 Task: Look for space in Santa Lucía, Argentina from 1st June, 2023 to 9th June, 2023 for 5 adults in price range Rs.6000 to Rs.12000. Place can be entire place with 3 bedrooms having 3 beds and 3 bathrooms. Property type can be house. Amenities needed are: heating, . Booking option can be shelf check-in. Required host language is English.
Action: Mouse moved to (518, 113)
Screenshot: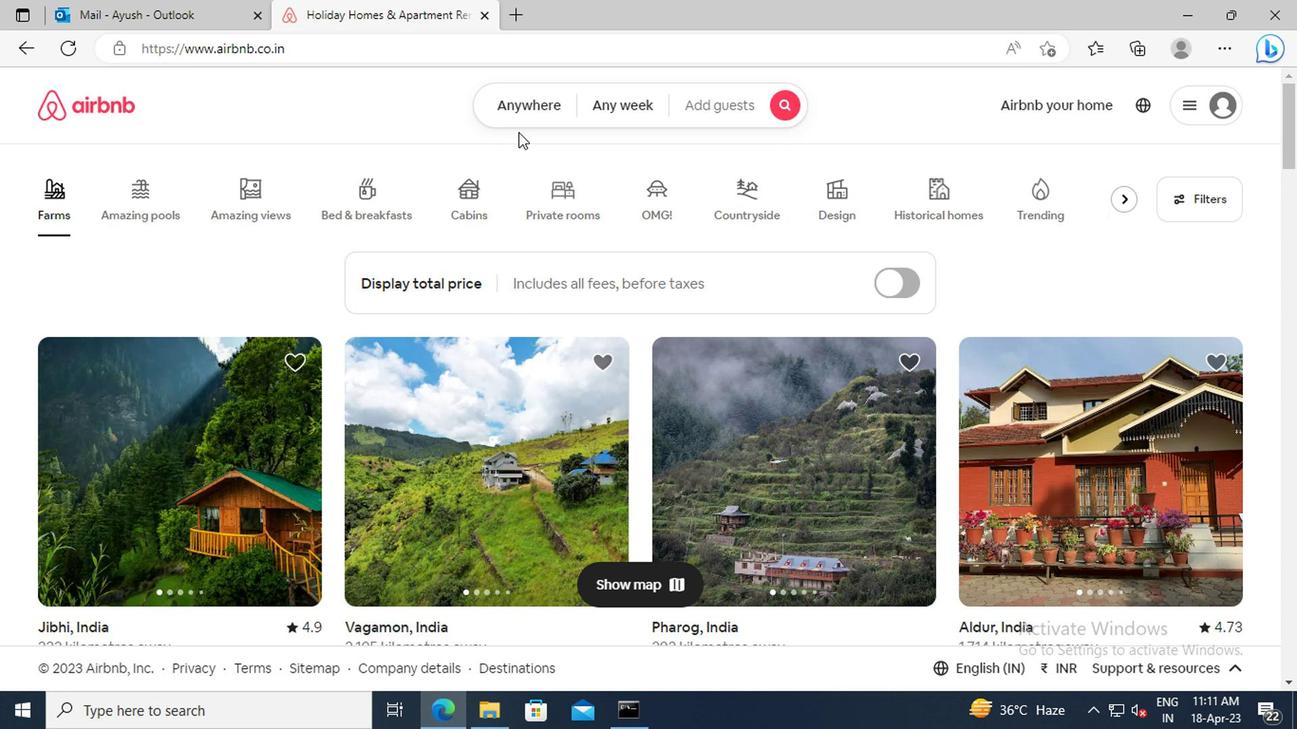 
Action: Mouse pressed left at (518, 113)
Screenshot: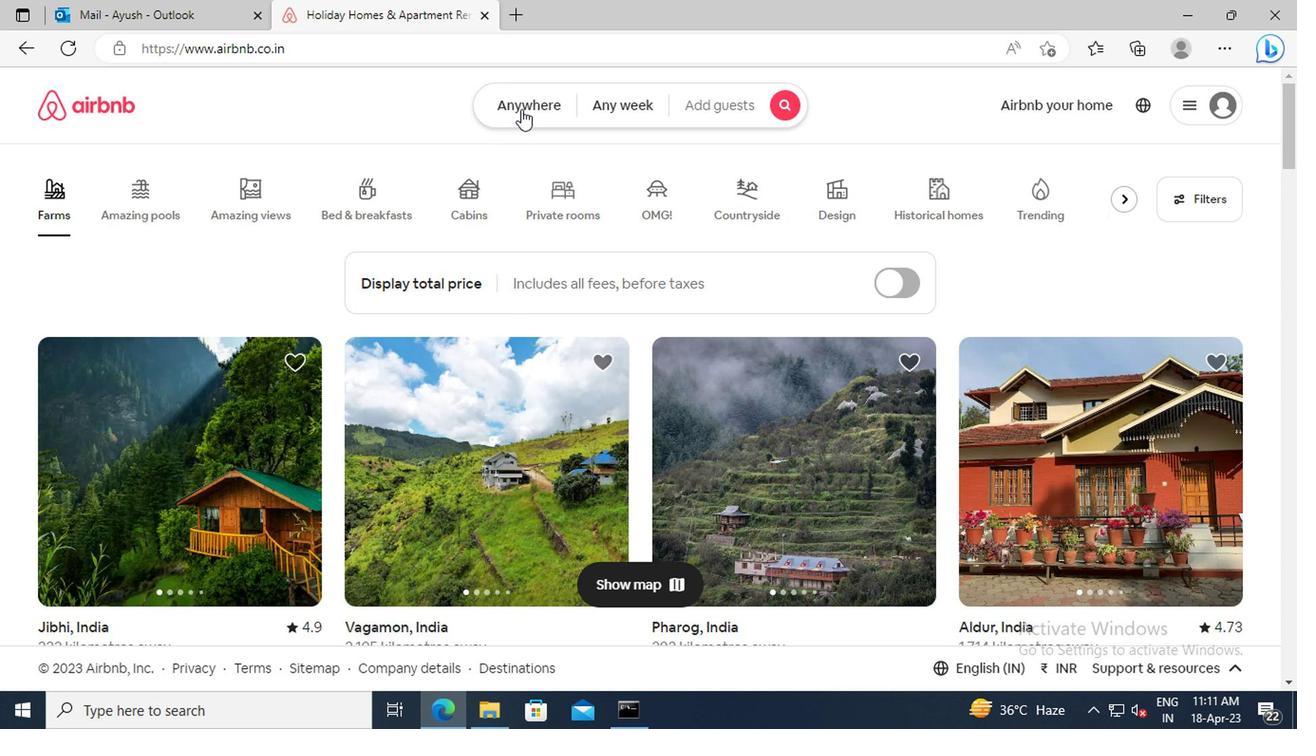 
Action: Mouse moved to (326, 186)
Screenshot: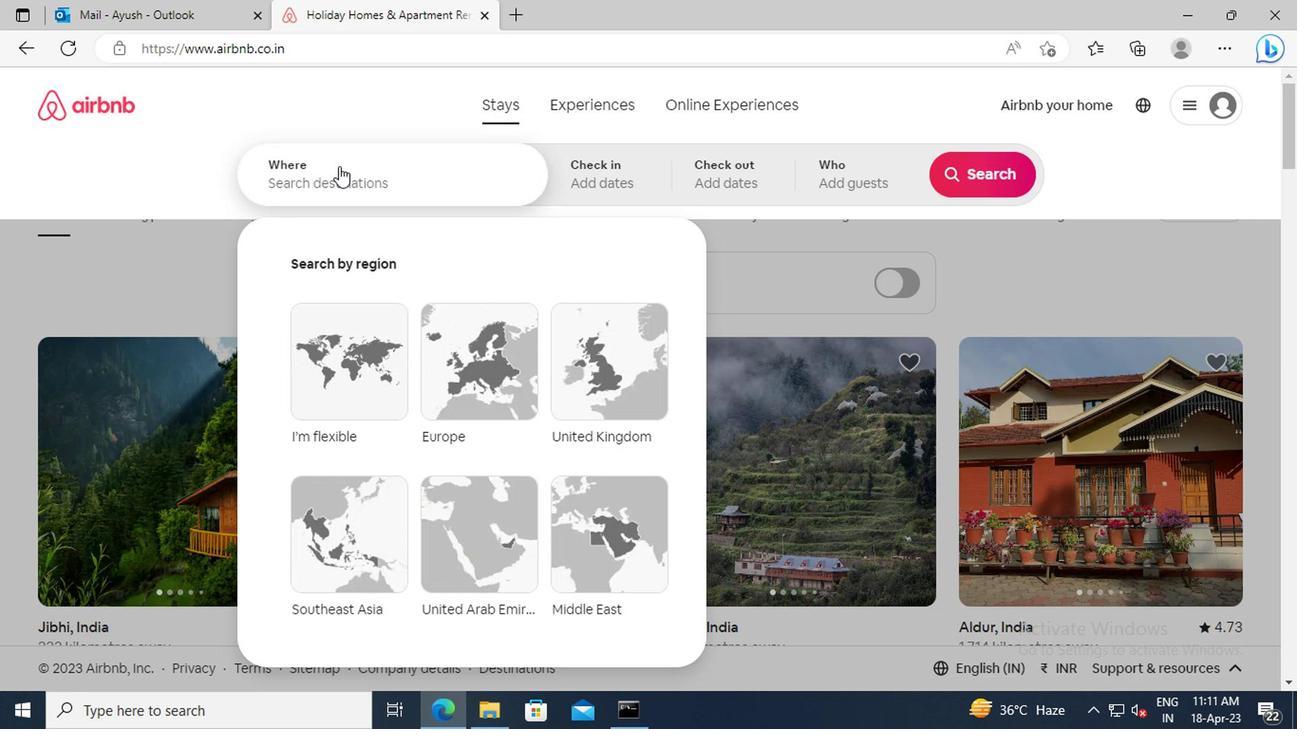 
Action: Mouse pressed left at (326, 186)
Screenshot: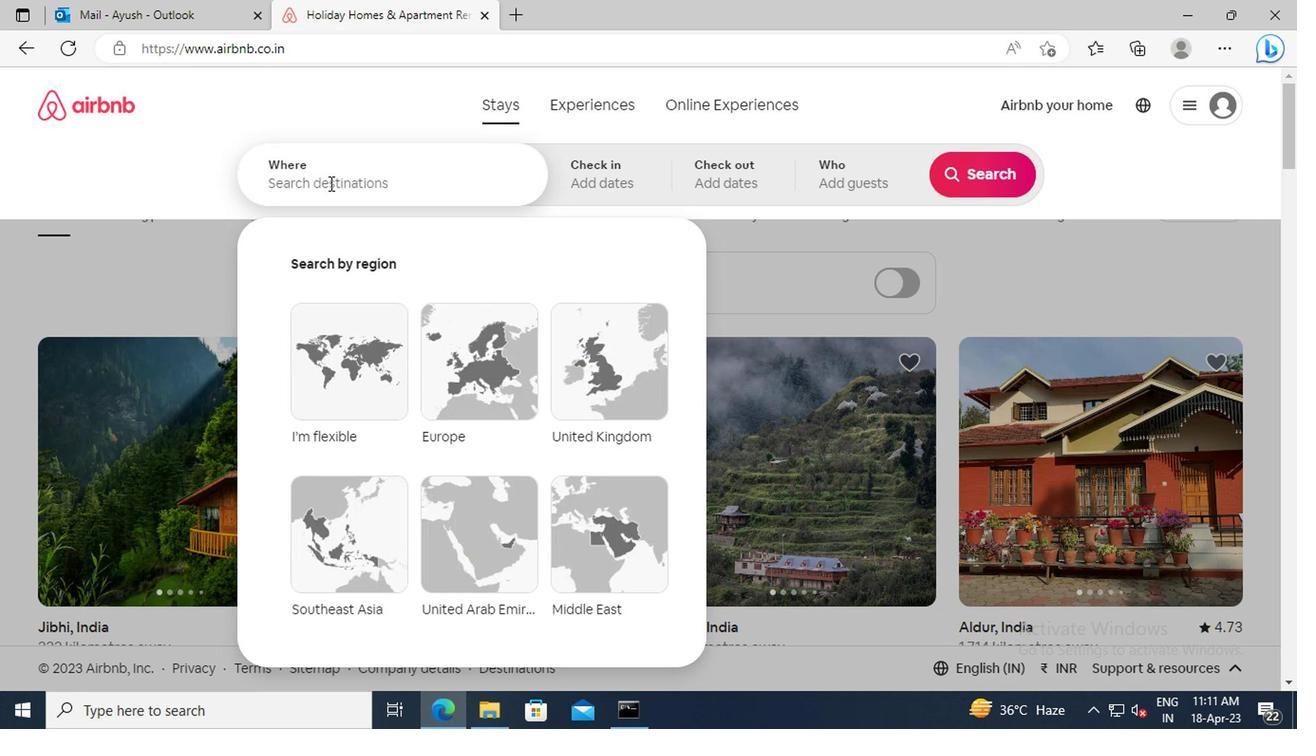 
Action: Key pressed <Key.shift>SANTA<Key.space><Key.shift>LUCIA,<Key.space><Key.shift>ARGENTINA<Key.enter>
Screenshot: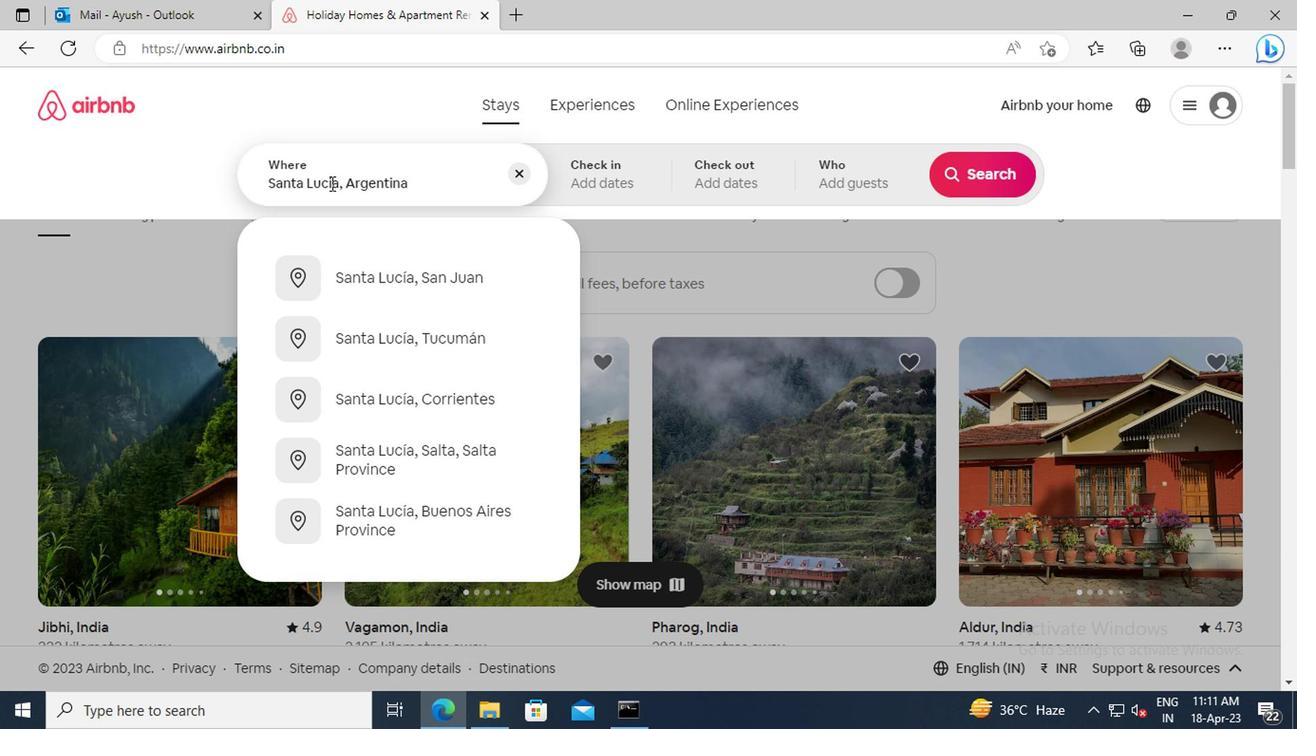 
Action: Mouse moved to (965, 326)
Screenshot: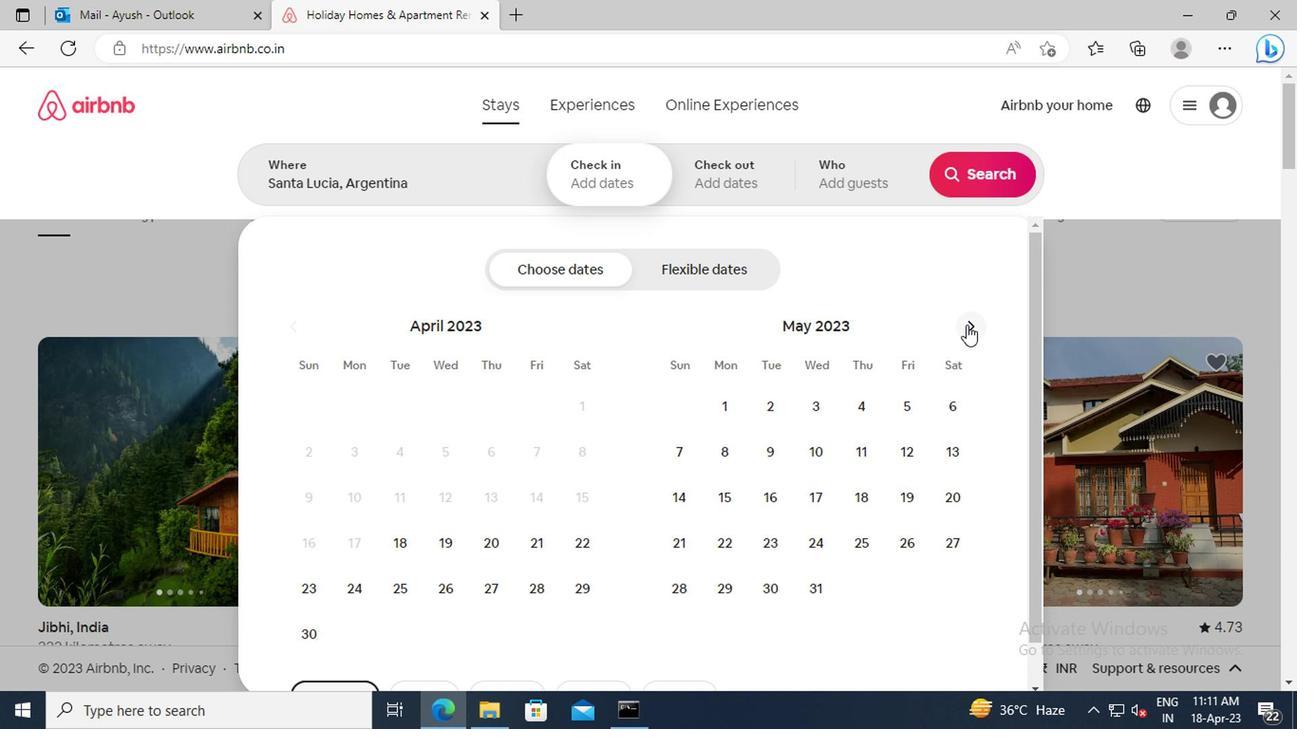 
Action: Mouse pressed left at (965, 326)
Screenshot: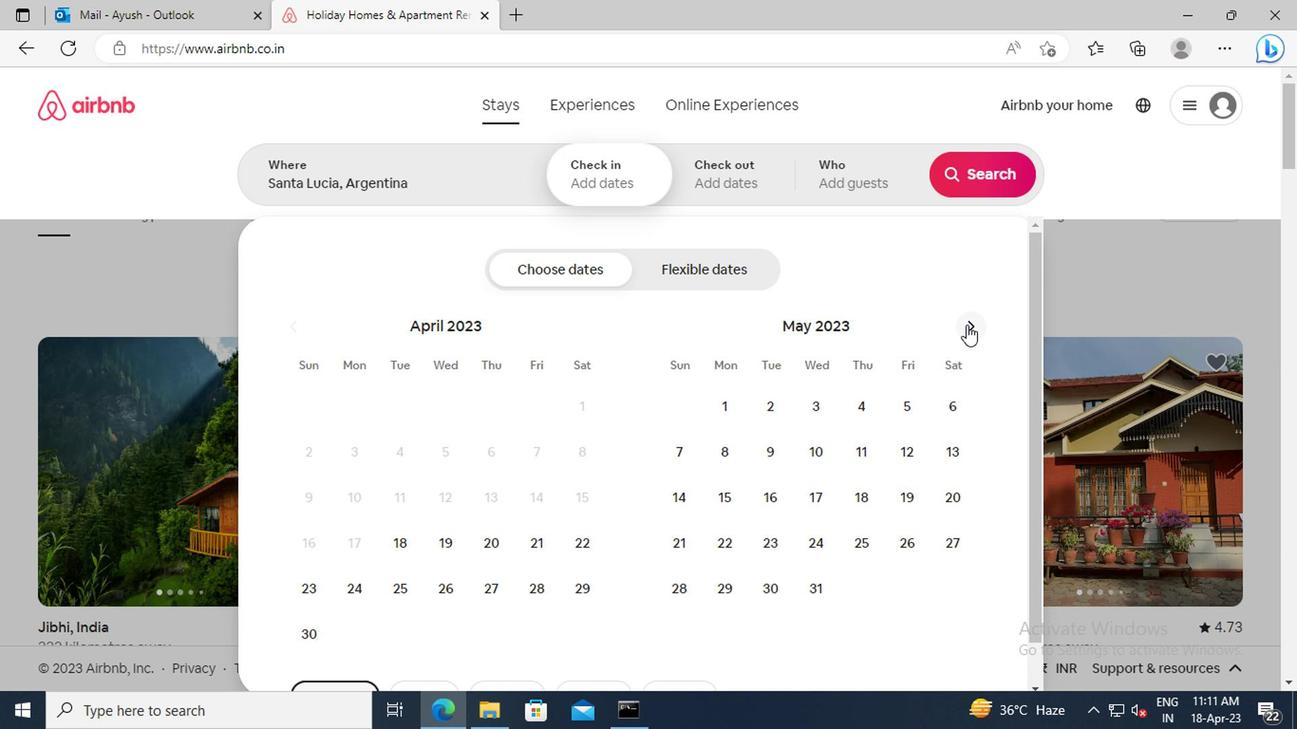 
Action: Mouse moved to (867, 404)
Screenshot: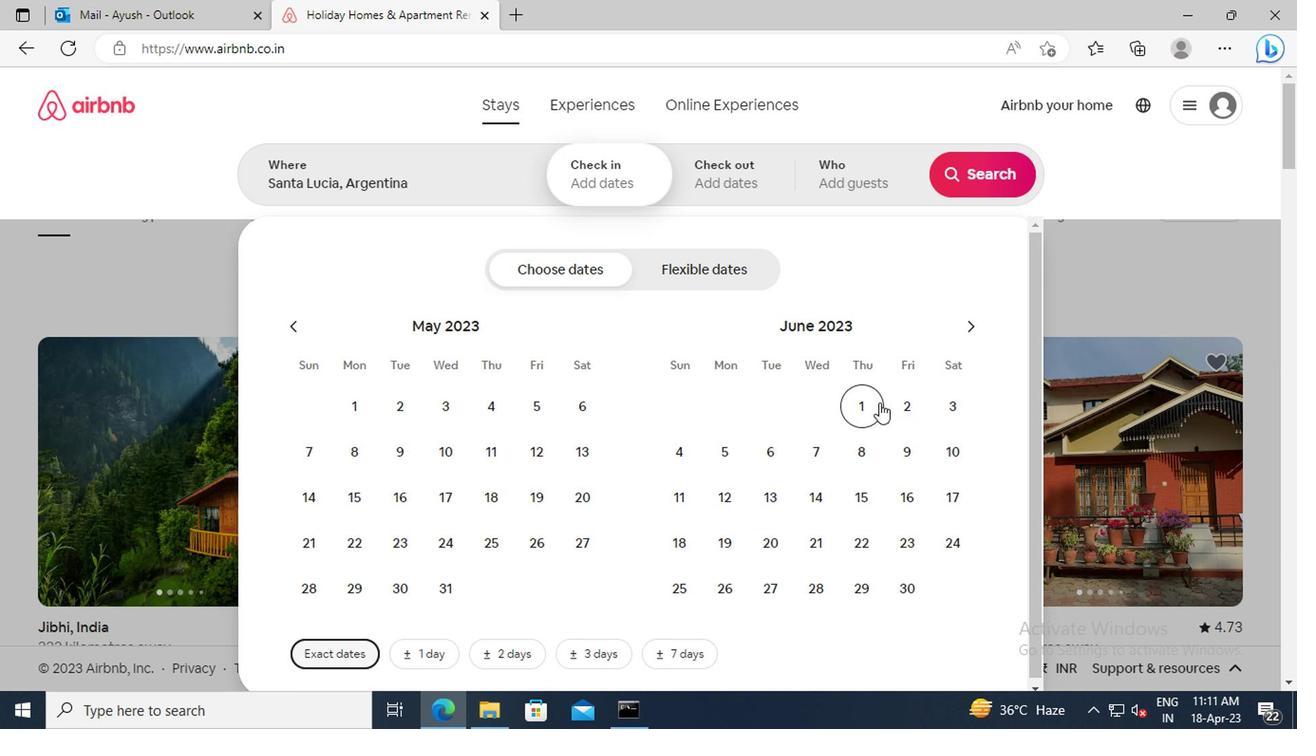
Action: Mouse pressed left at (867, 404)
Screenshot: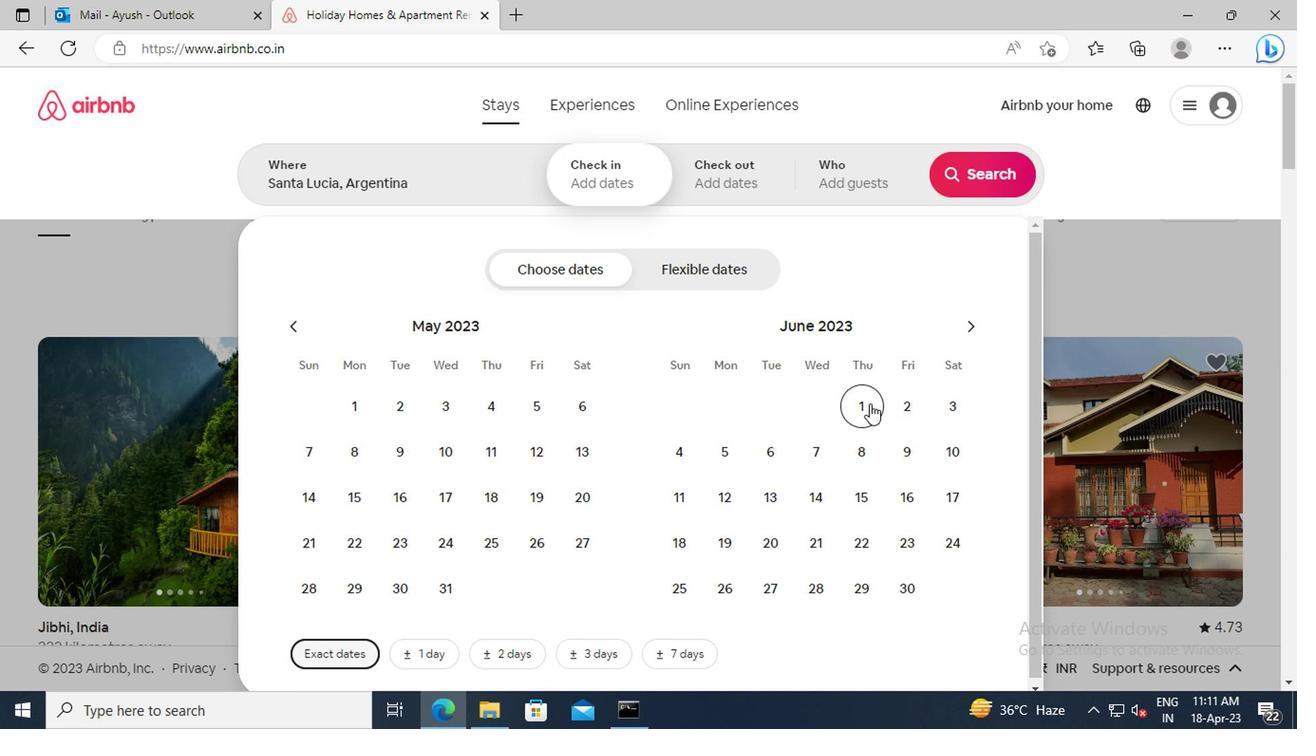 
Action: Mouse moved to (898, 457)
Screenshot: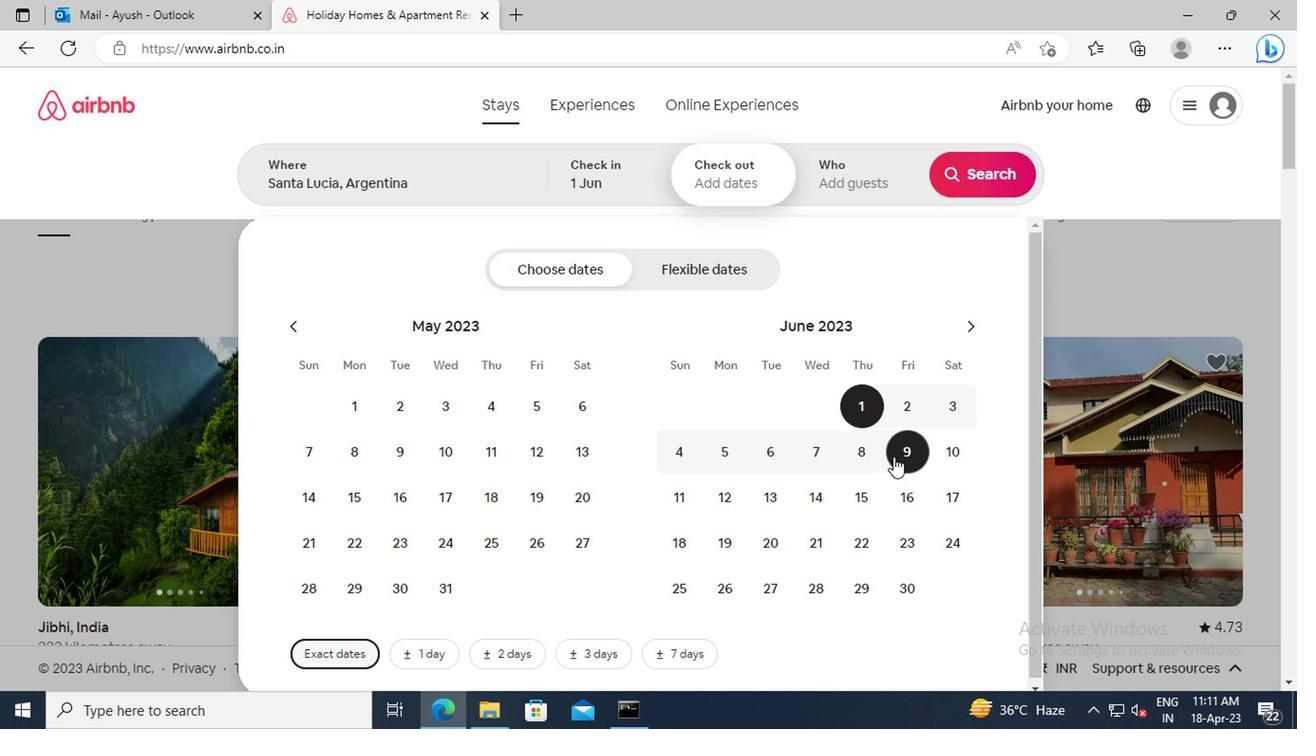 
Action: Mouse pressed left at (898, 457)
Screenshot: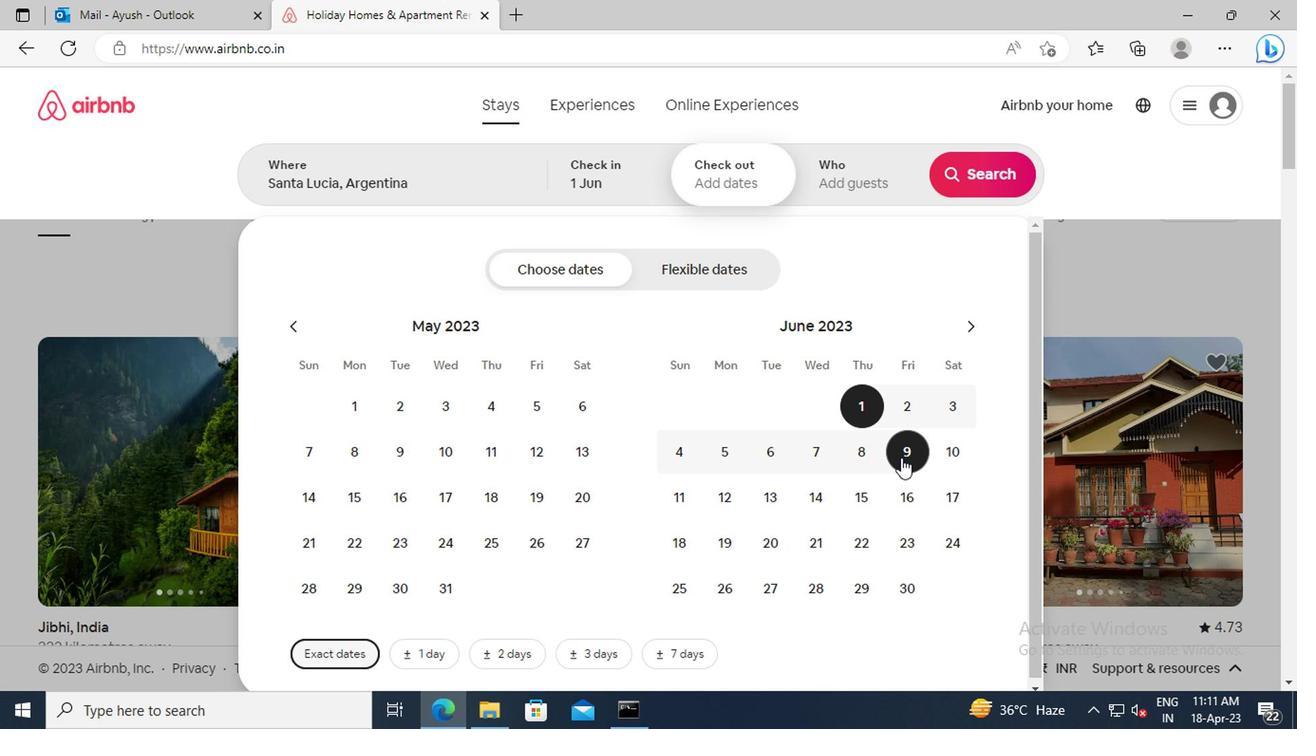 
Action: Mouse moved to (856, 195)
Screenshot: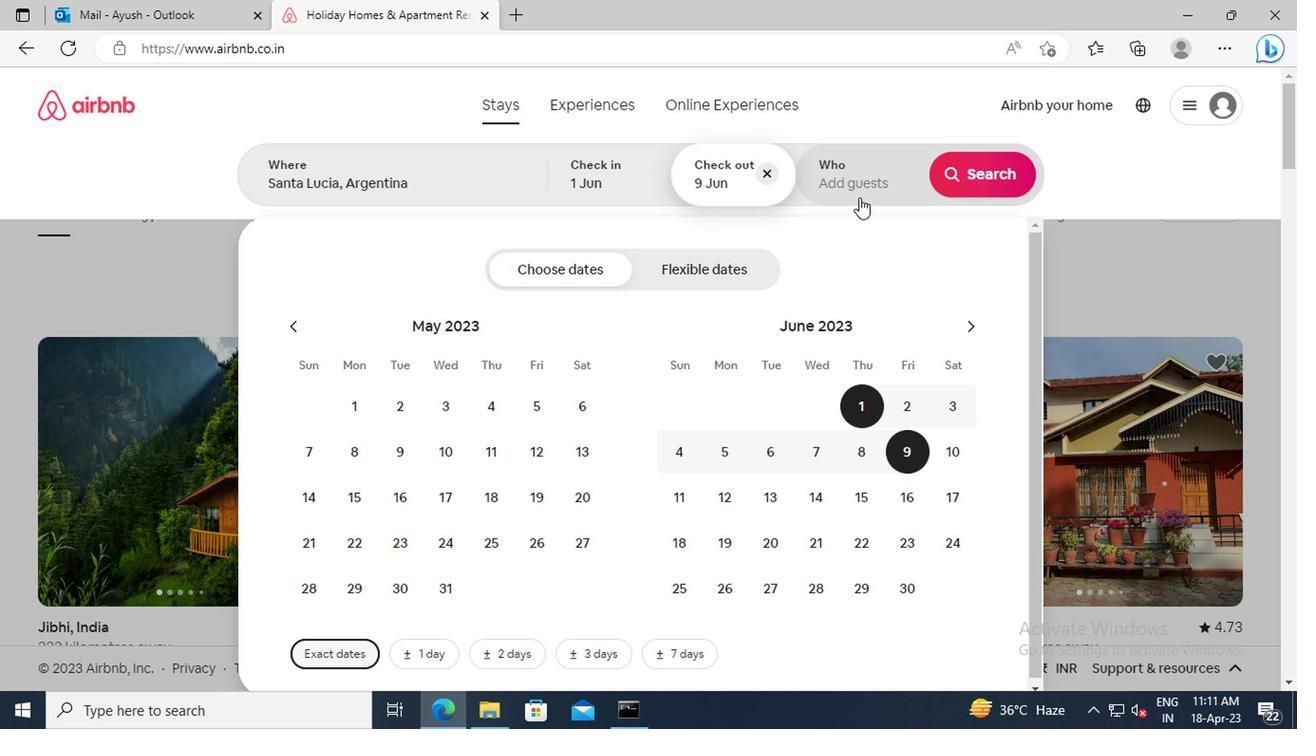 
Action: Mouse pressed left at (856, 195)
Screenshot: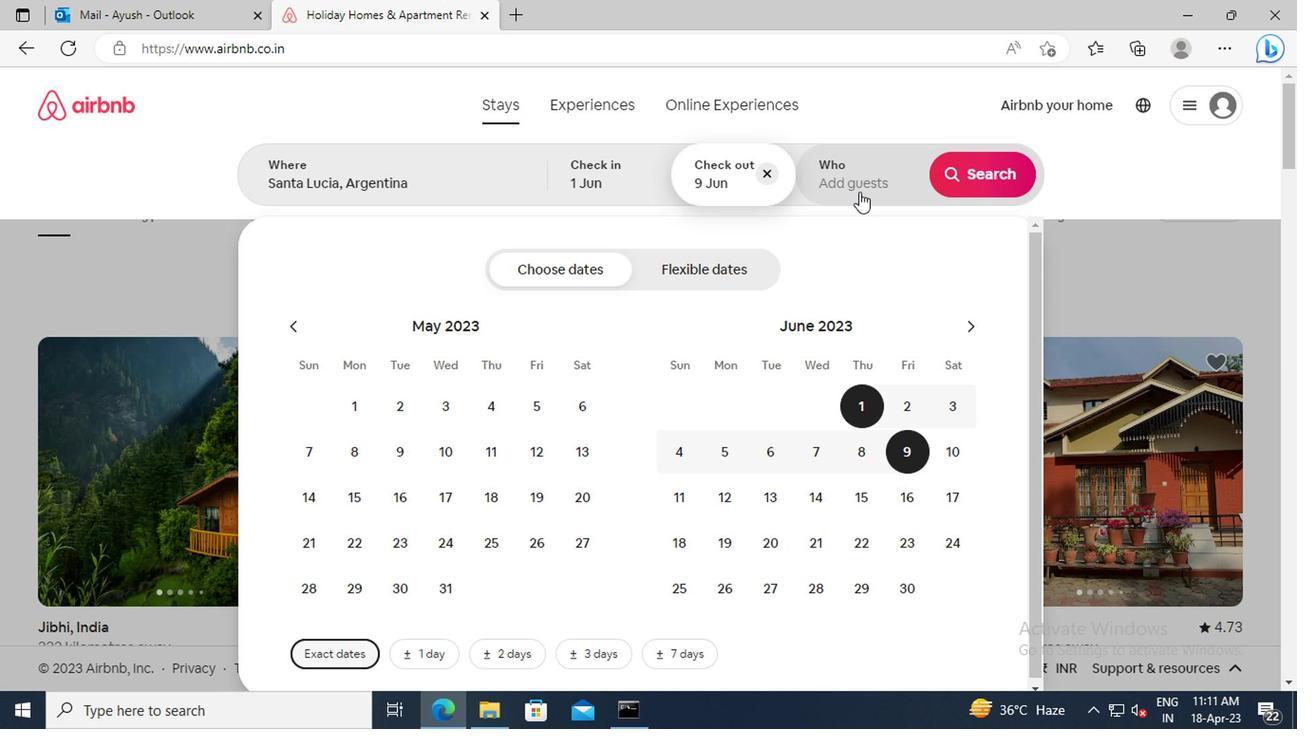 
Action: Mouse moved to (979, 276)
Screenshot: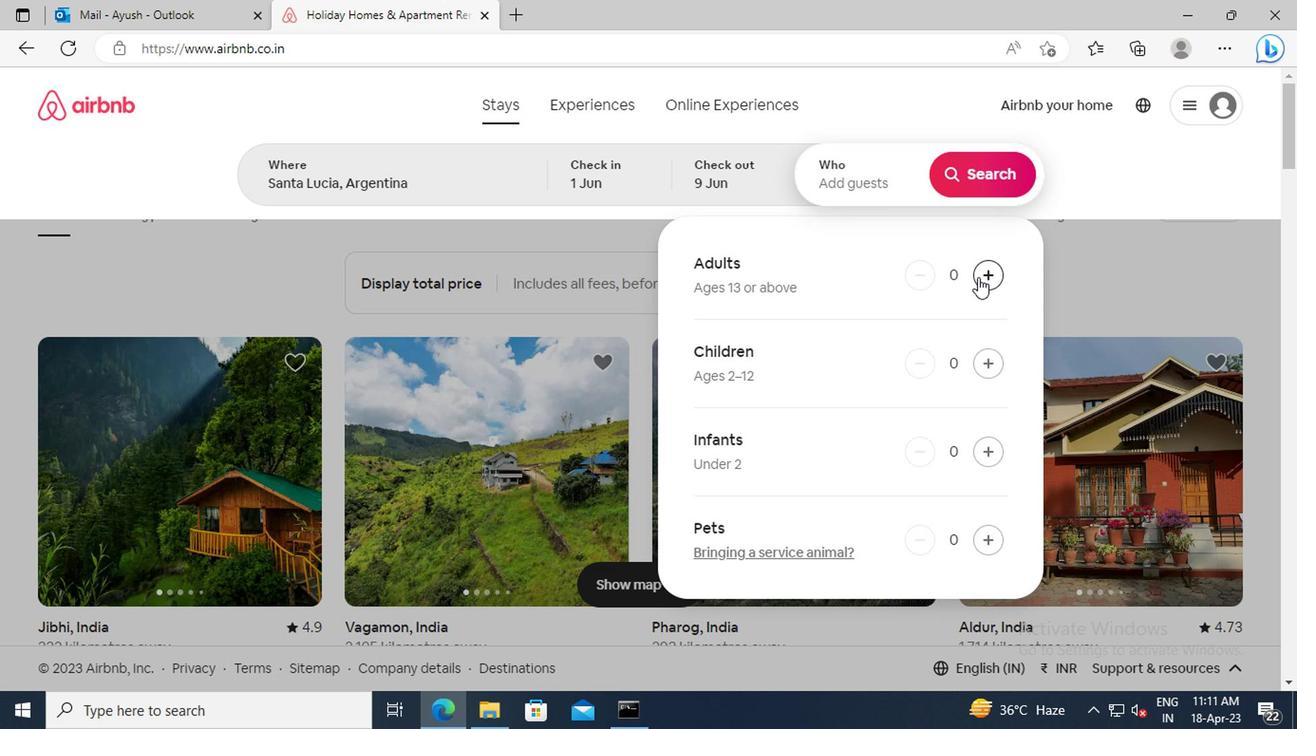 
Action: Mouse pressed left at (979, 276)
Screenshot: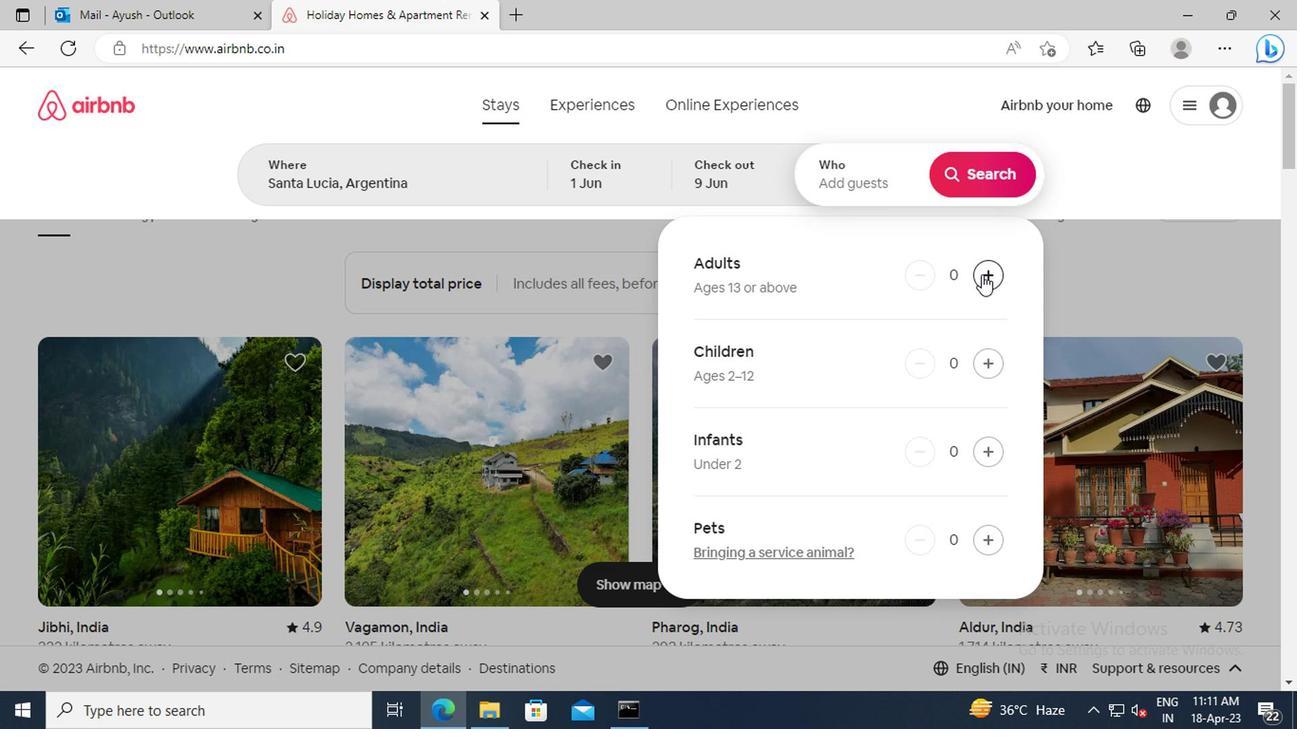 
Action: Mouse pressed left at (979, 276)
Screenshot: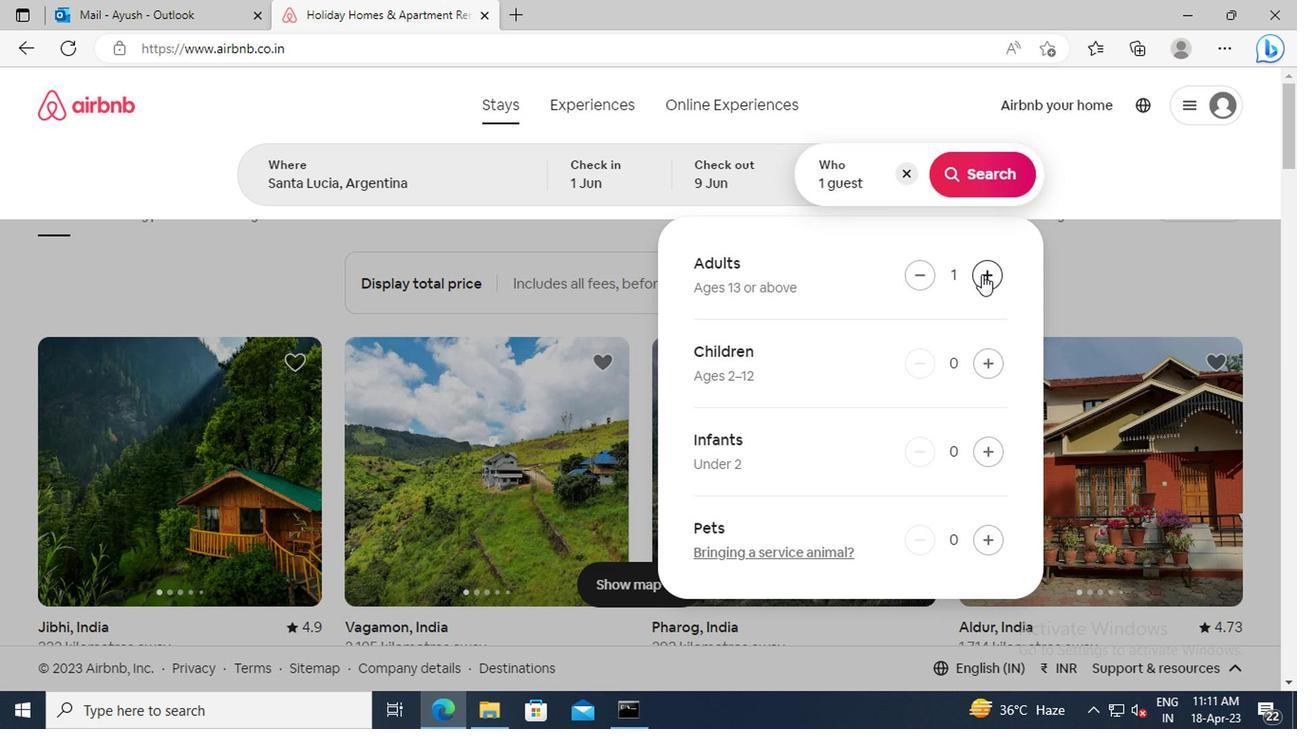 
Action: Mouse pressed left at (979, 276)
Screenshot: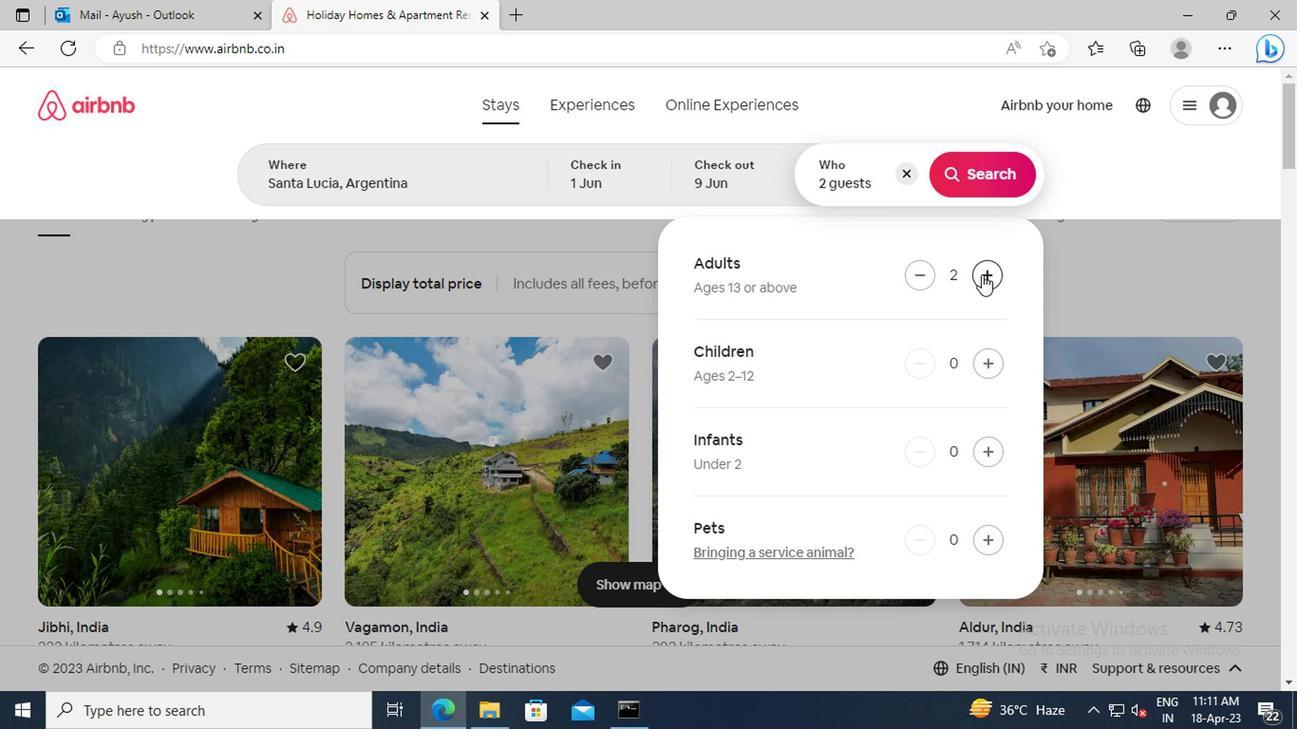 
Action: Mouse pressed left at (979, 276)
Screenshot: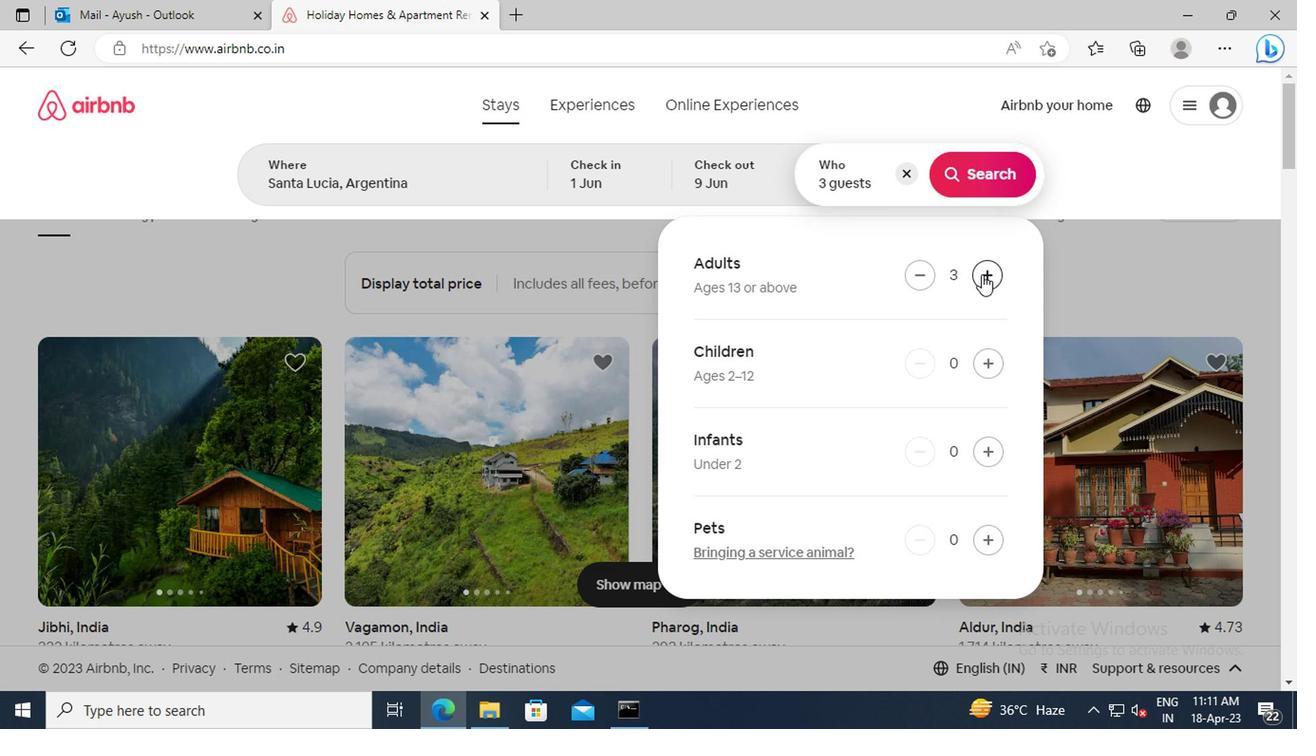 
Action: Mouse pressed left at (979, 276)
Screenshot: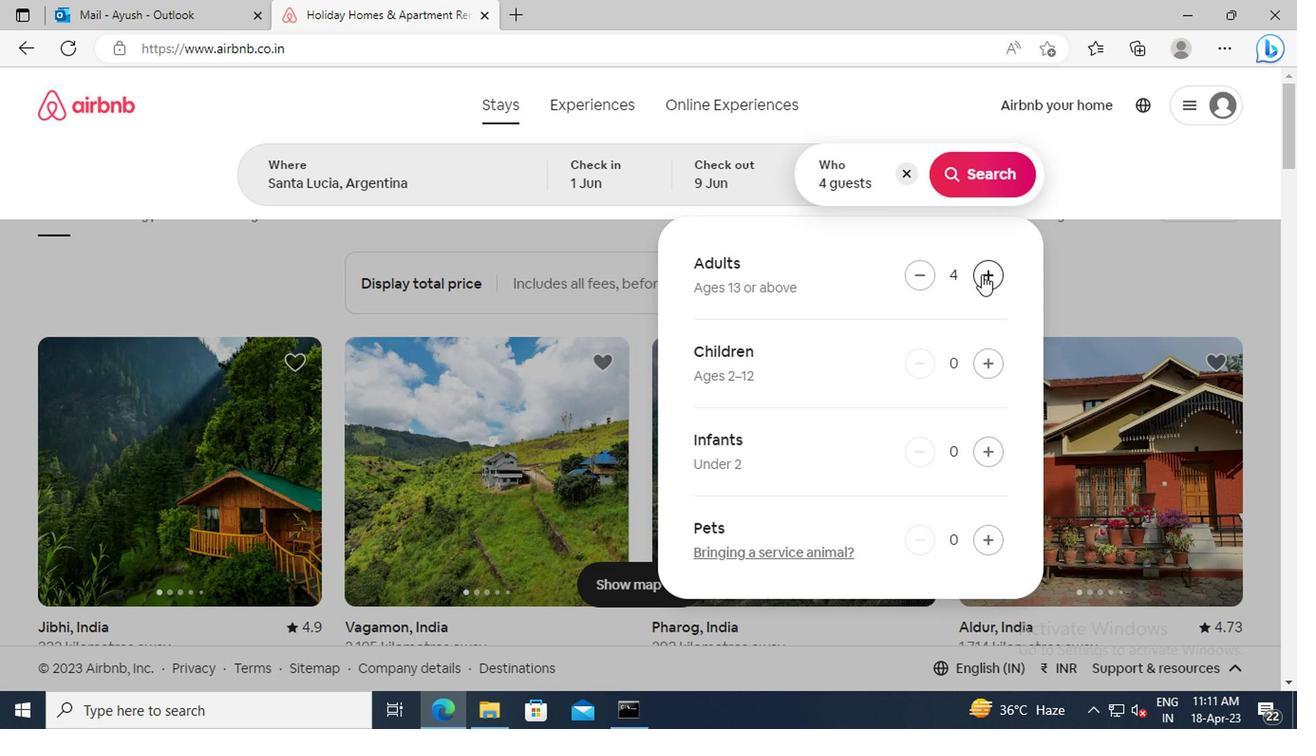 
Action: Mouse moved to (982, 183)
Screenshot: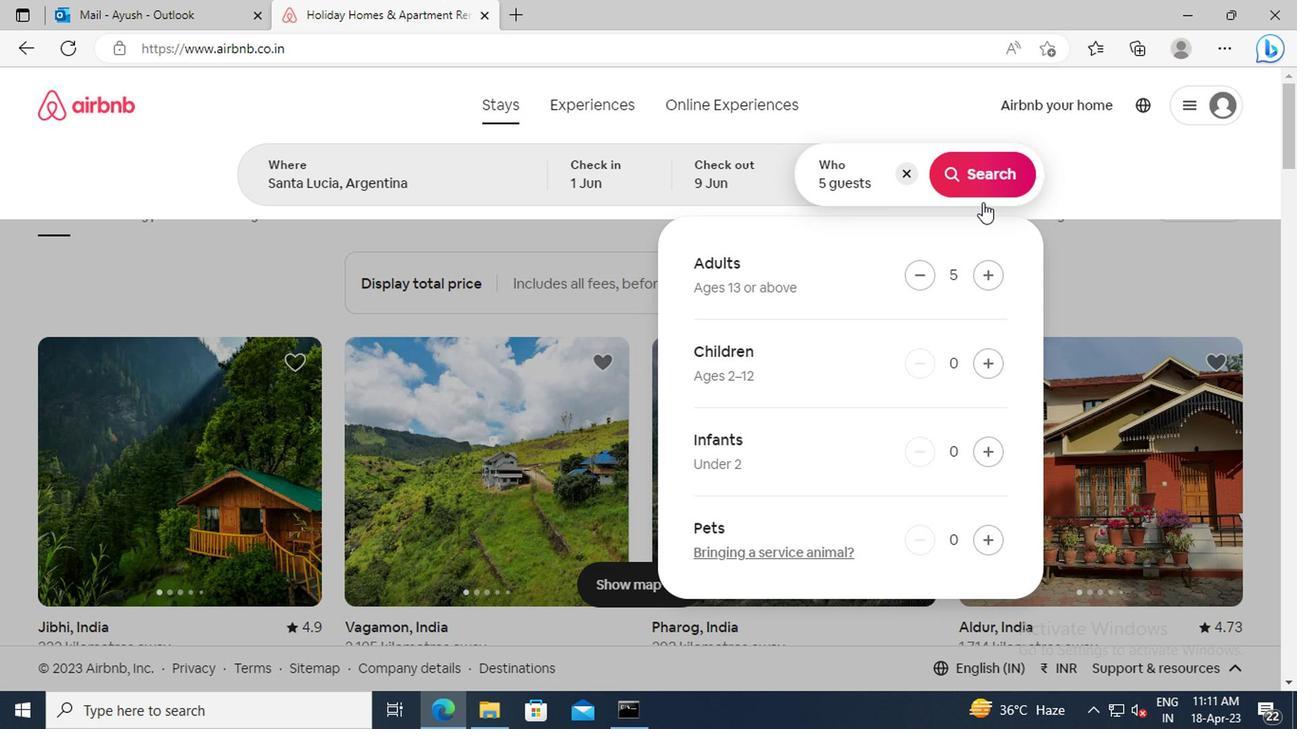 
Action: Mouse pressed left at (982, 183)
Screenshot: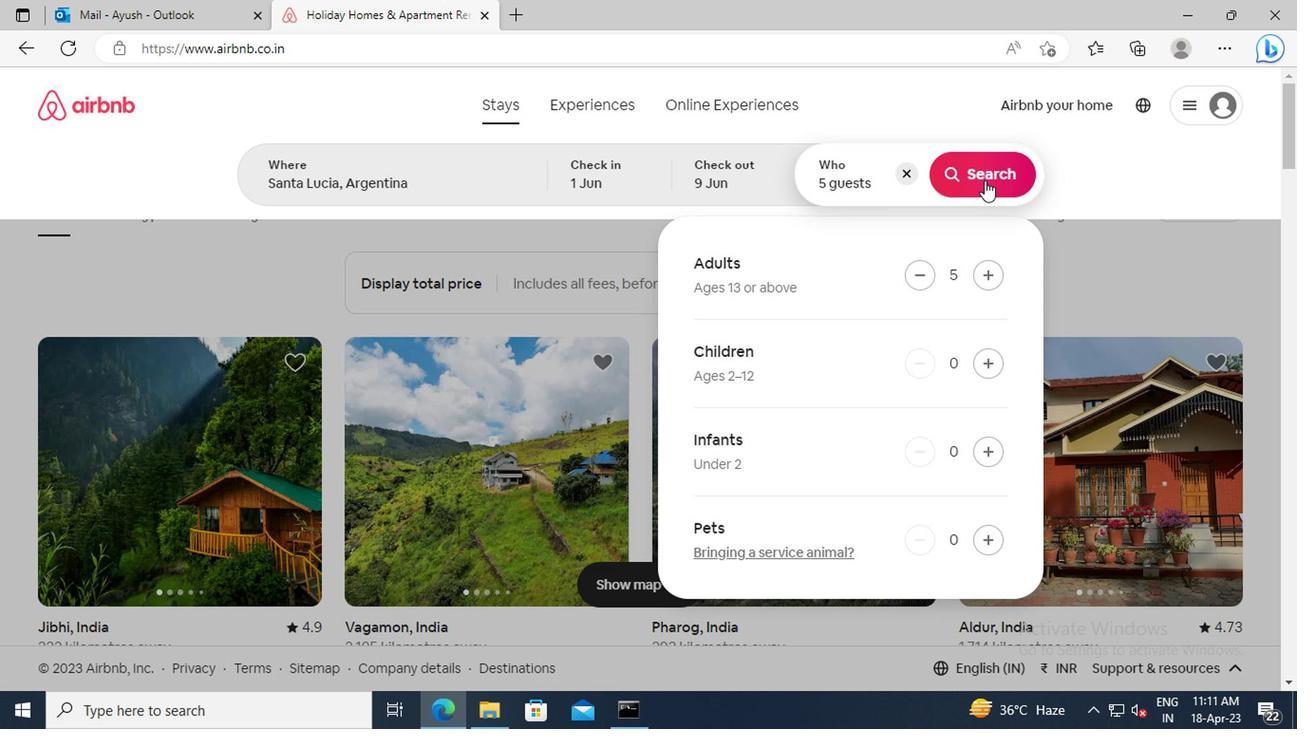 
Action: Mouse moved to (1198, 188)
Screenshot: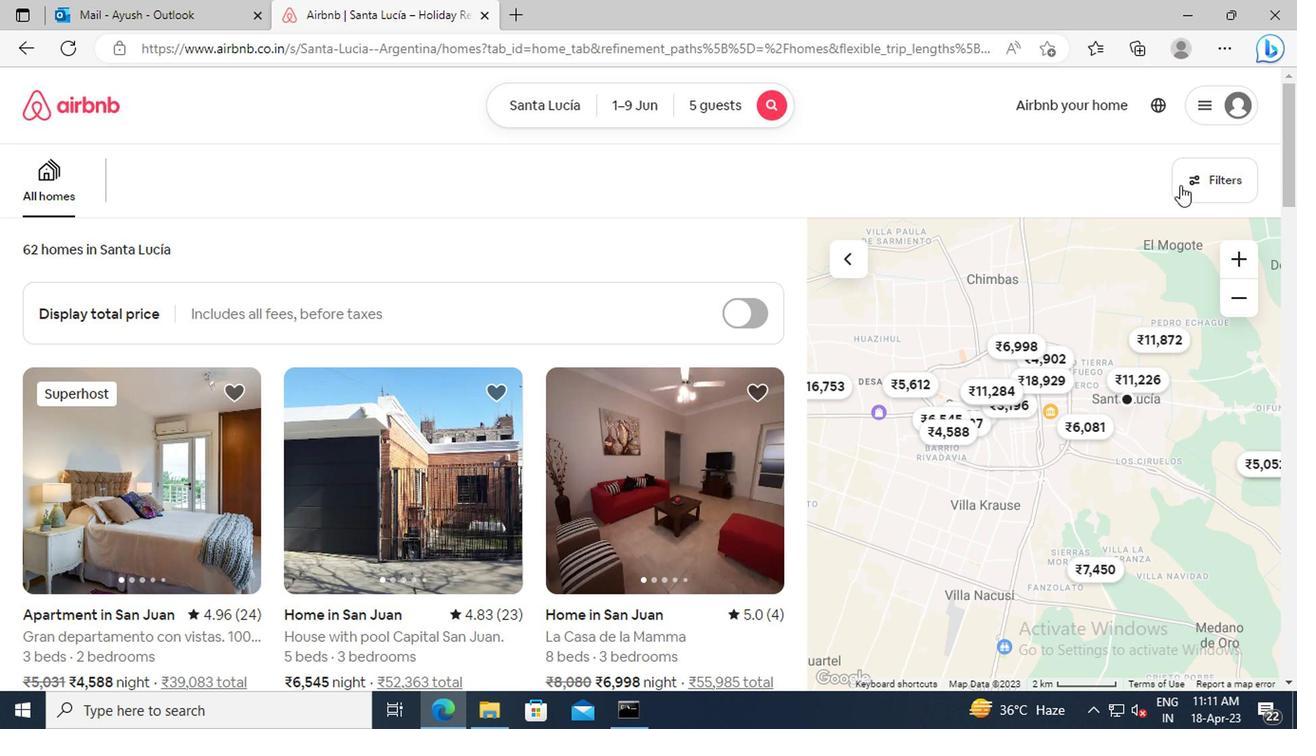 
Action: Mouse pressed left at (1198, 188)
Screenshot: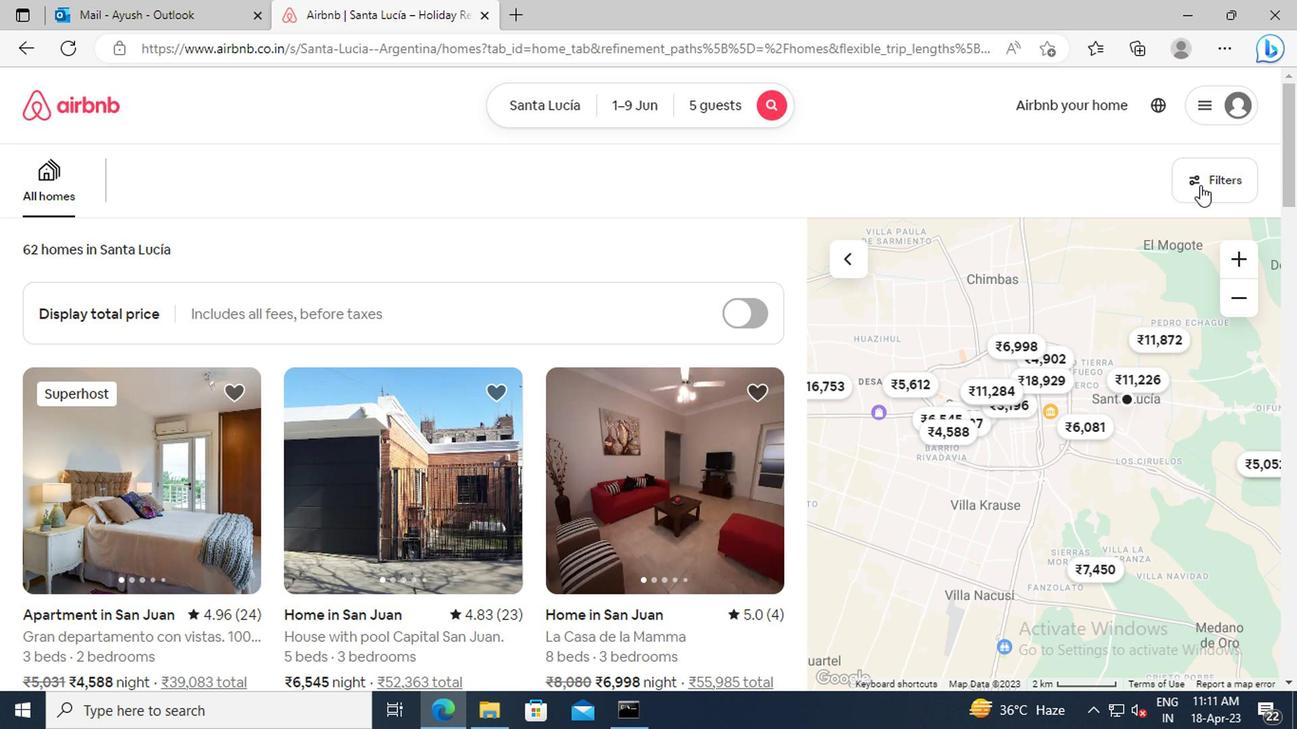 
Action: Mouse moved to (391, 422)
Screenshot: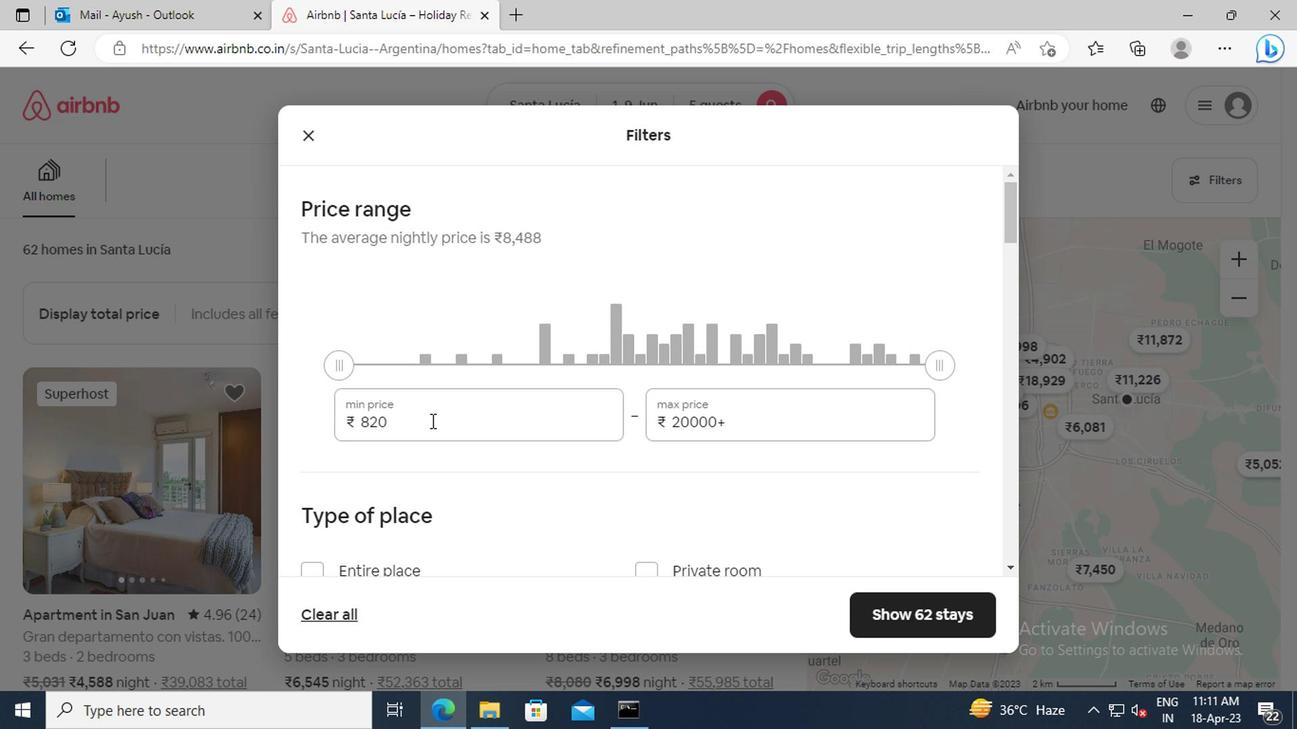 
Action: Mouse pressed left at (391, 422)
Screenshot: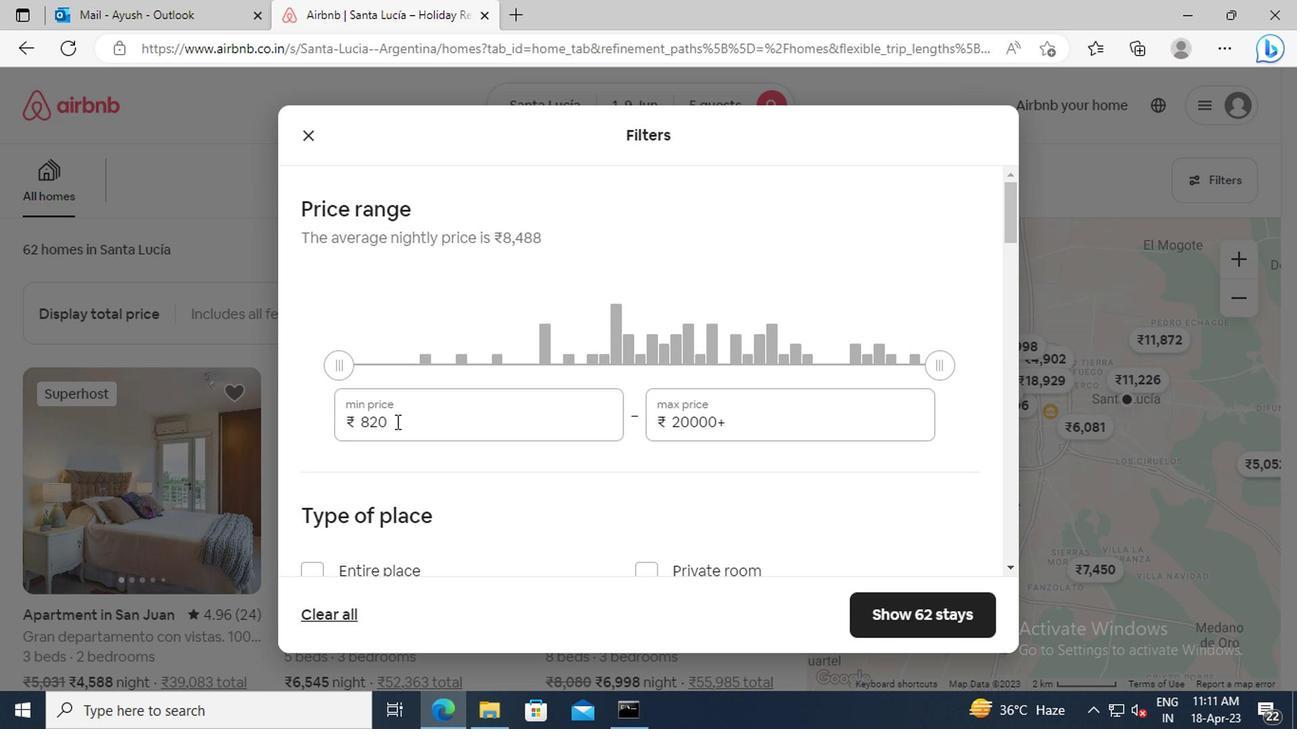 
Action: Key pressed <Key.backspace><Key.backspace><Key.backspace><Key.backspace><Key.backspace>6000<Key.tab><Key.delete>12000
Screenshot: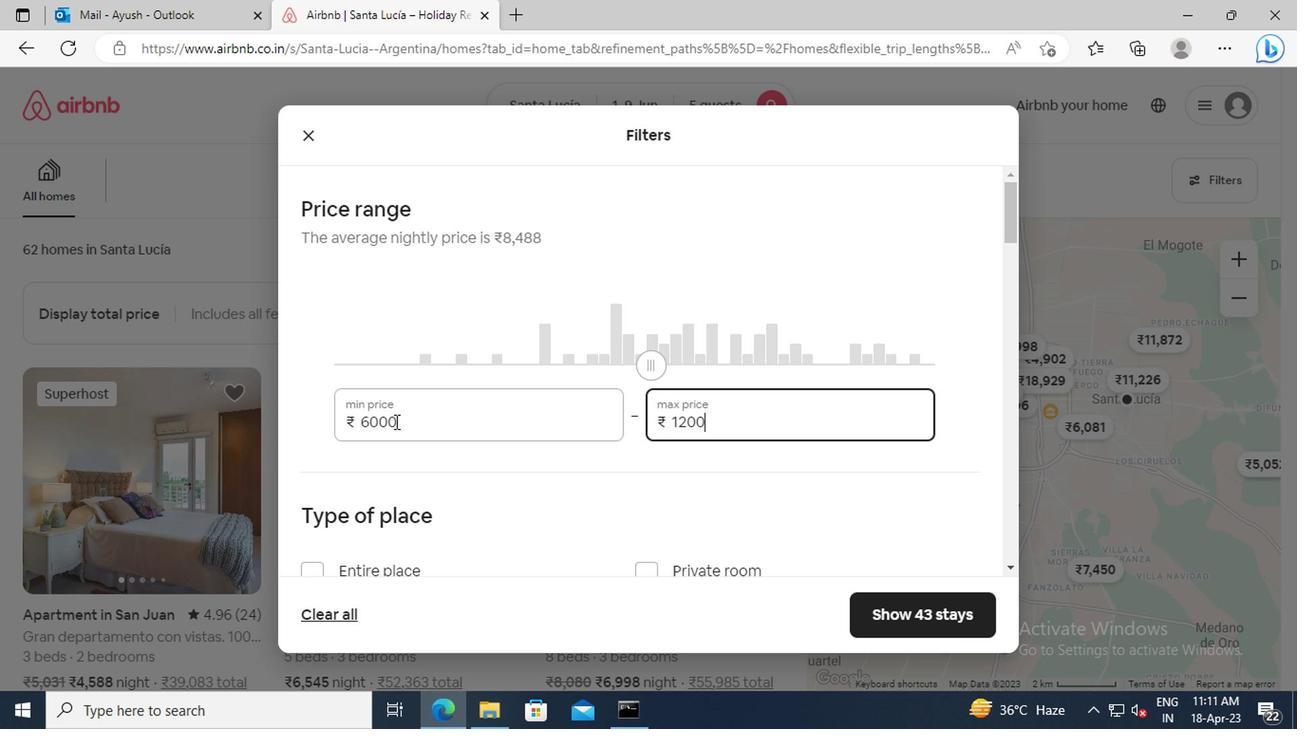 
Action: Mouse scrolled (391, 420) with delta (0, -1)
Screenshot: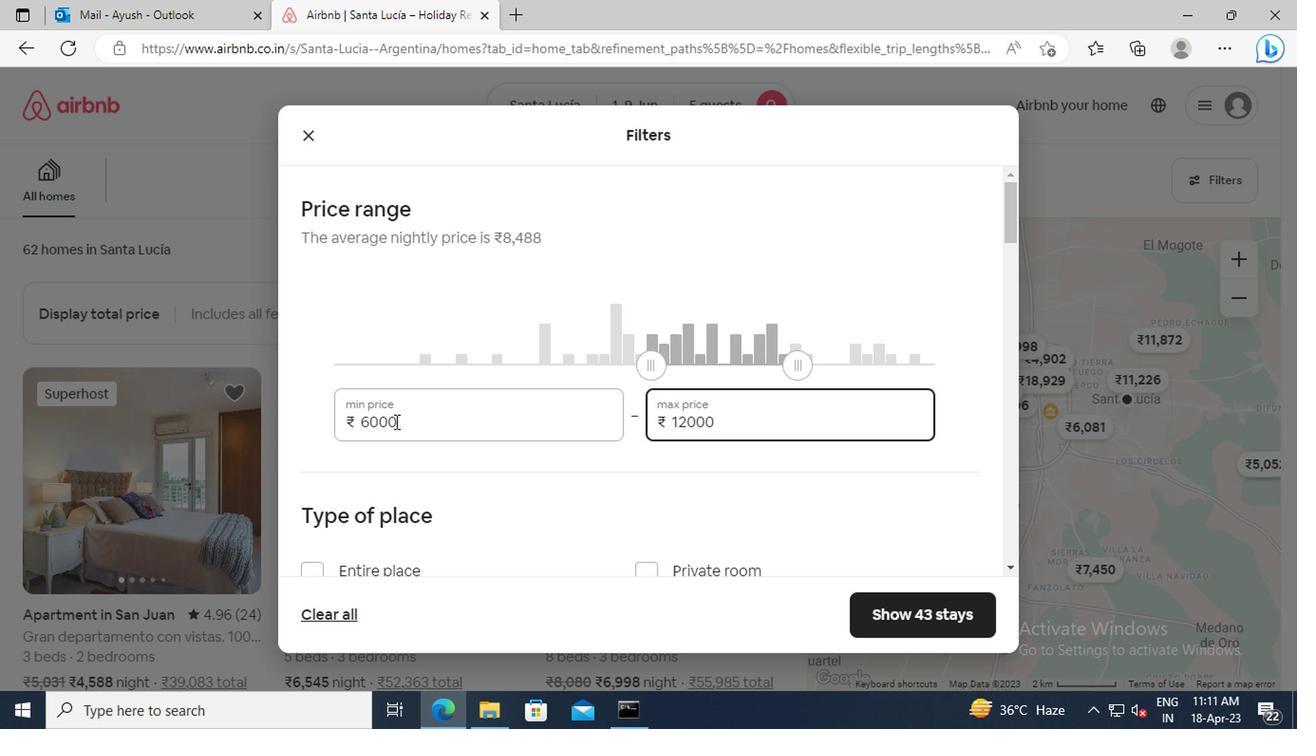 
Action: Mouse scrolled (391, 420) with delta (0, -1)
Screenshot: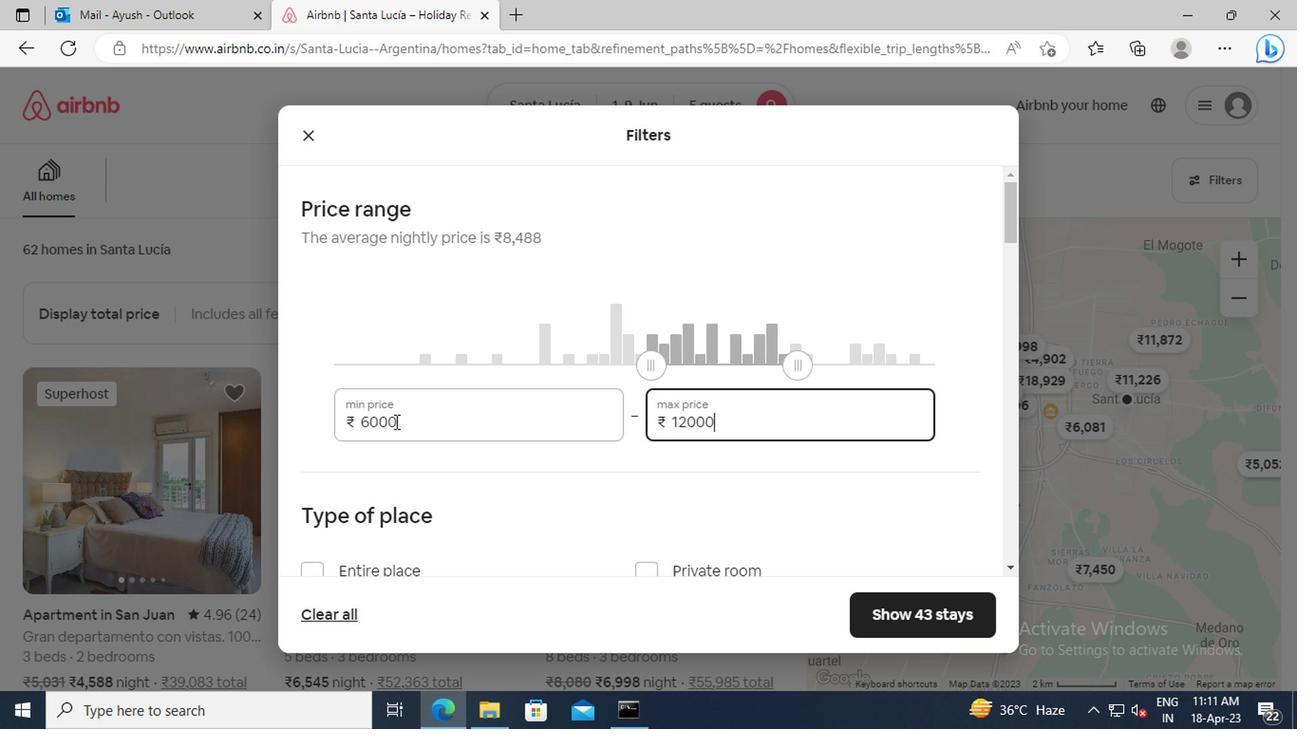 
Action: Mouse scrolled (391, 420) with delta (0, -1)
Screenshot: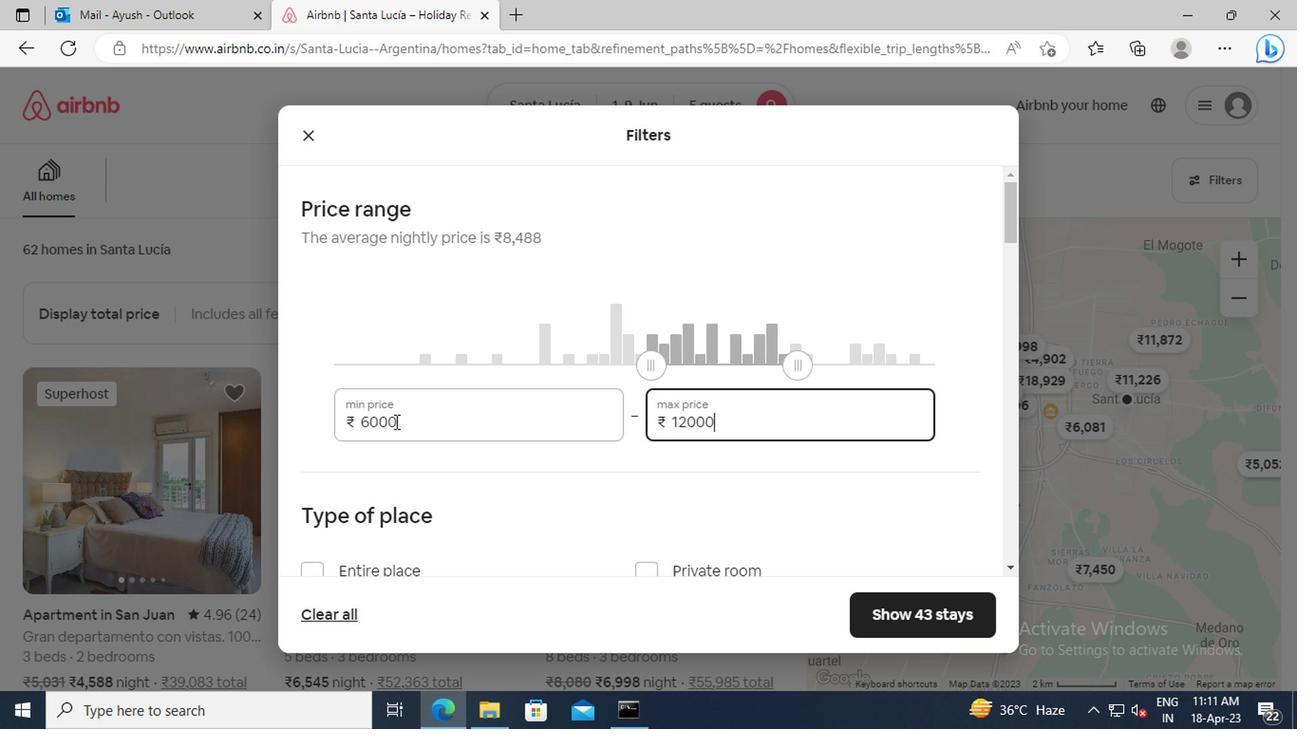 
Action: Mouse scrolled (391, 420) with delta (0, -1)
Screenshot: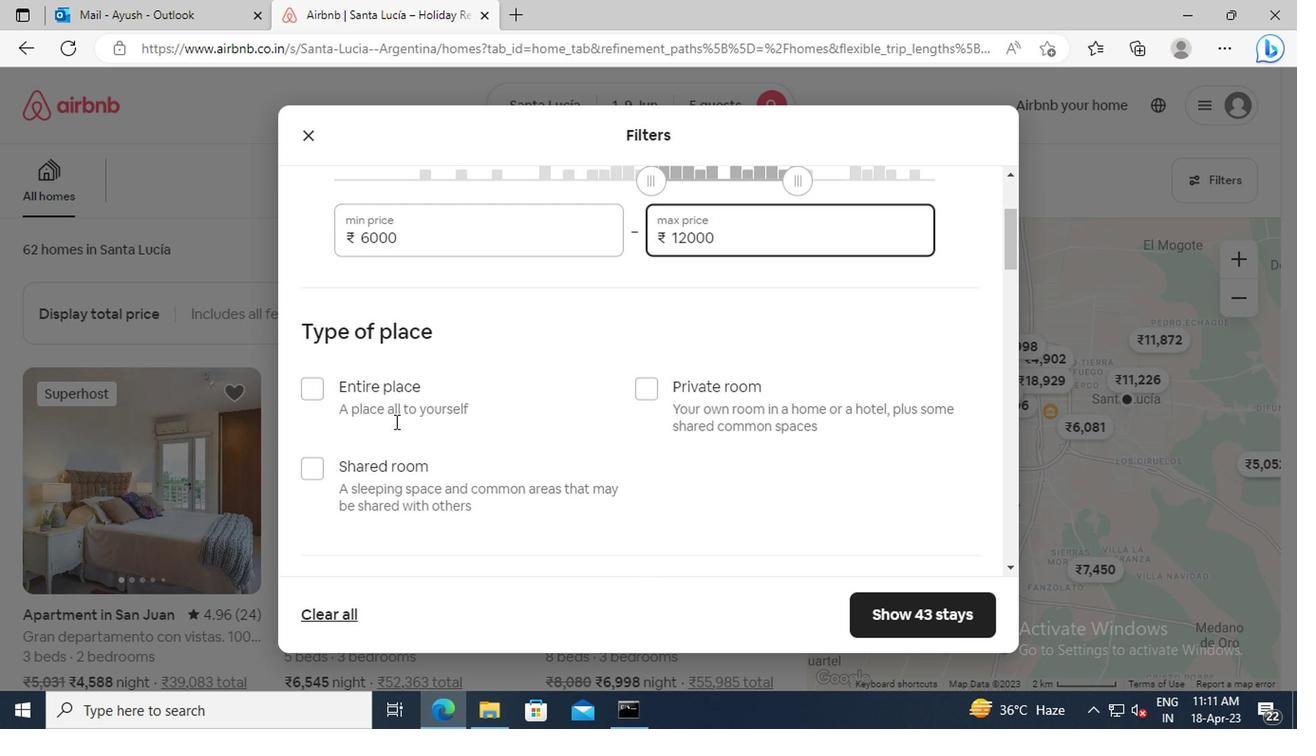 
Action: Mouse moved to (307, 326)
Screenshot: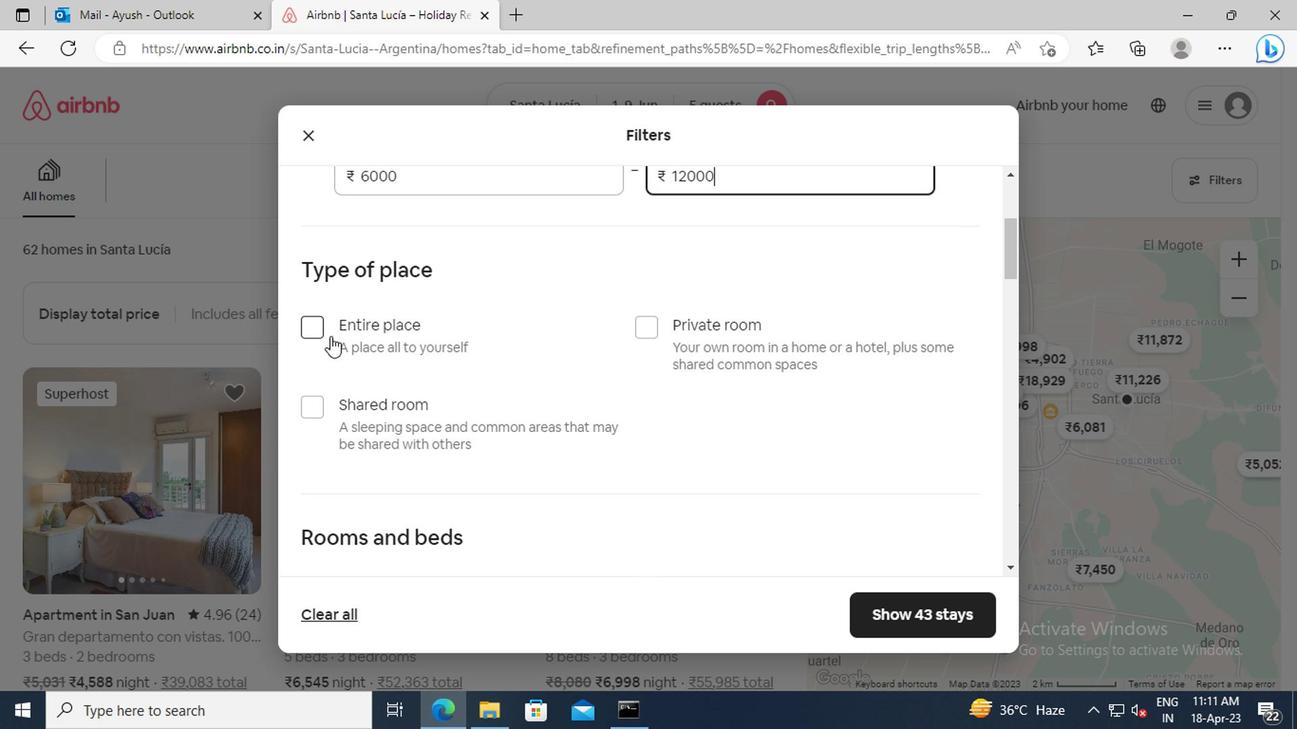 
Action: Mouse pressed left at (307, 326)
Screenshot: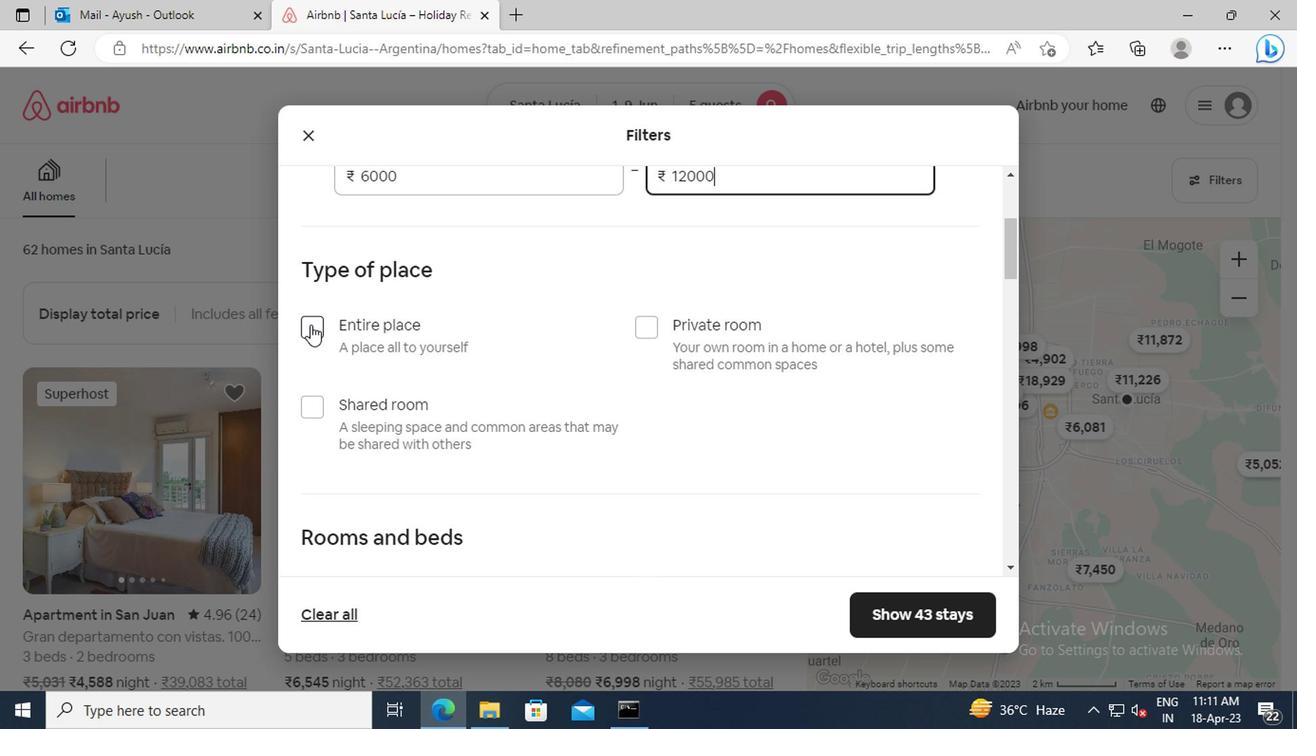 
Action: Mouse moved to (494, 340)
Screenshot: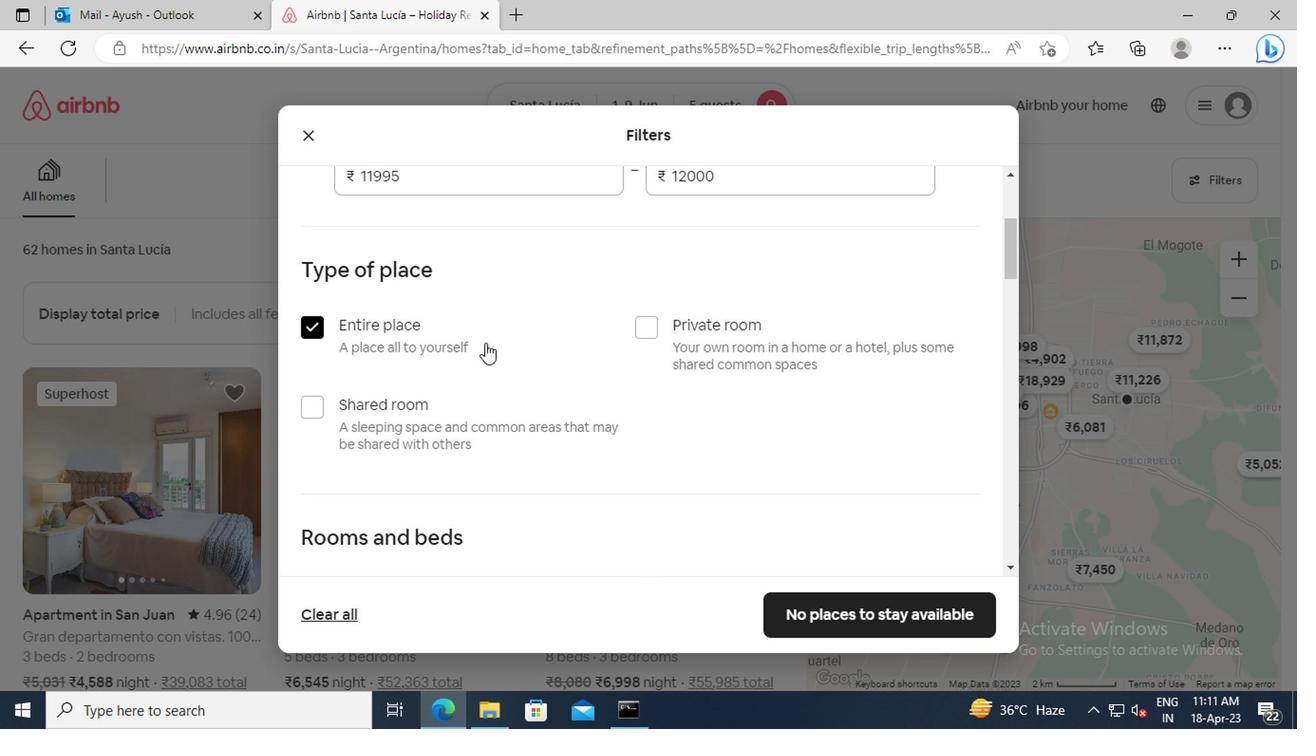 
Action: Mouse scrolled (494, 339) with delta (0, -1)
Screenshot: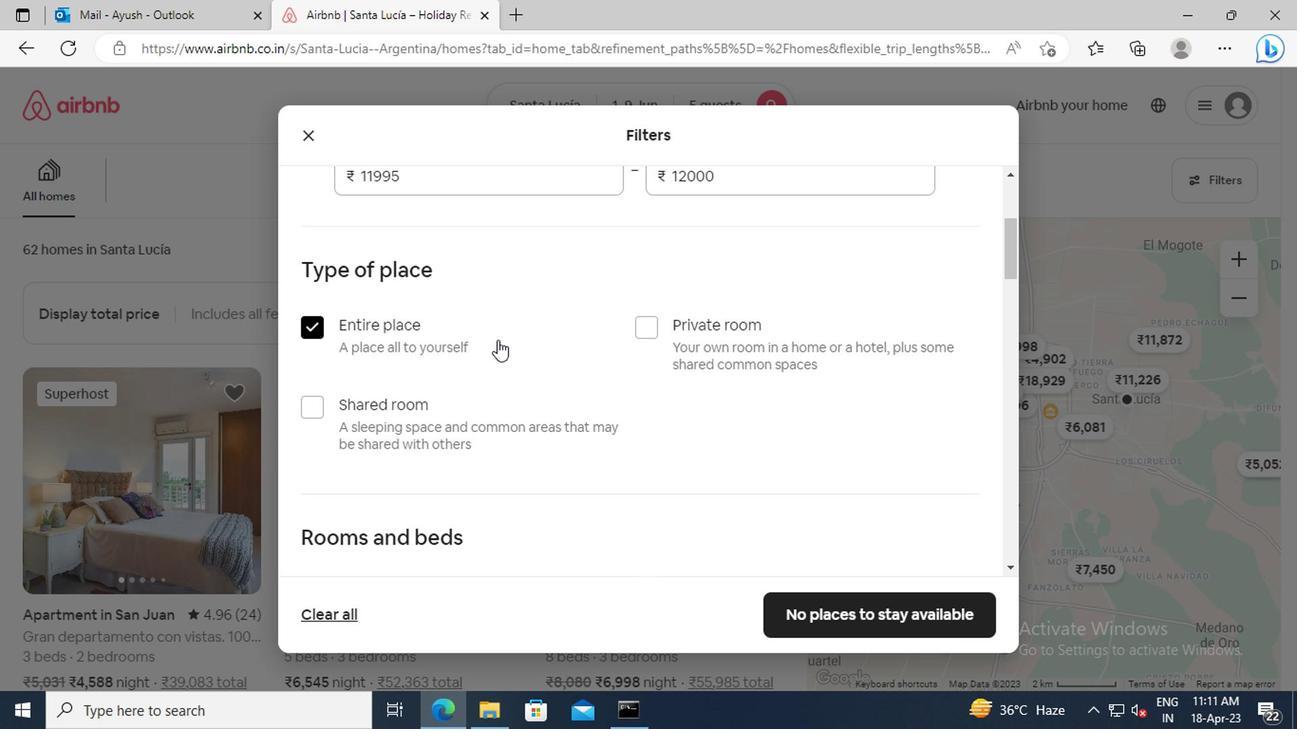 
Action: Mouse scrolled (494, 339) with delta (0, -1)
Screenshot: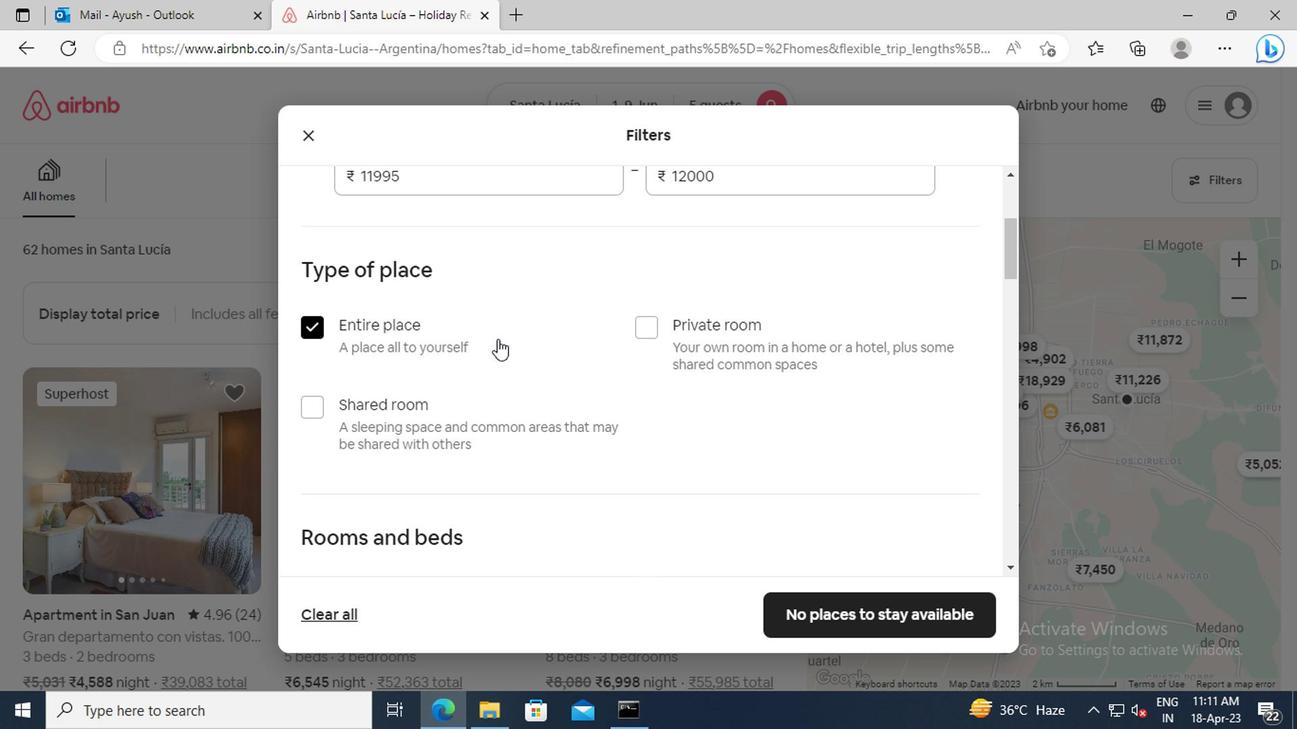 
Action: Mouse moved to (499, 335)
Screenshot: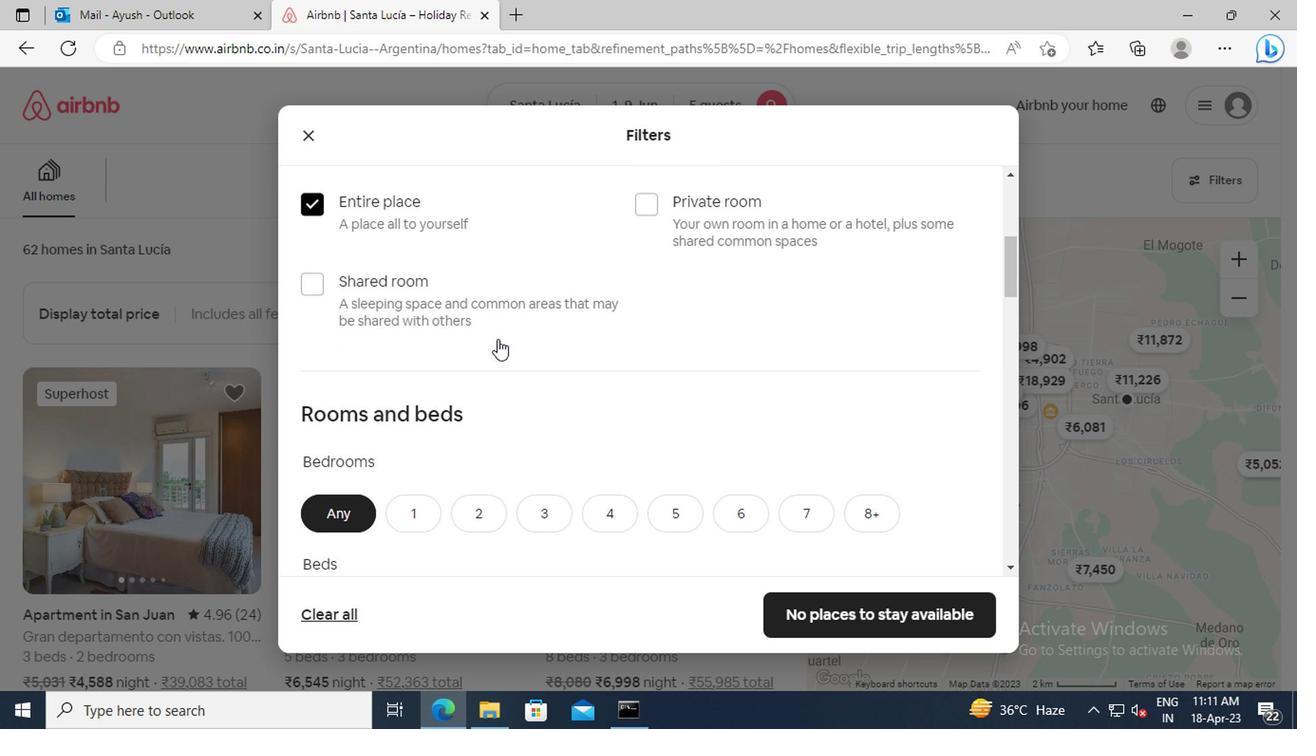 
Action: Mouse scrolled (499, 334) with delta (0, -1)
Screenshot: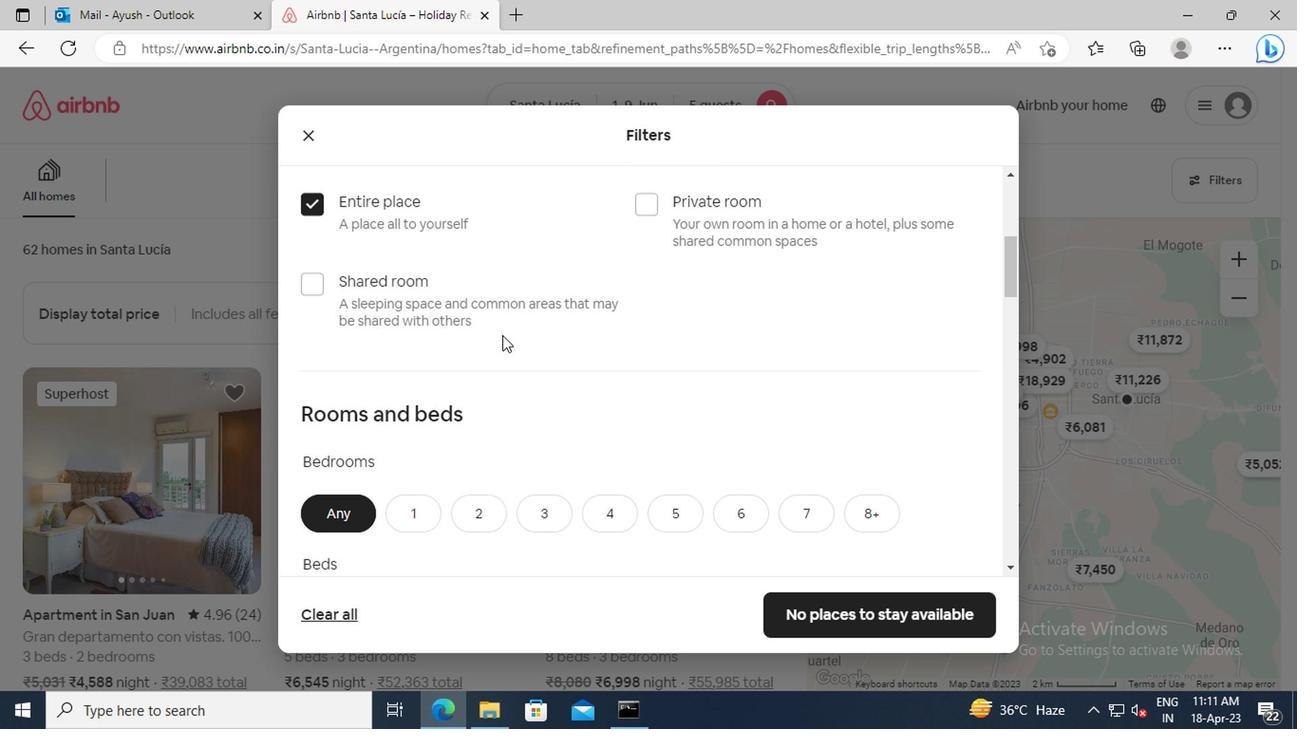 
Action: Mouse scrolled (499, 334) with delta (0, -1)
Screenshot: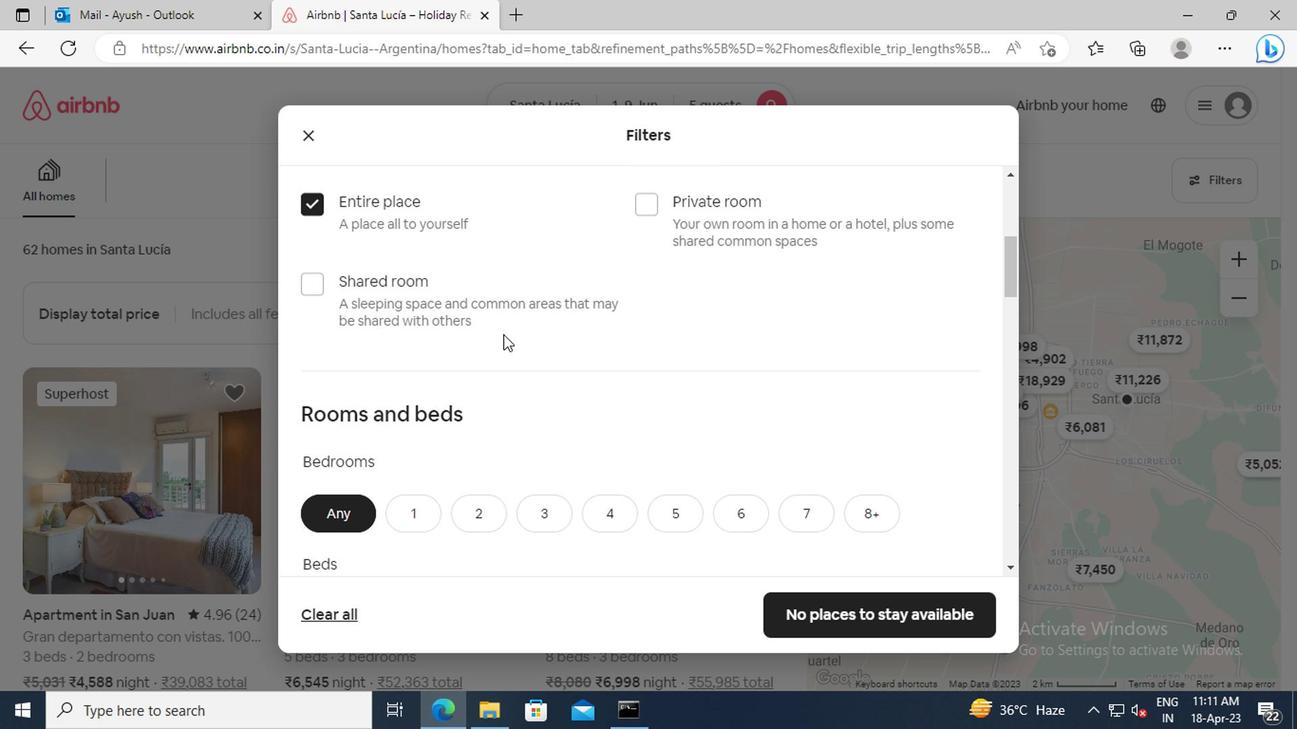 
Action: Mouse moved to (504, 326)
Screenshot: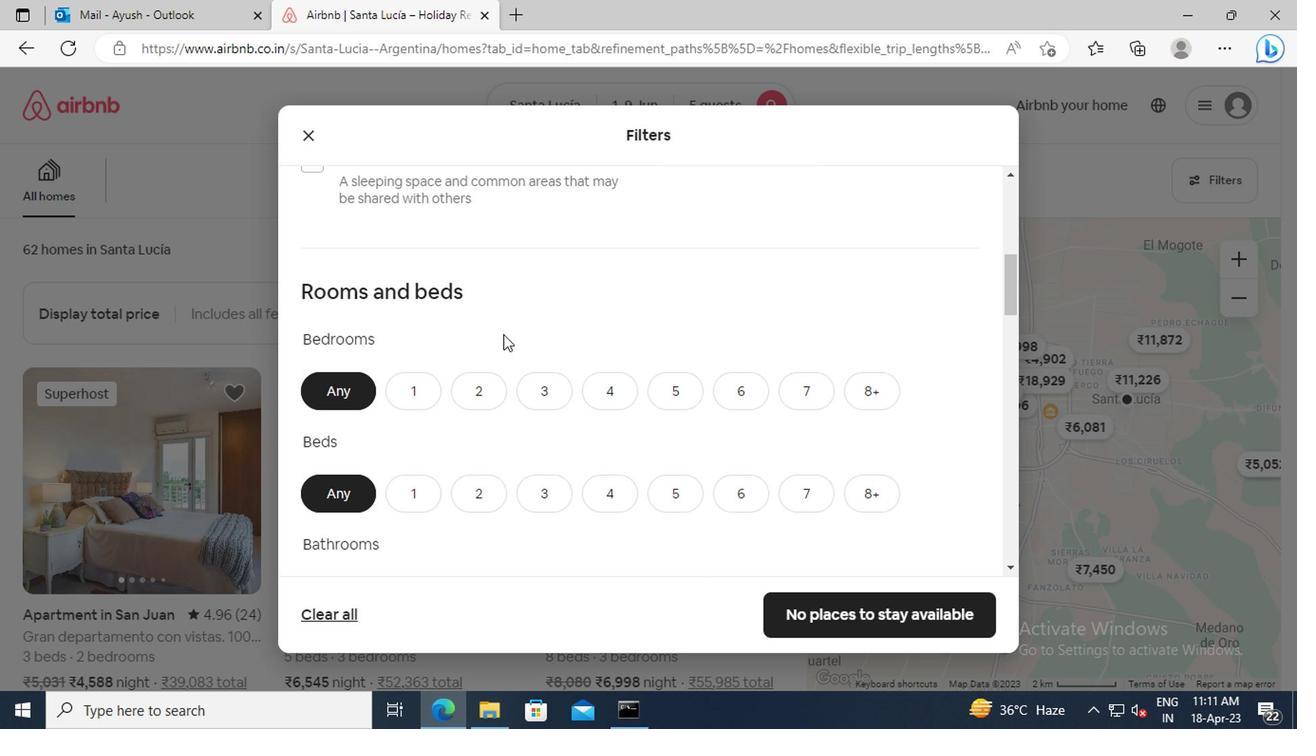 
Action: Mouse scrolled (504, 326) with delta (0, 0)
Screenshot: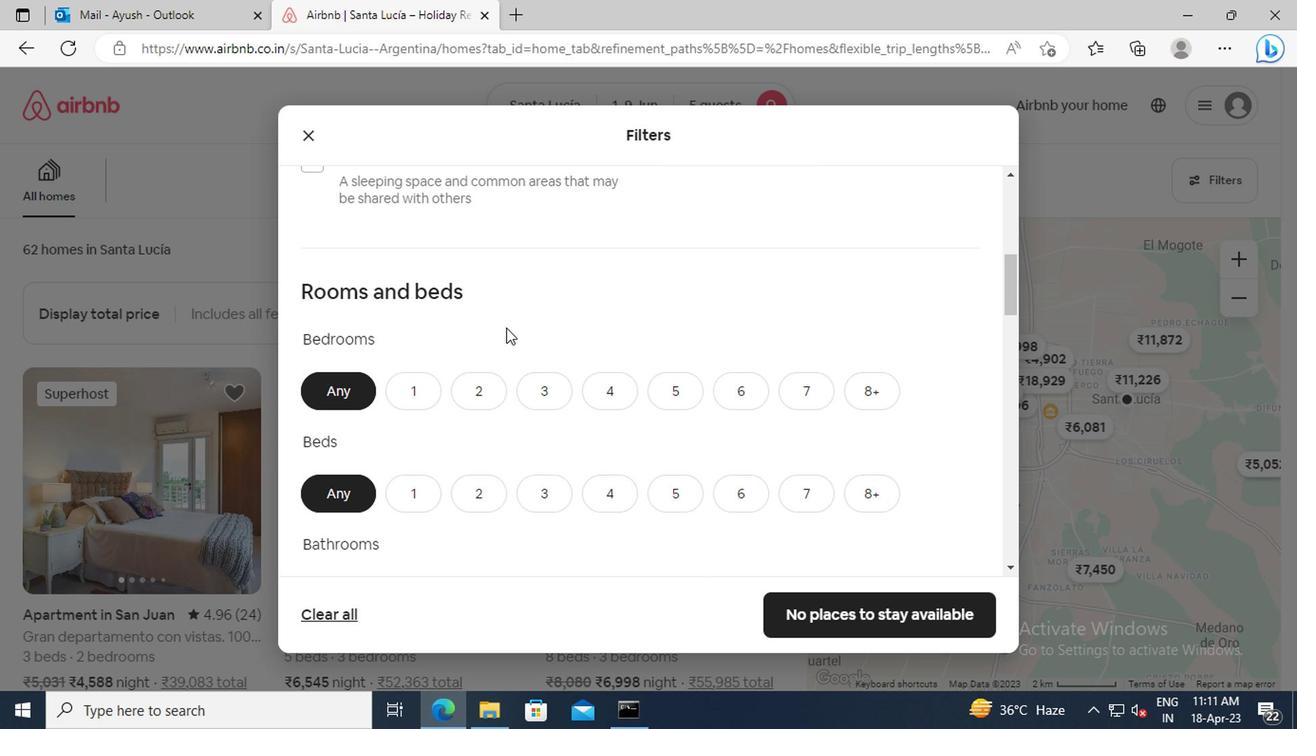 
Action: Mouse moved to (540, 333)
Screenshot: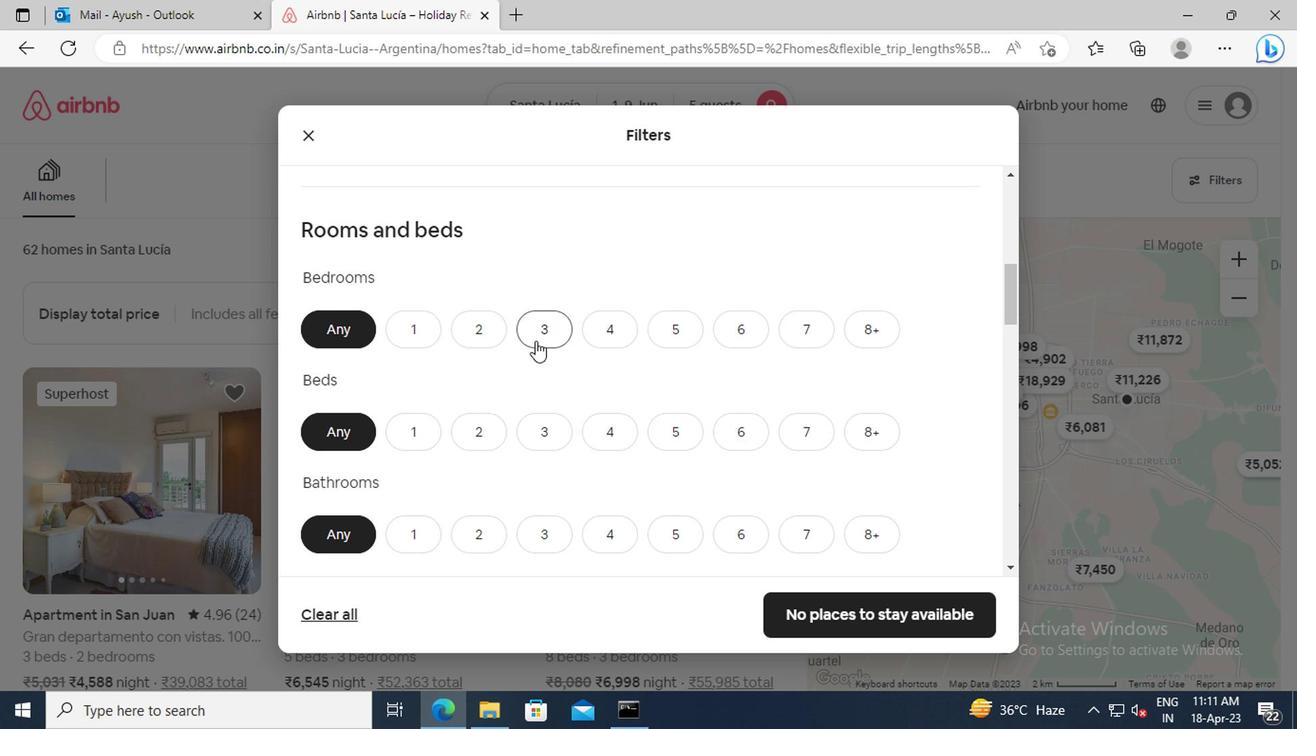 
Action: Mouse pressed left at (540, 333)
Screenshot: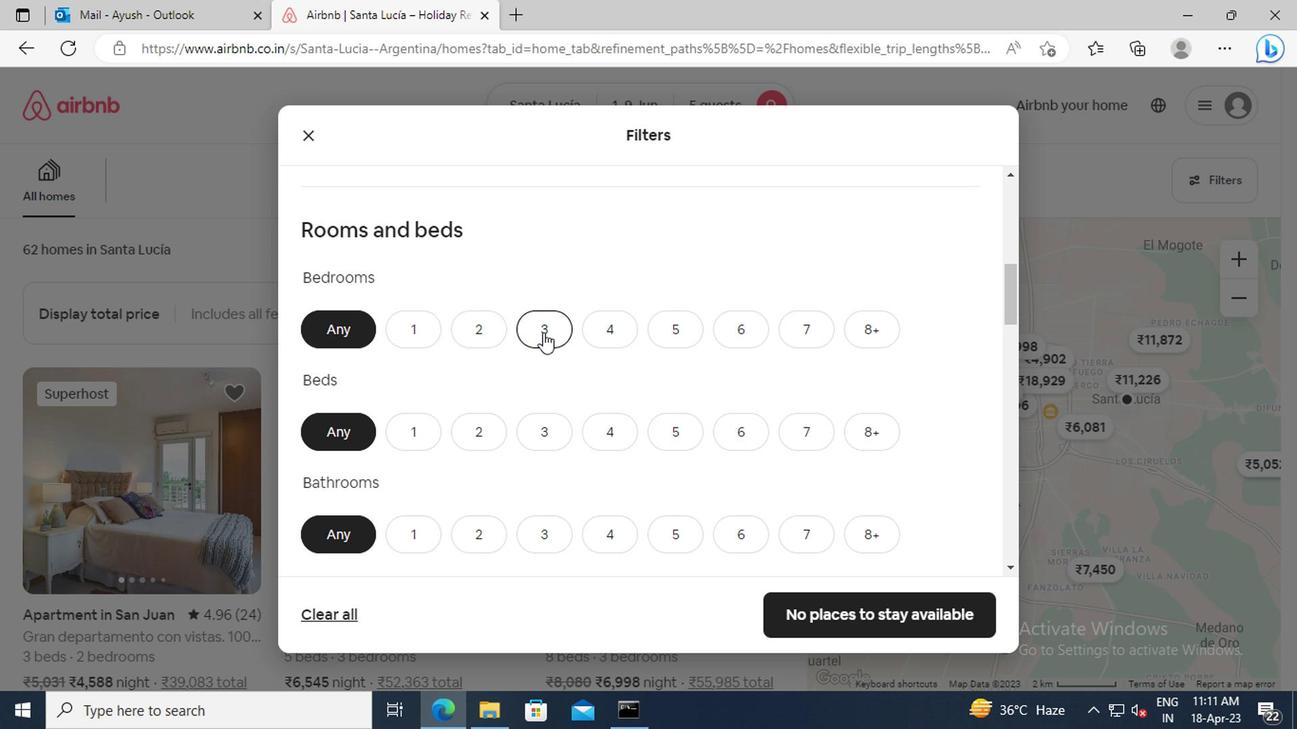 
Action: Mouse moved to (545, 426)
Screenshot: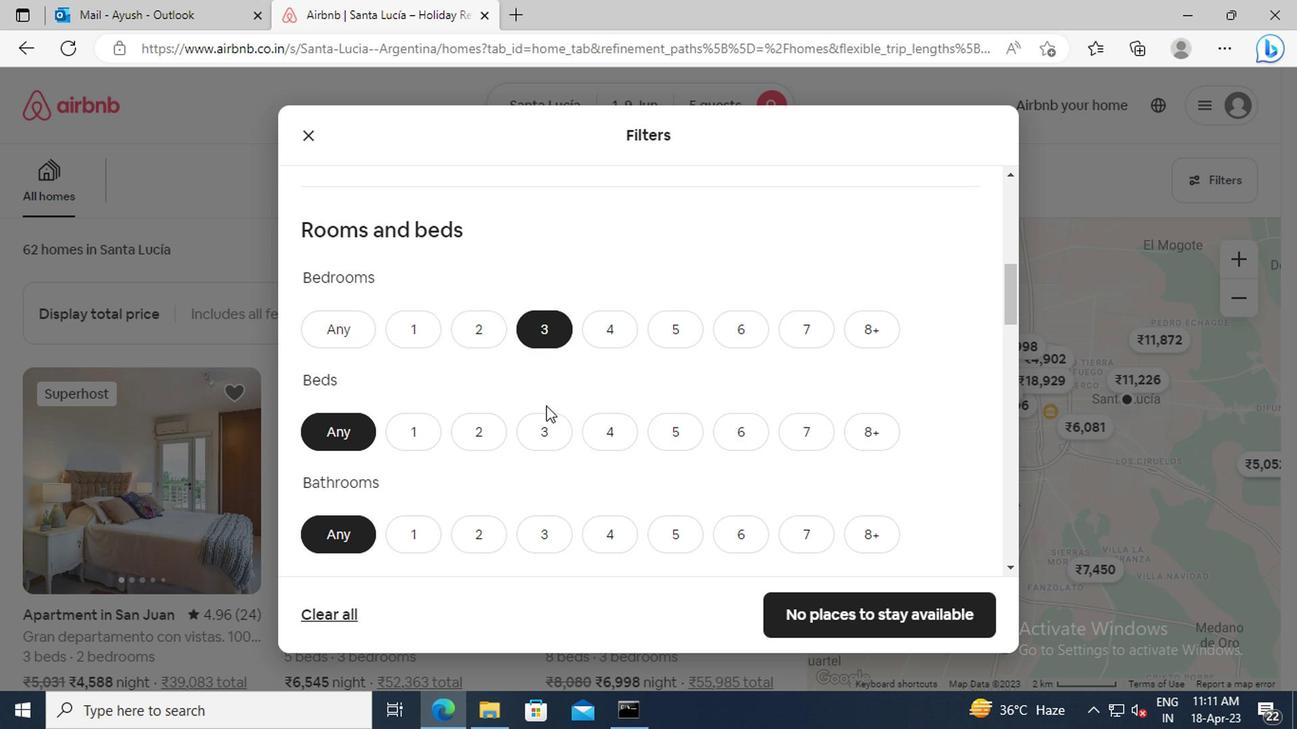 
Action: Mouse pressed left at (545, 426)
Screenshot: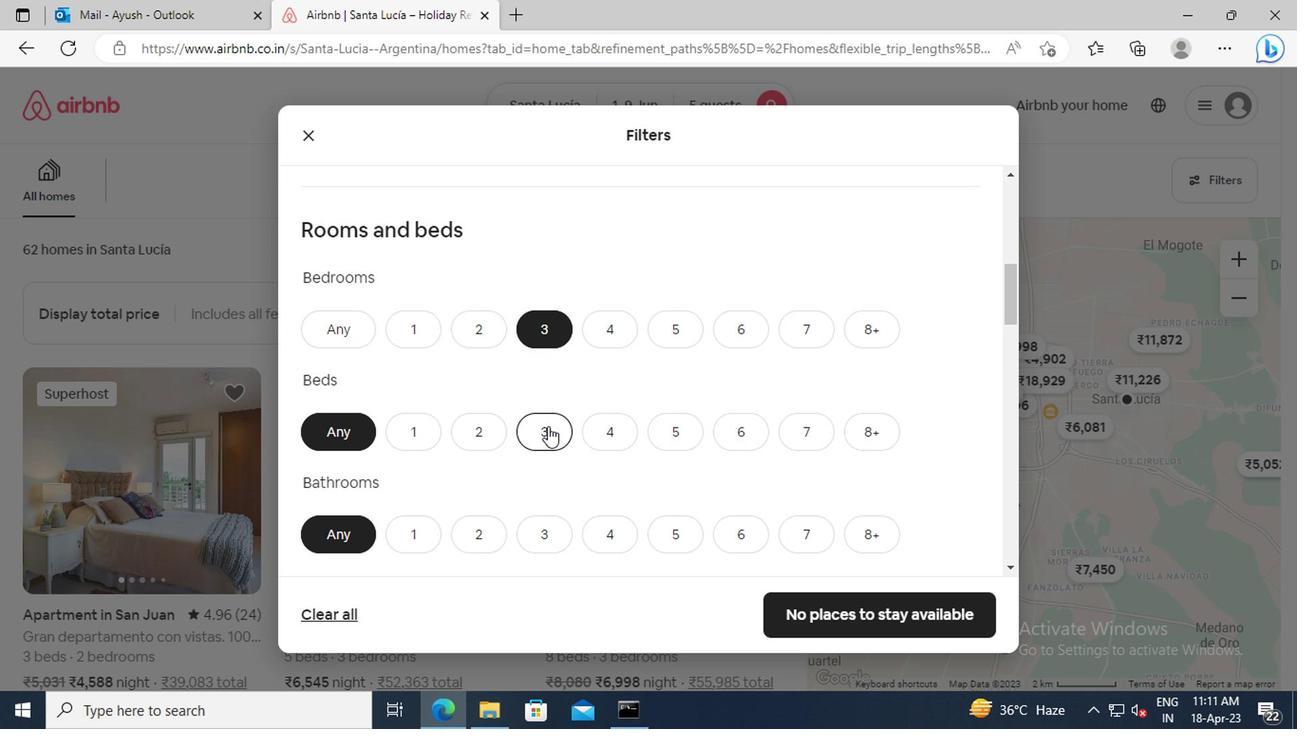 
Action: Mouse moved to (548, 389)
Screenshot: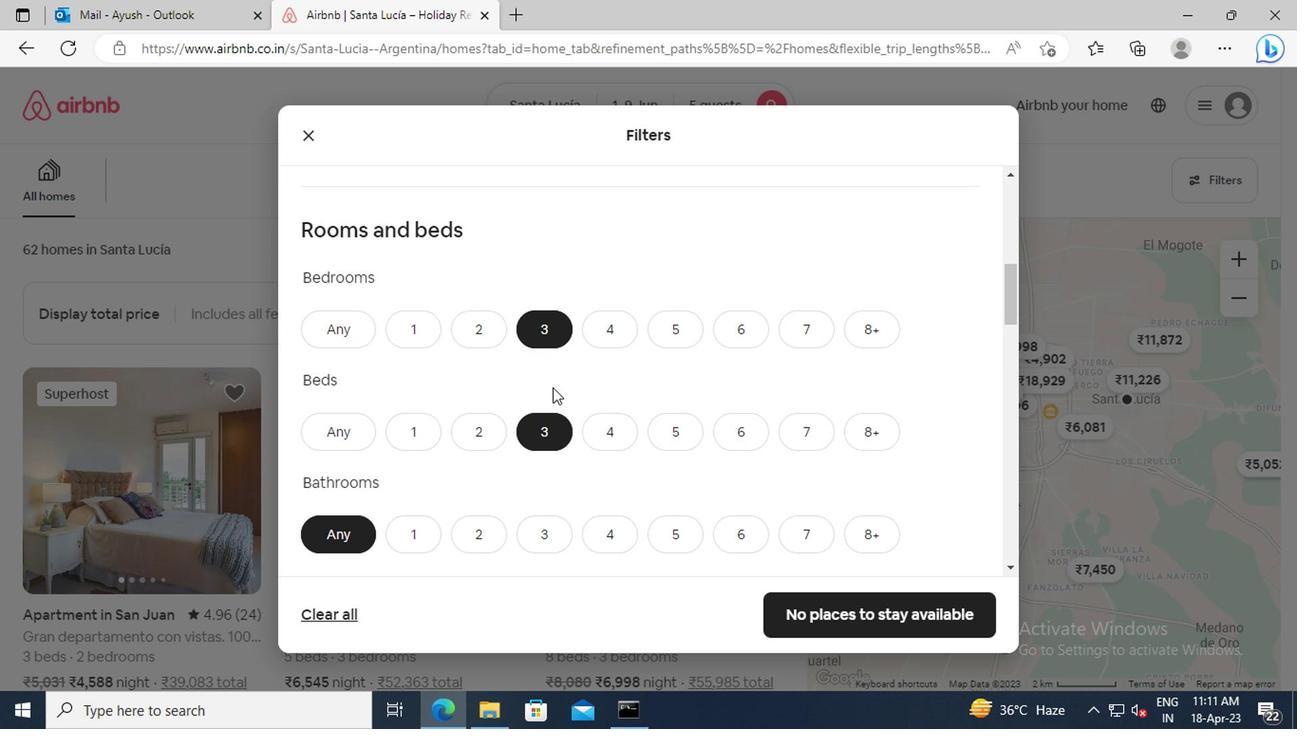 
Action: Mouse scrolled (548, 388) with delta (0, 0)
Screenshot: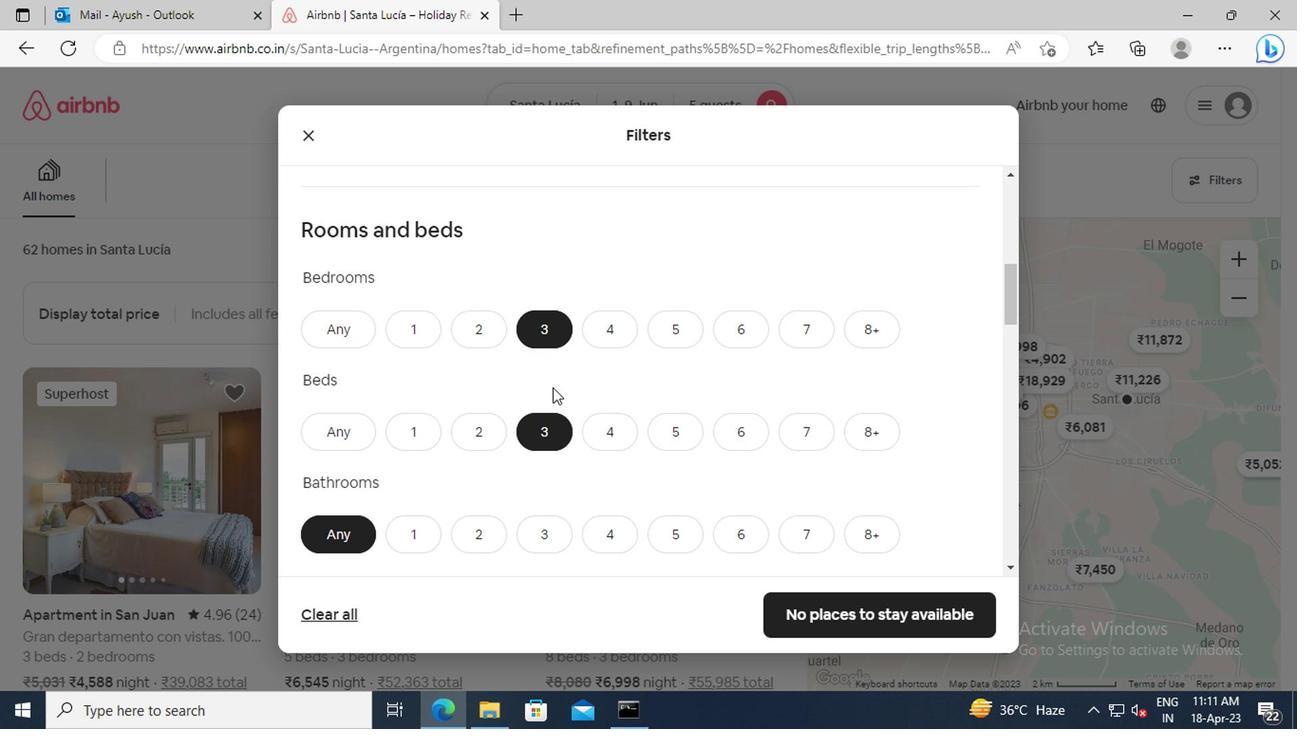 
Action: Mouse scrolled (548, 388) with delta (0, 0)
Screenshot: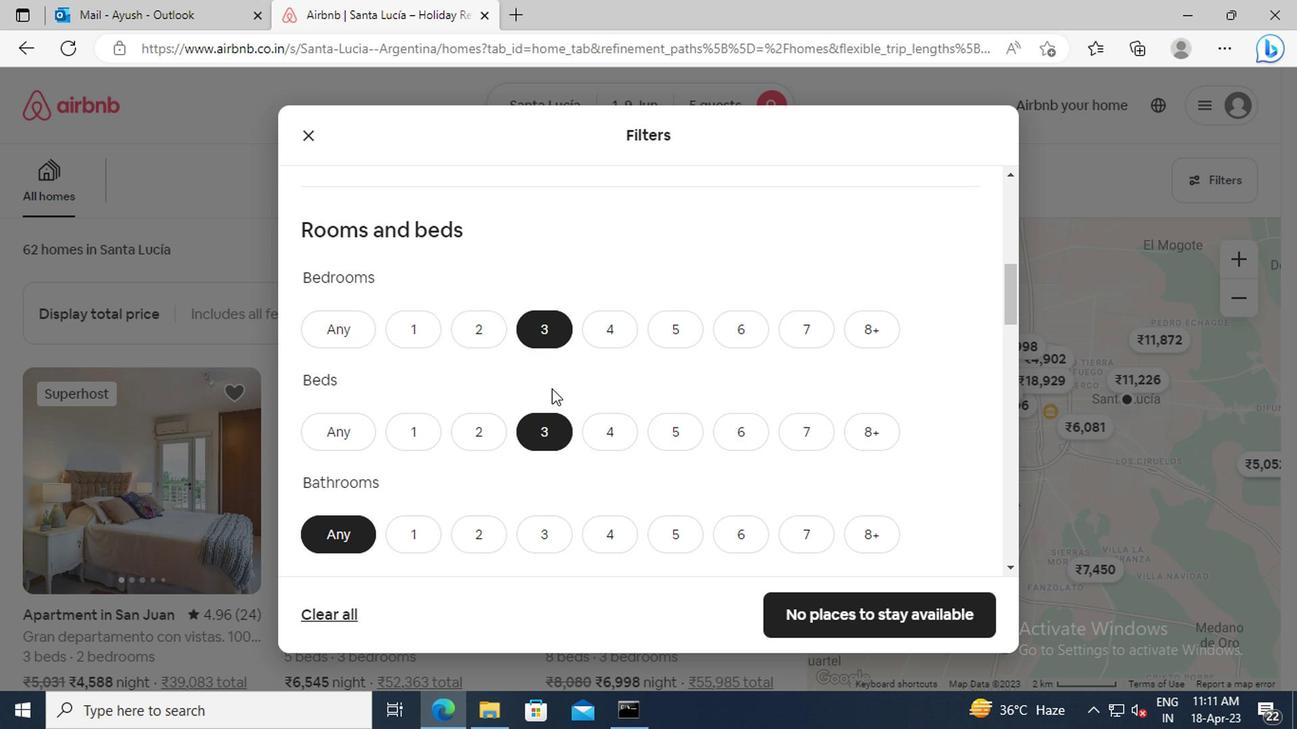 
Action: Mouse moved to (545, 405)
Screenshot: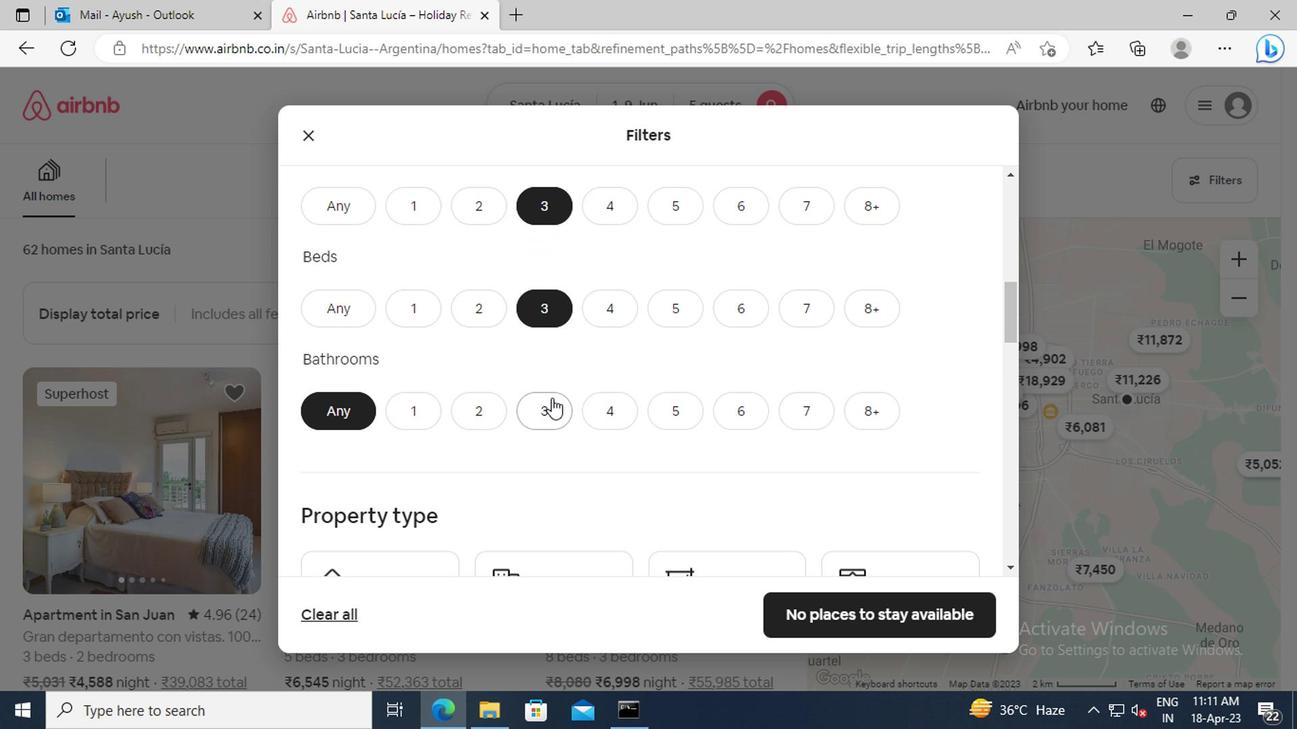
Action: Mouse pressed left at (545, 405)
Screenshot: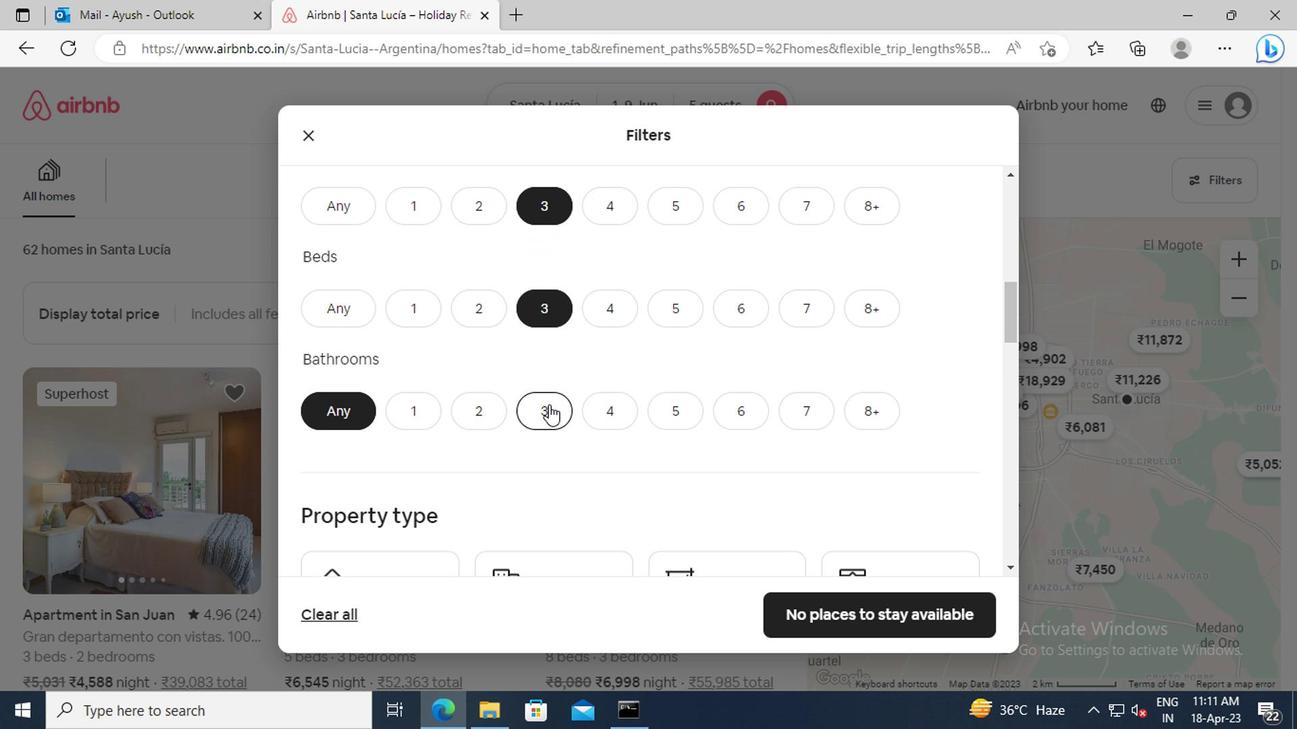 
Action: Mouse moved to (553, 372)
Screenshot: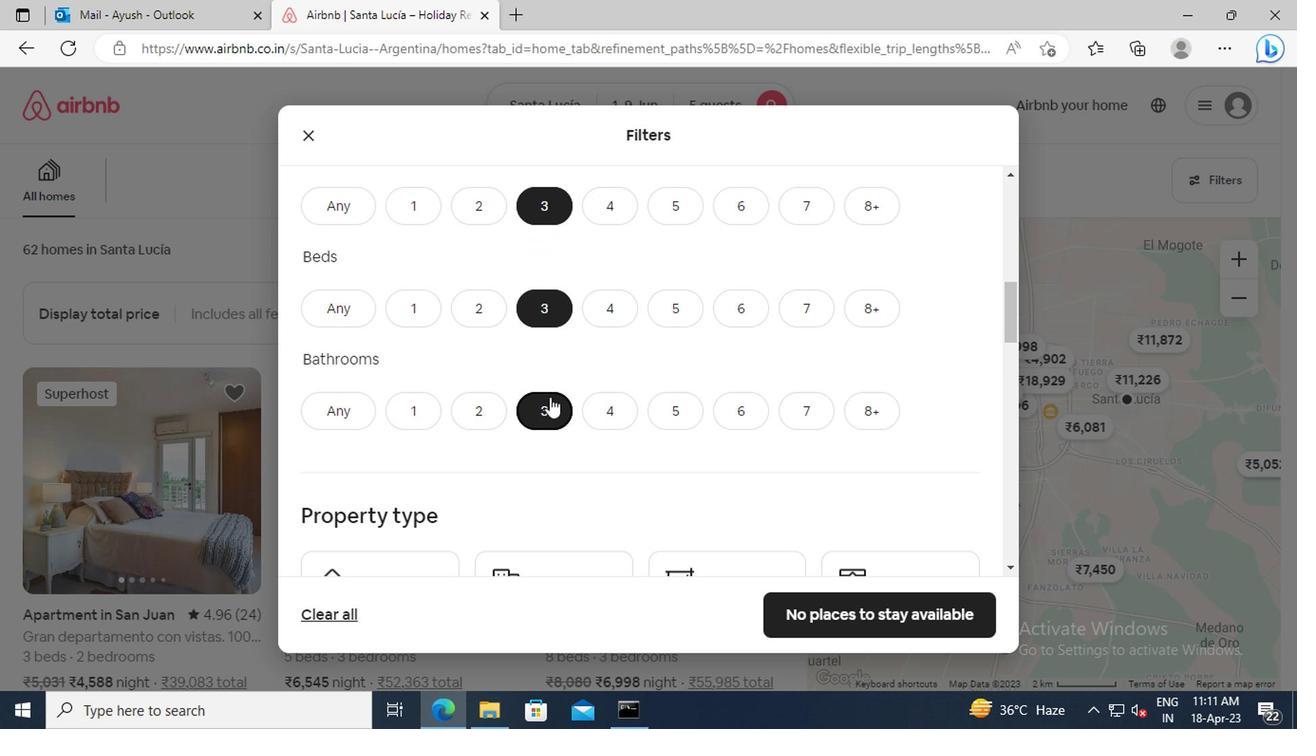 
Action: Mouse scrolled (553, 371) with delta (0, 0)
Screenshot: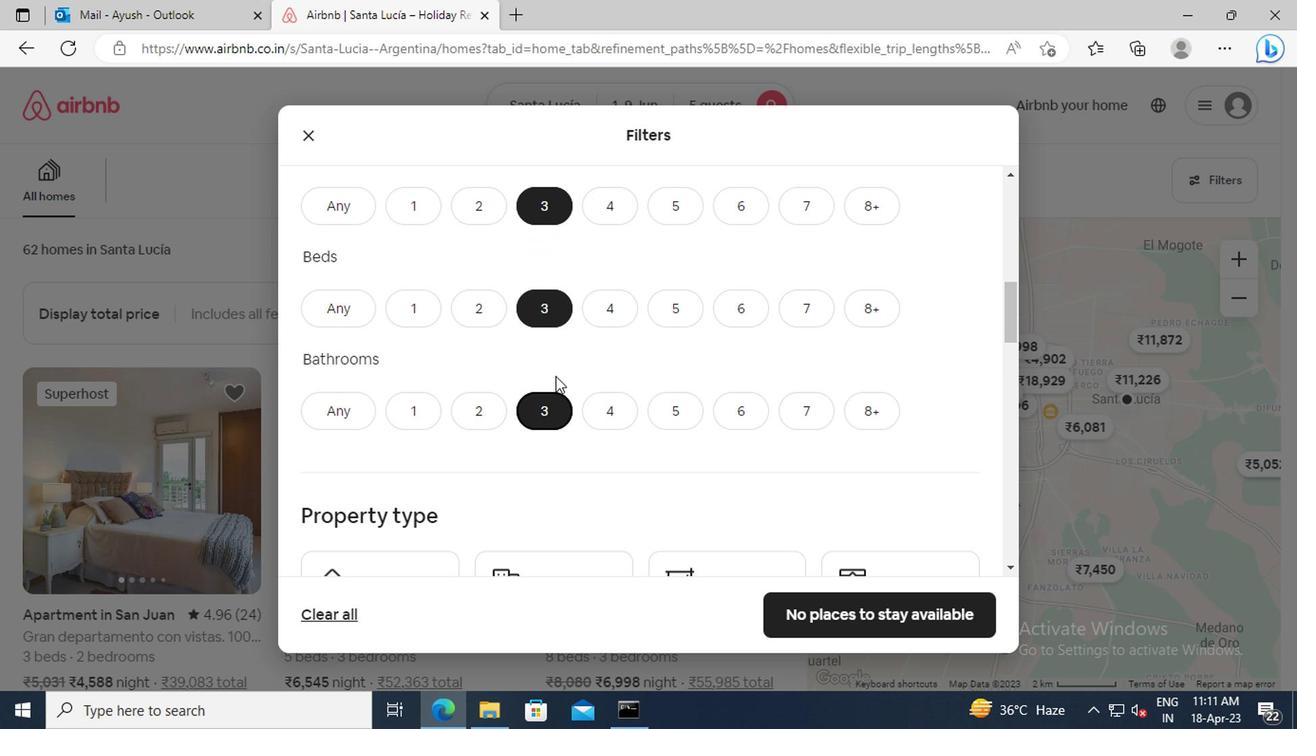
Action: Mouse scrolled (553, 371) with delta (0, 0)
Screenshot: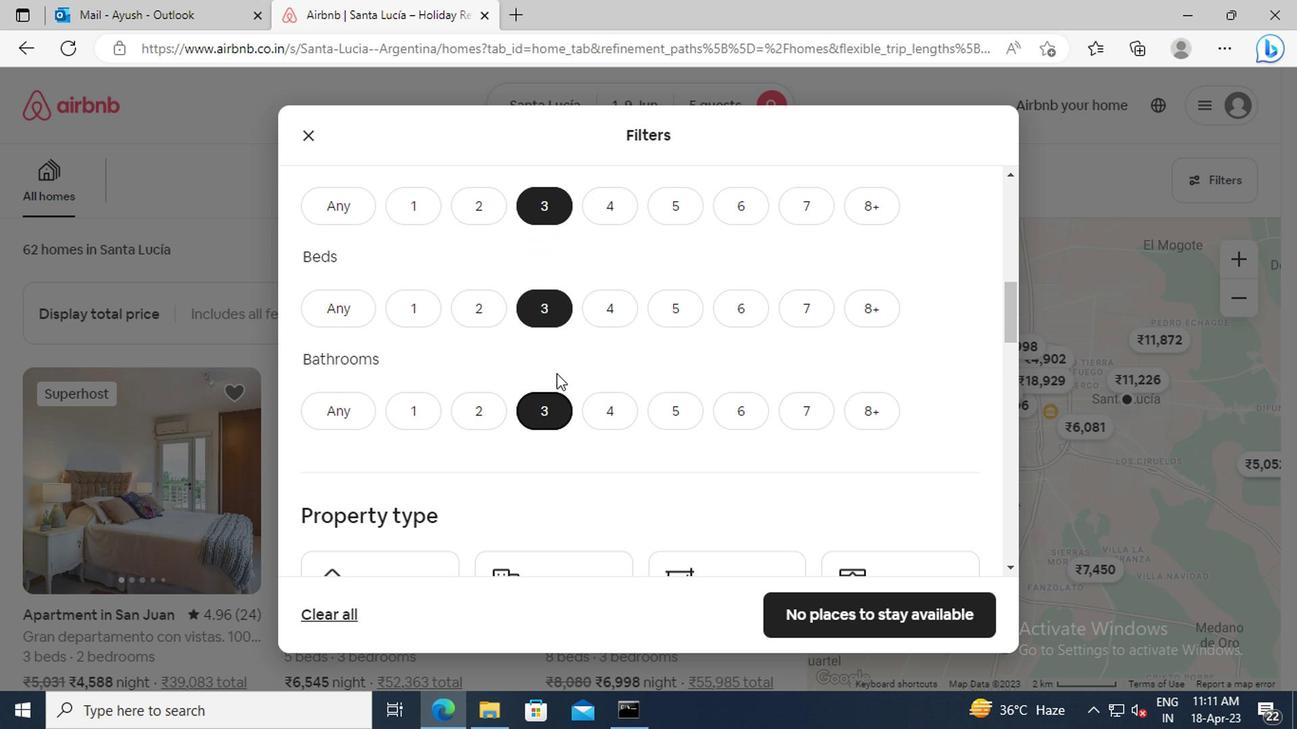 
Action: Mouse moved to (553, 366)
Screenshot: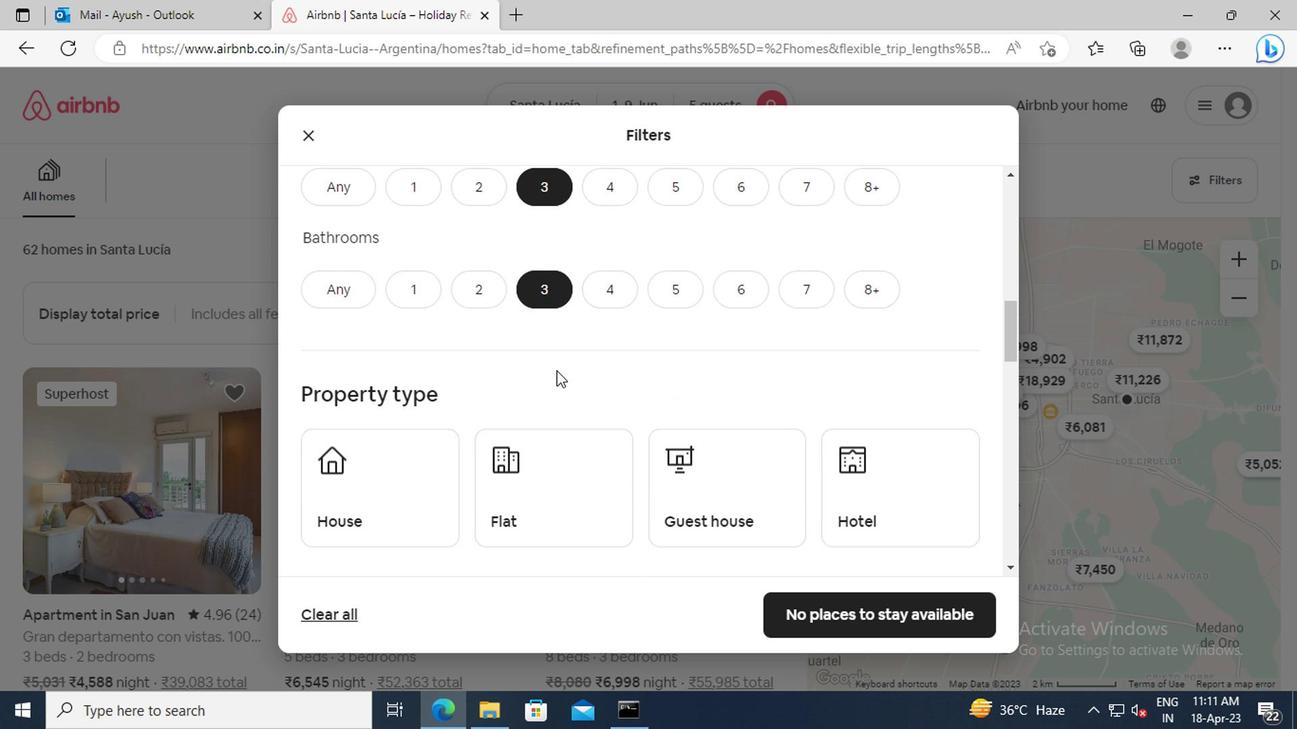 
Action: Mouse scrolled (553, 365) with delta (0, -1)
Screenshot: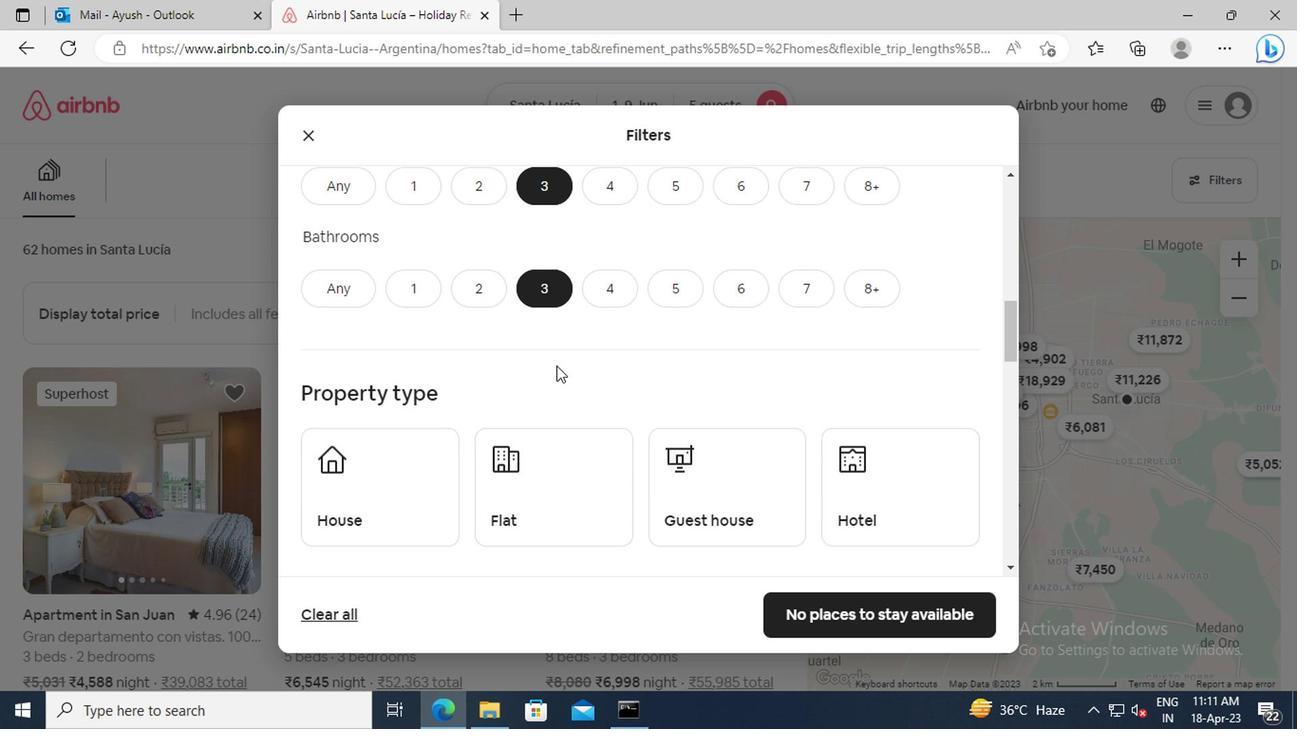 
Action: Mouse scrolled (553, 365) with delta (0, -1)
Screenshot: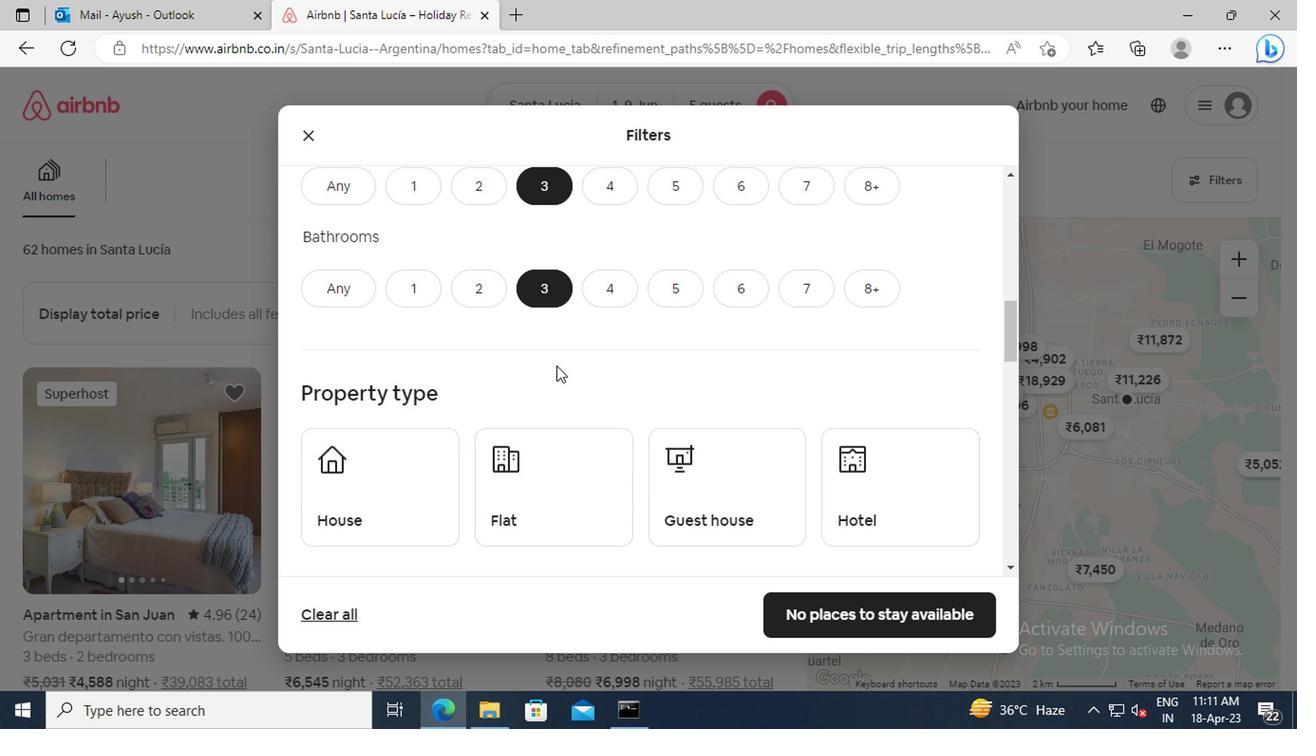 
Action: Mouse moved to (393, 380)
Screenshot: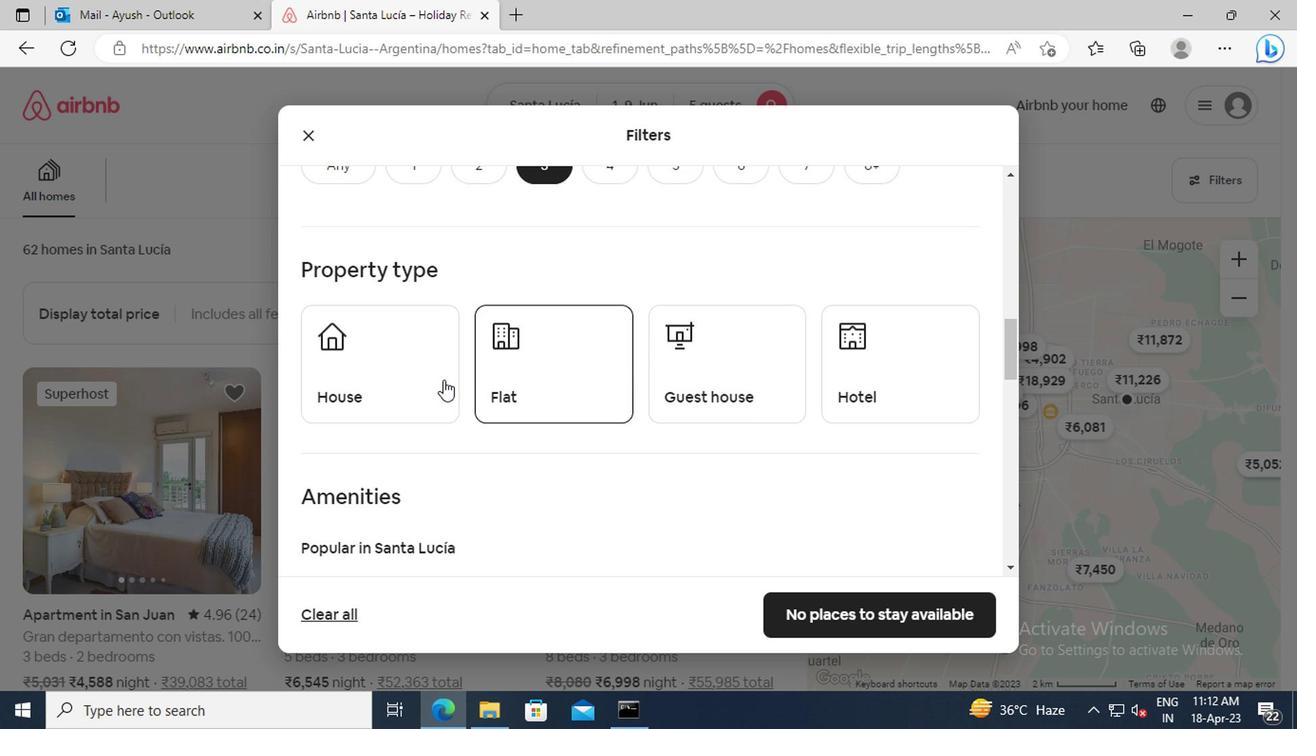 
Action: Mouse pressed left at (393, 380)
Screenshot: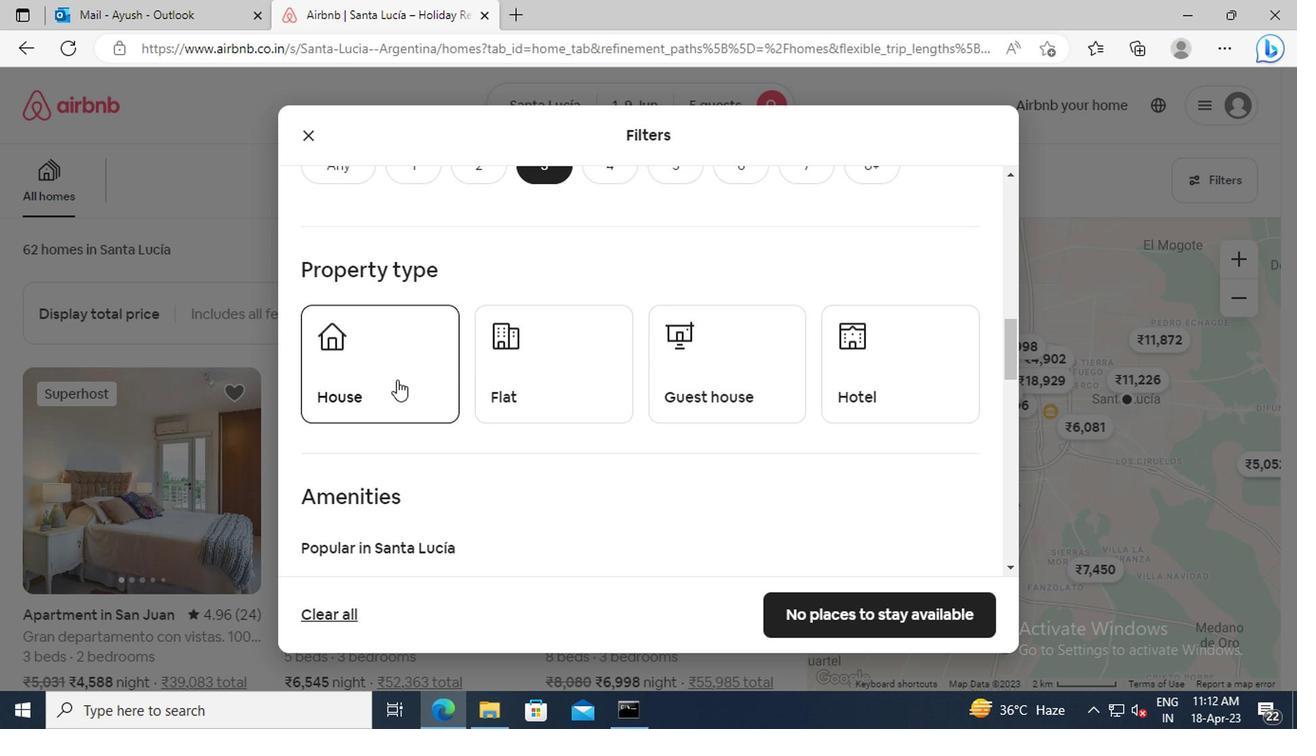 
Action: Mouse moved to (510, 435)
Screenshot: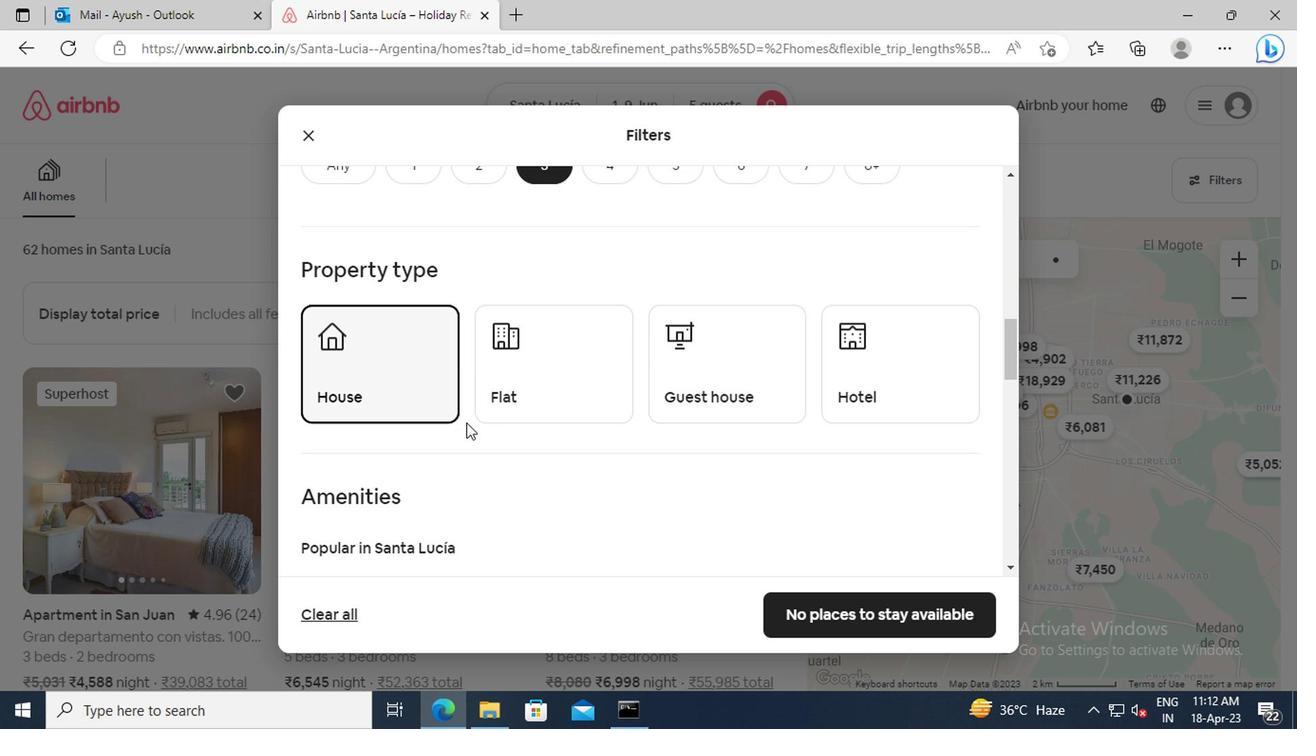 
Action: Mouse scrolled (510, 435) with delta (0, 0)
Screenshot: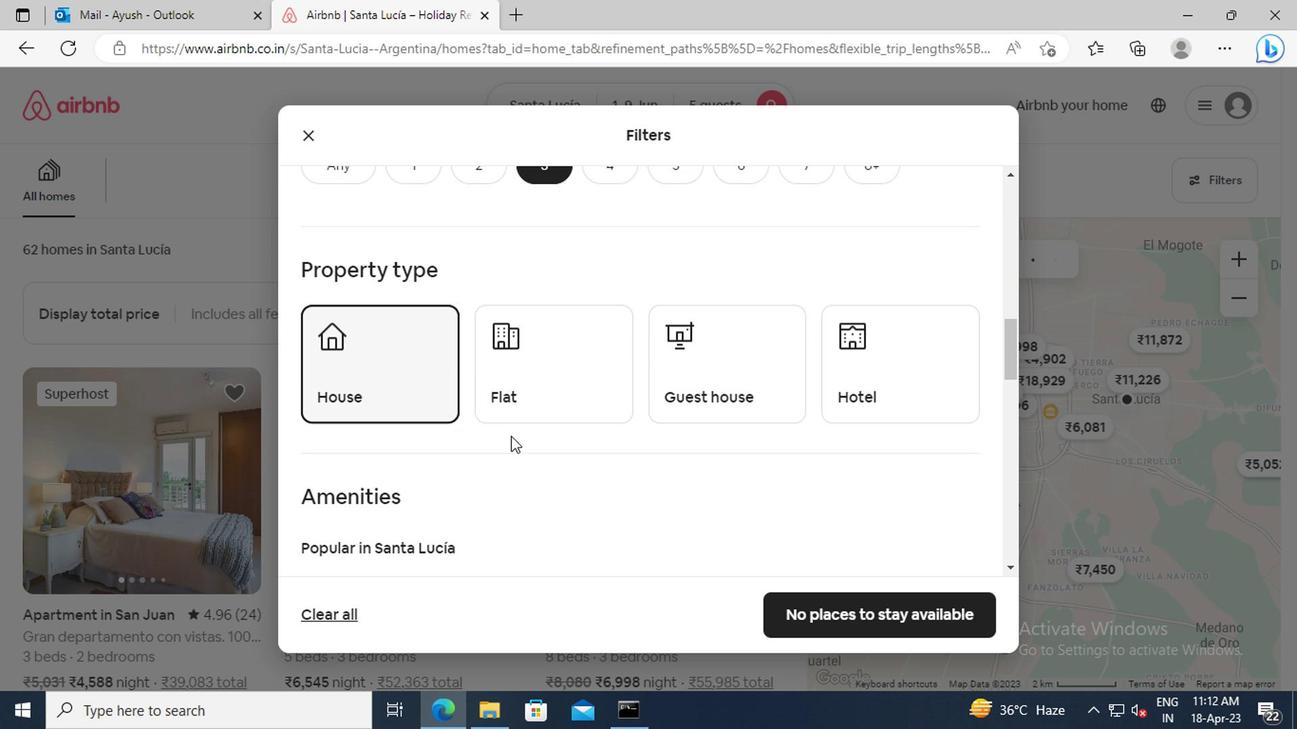 
Action: Mouse scrolled (510, 435) with delta (0, 0)
Screenshot: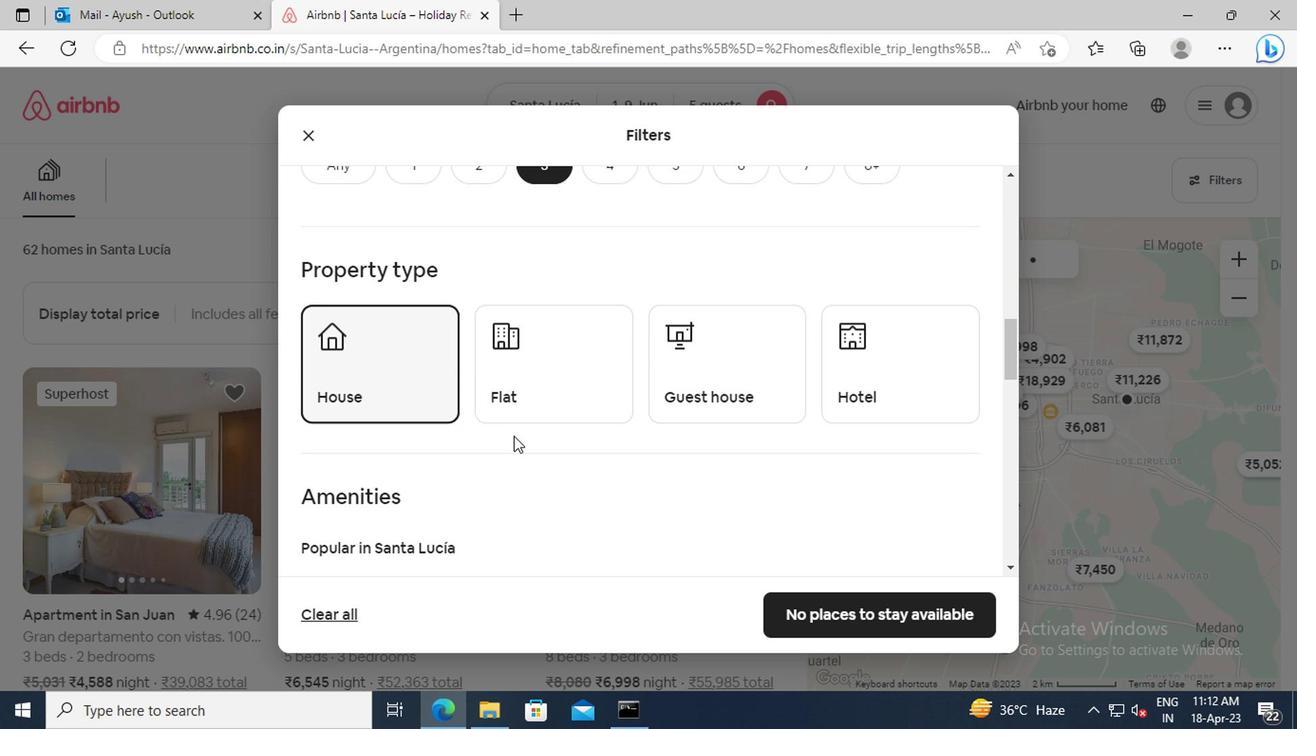 
Action: Mouse moved to (511, 401)
Screenshot: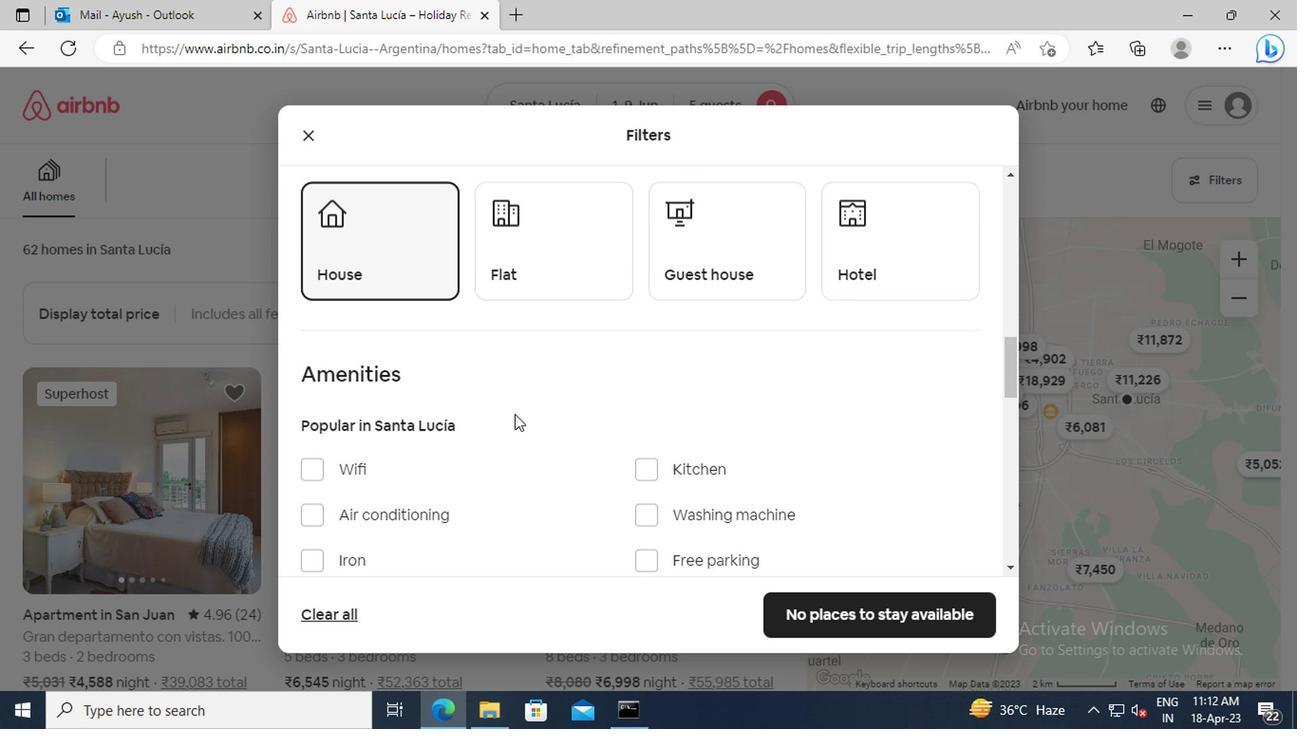 
Action: Mouse scrolled (511, 400) with delta (0, 0)
Screenshot: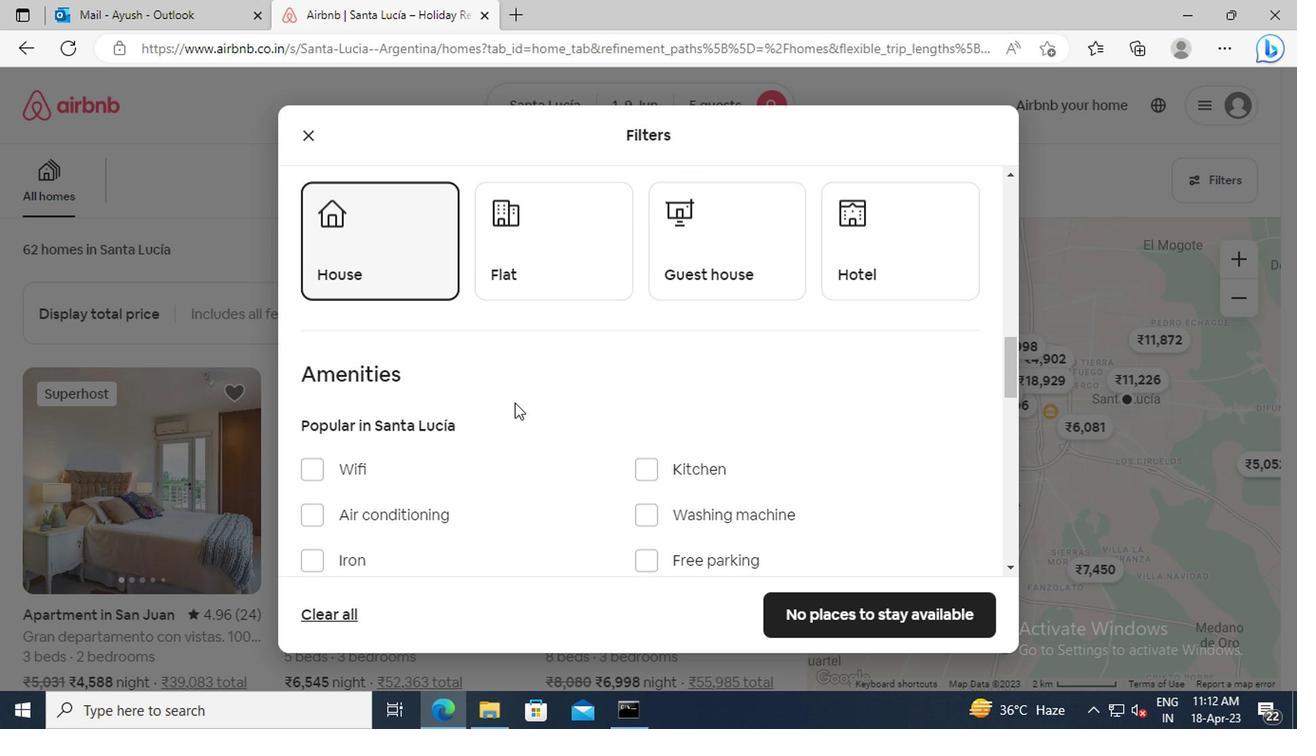 
Action: Mouse scrolled (511, 400) with delta (0, 0)
Screenshot: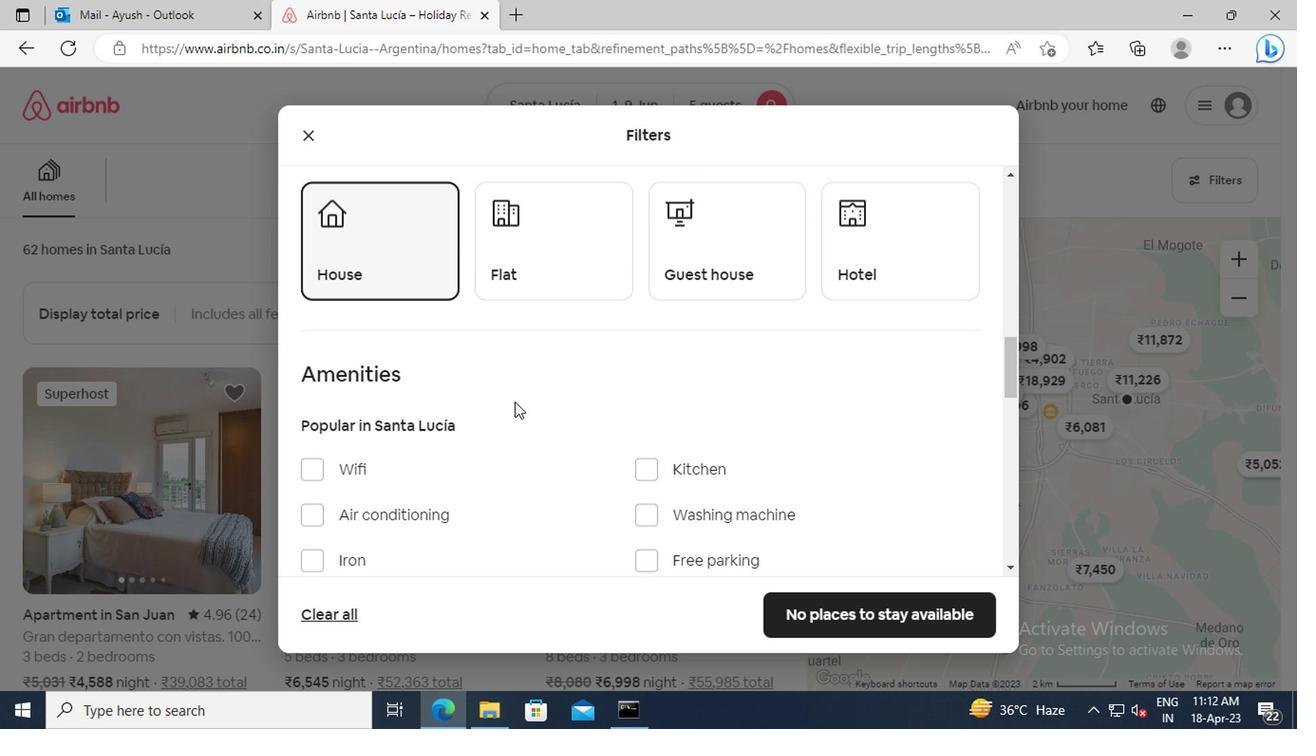 
Action: Mouse moved to (356, 473)
Screenshot: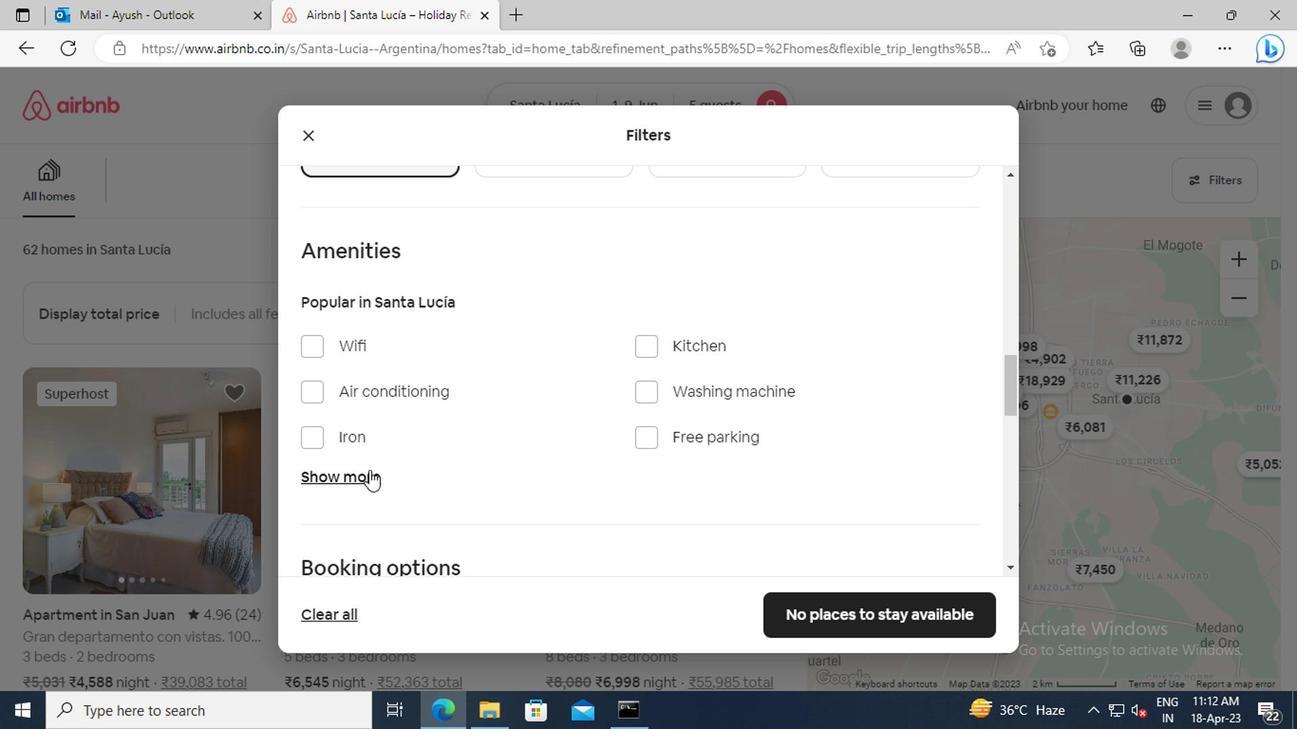 
Action: Mouse pressed left at (356, 473)
Screenshot: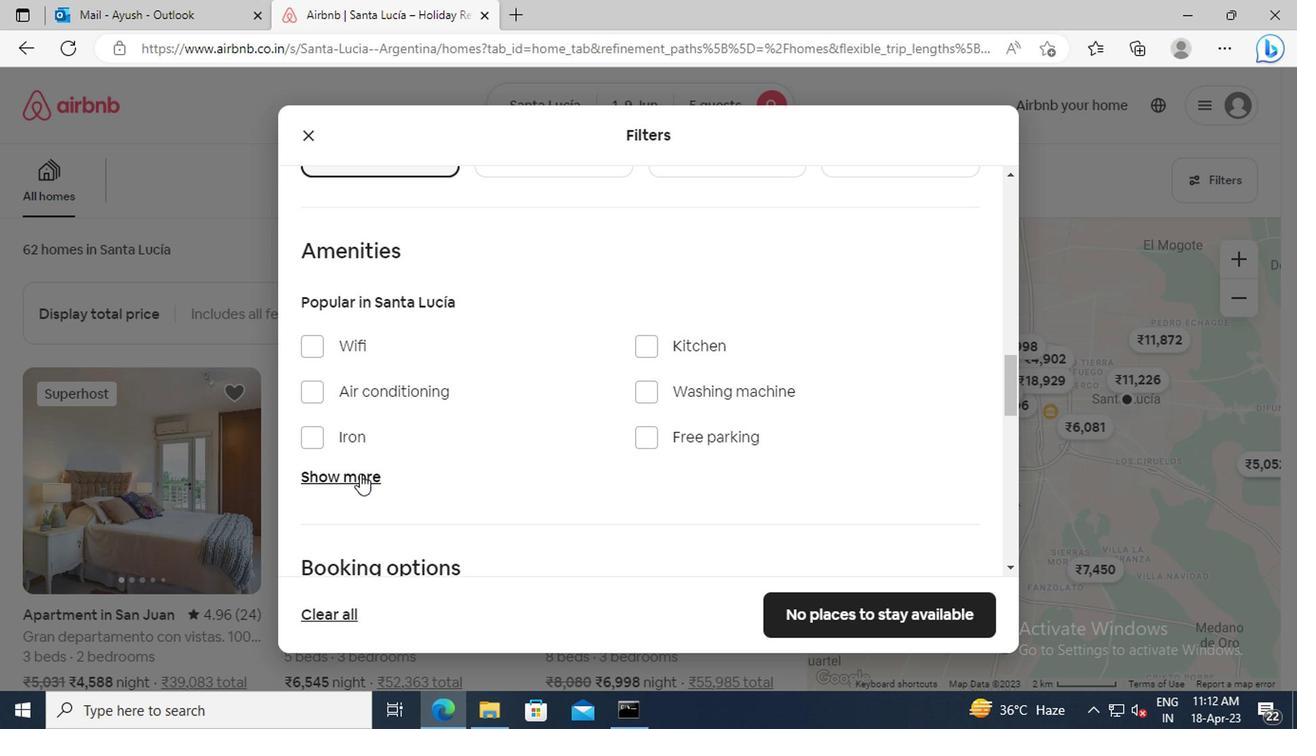 
Action: Mouse moved to (543, 456)
Screenshot: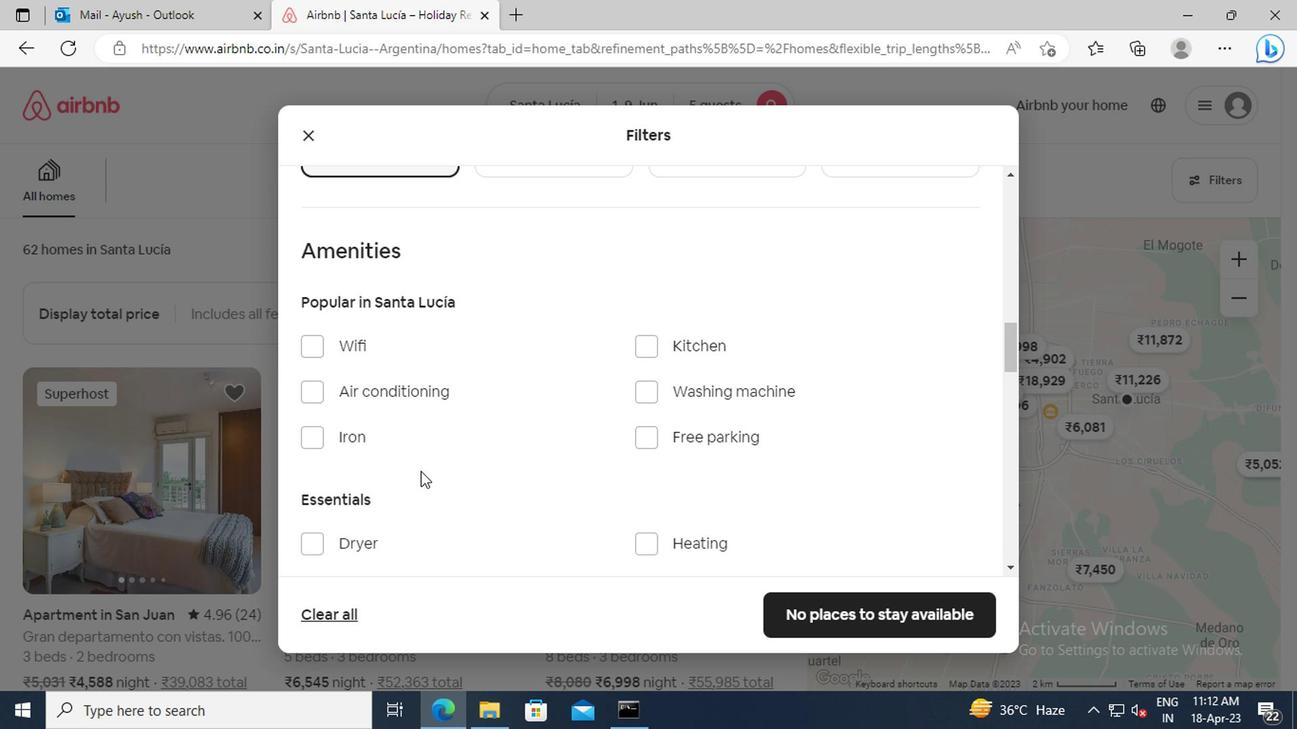 
Action: Mouse scrolled (543, 456) with delta (0, 0)
Screenshot: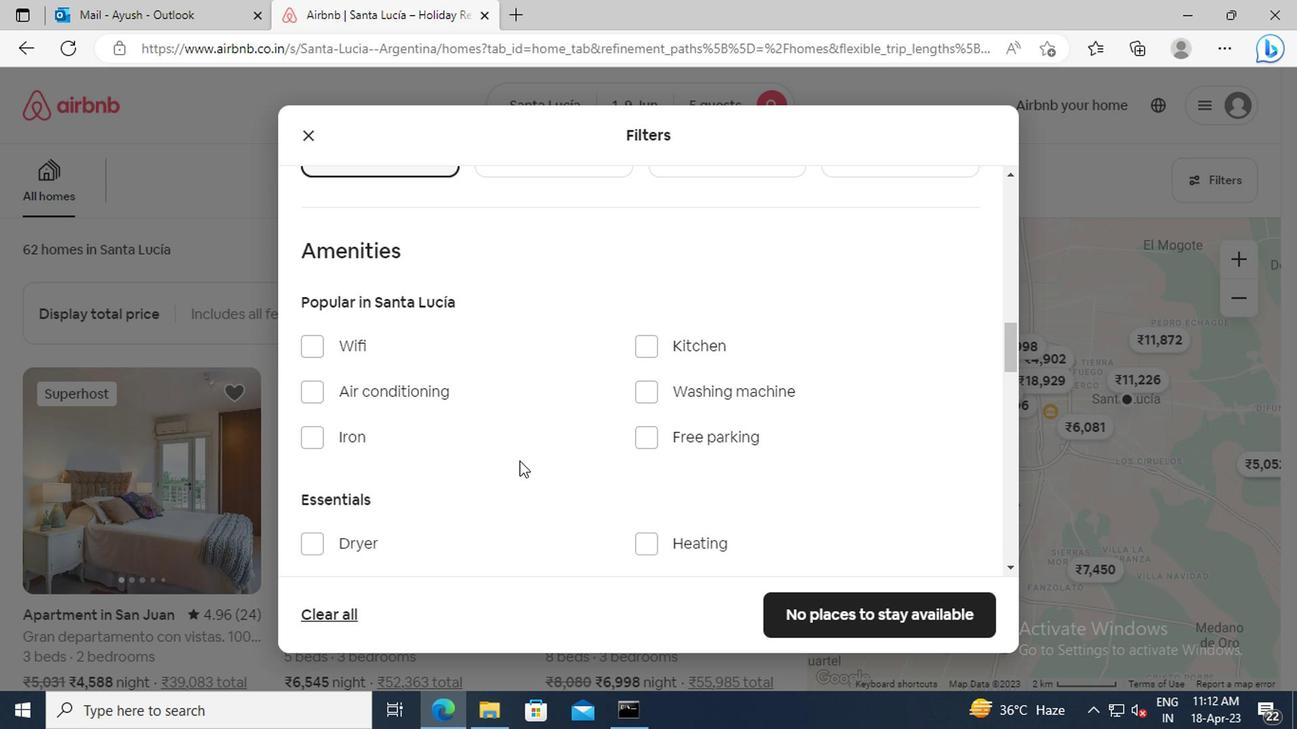 
Action: Mouse scrolled (543, 456) with delta (0, 0)
Screenshot: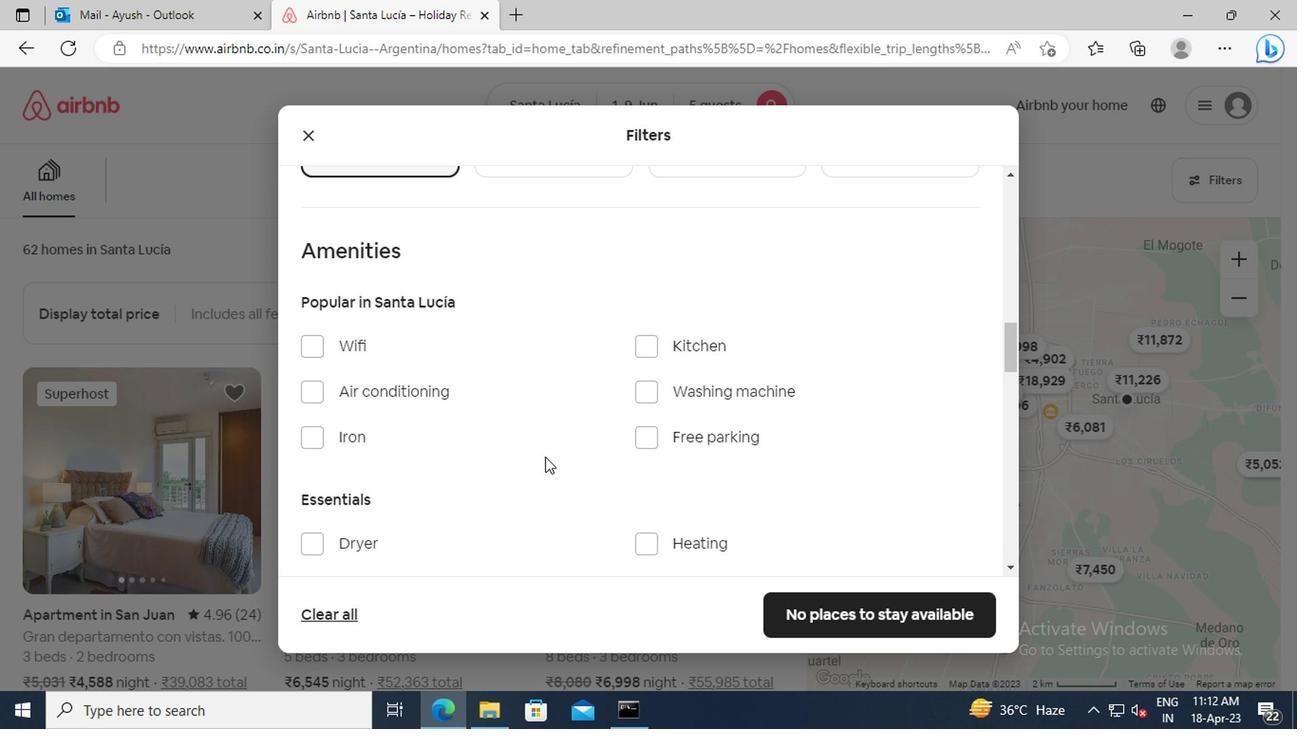 
Action: Mouse moved to (641, 422)
Screenshot: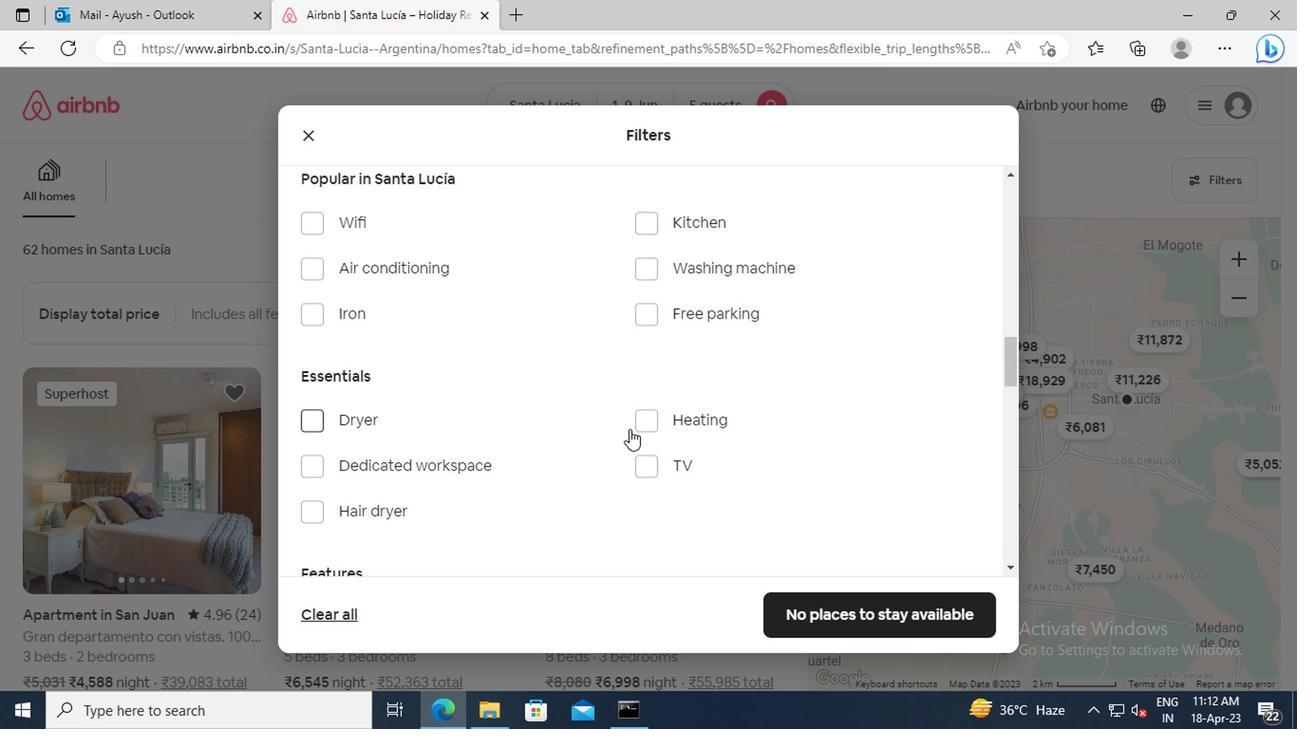 
Action: Mouse pressed left at (641, 422)
Screenshot: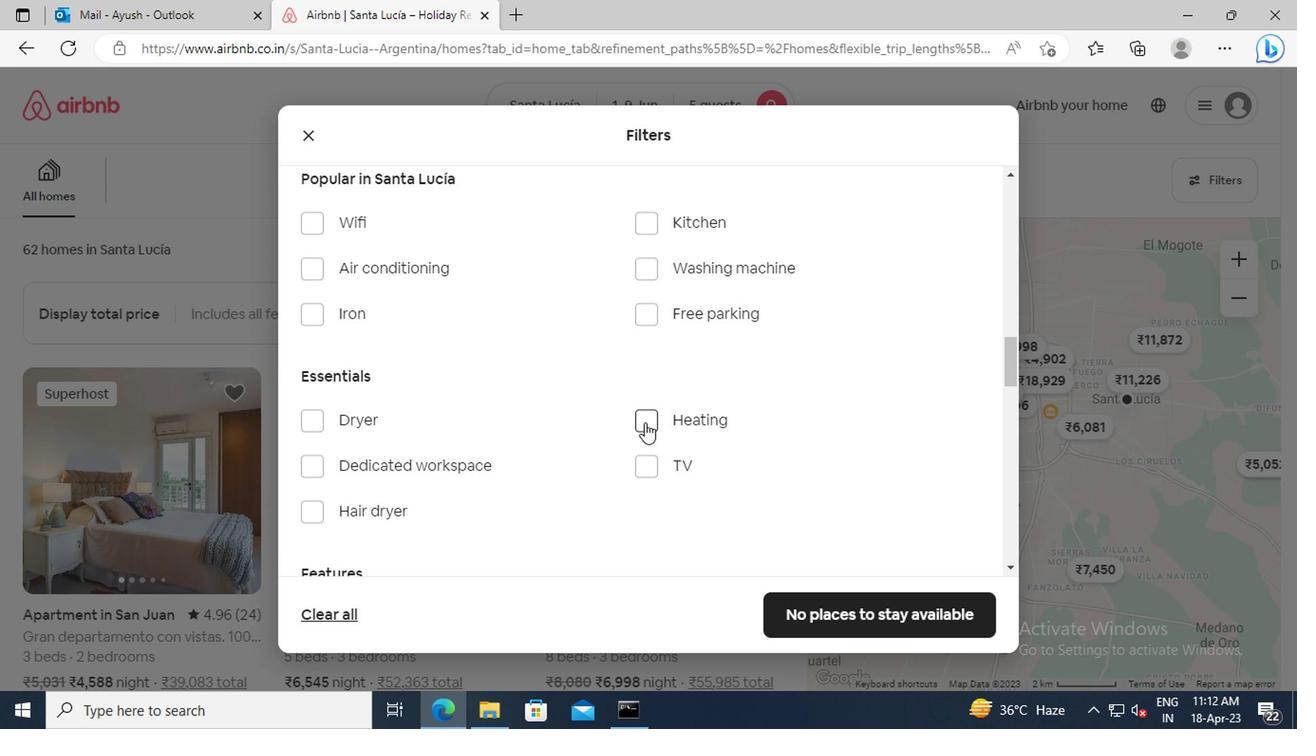 
Action: Mouse moved to (545, 427)
Screenshot: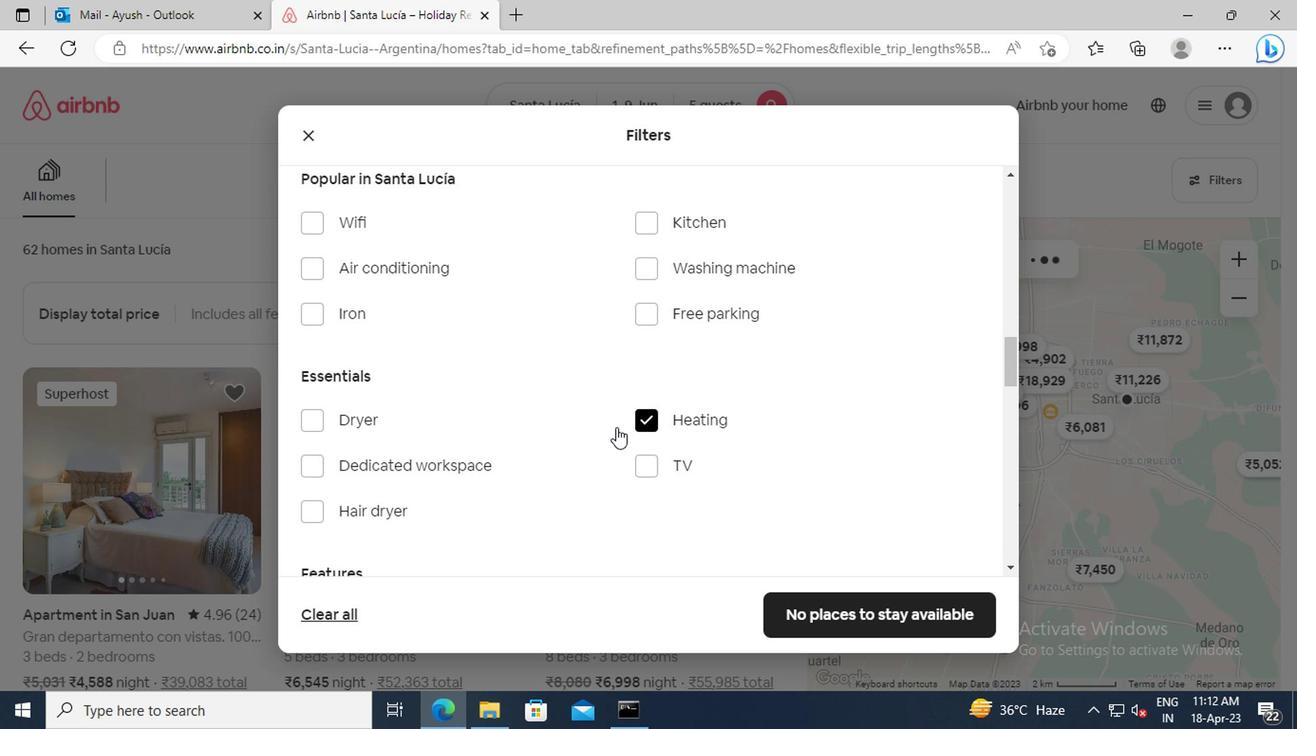 
Action: Mouse scrolled (545, 426) with delta (0, -1)
Screenshot: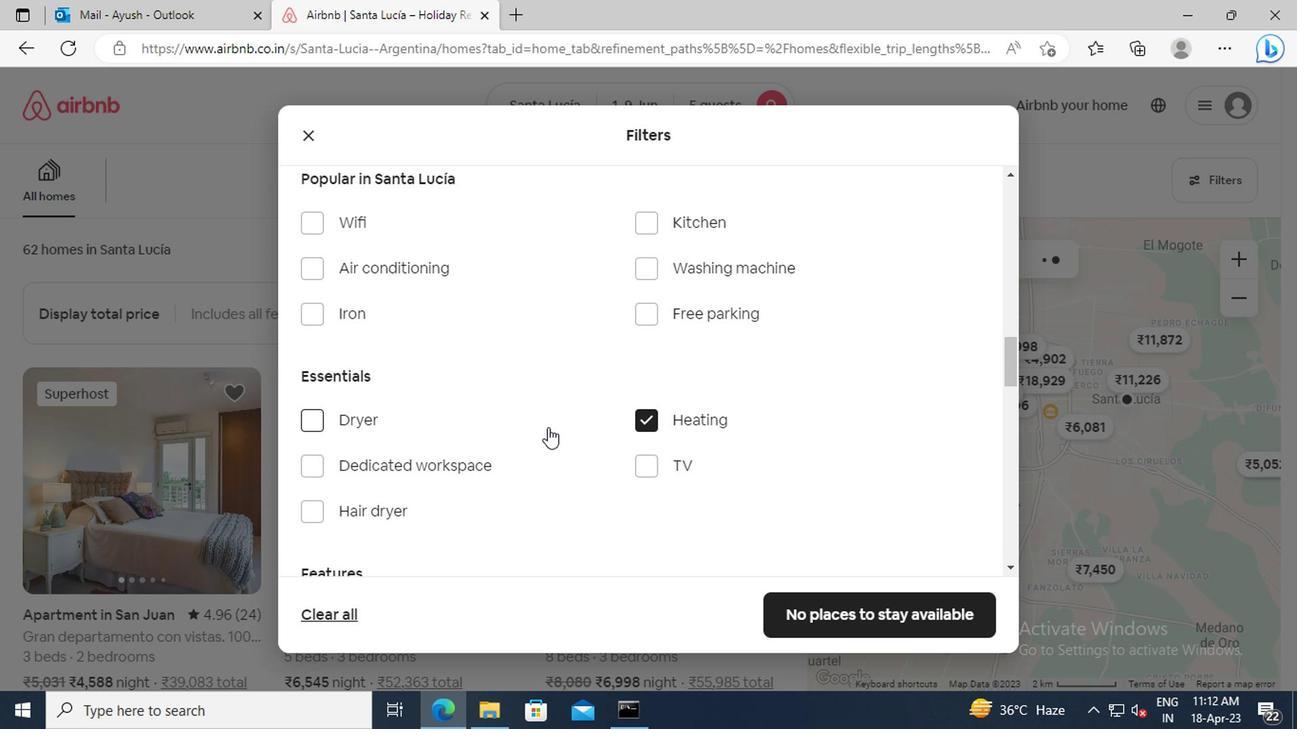 
Action: Mouse scrolled (545, 426) with delta (0, -1)
Screenshot: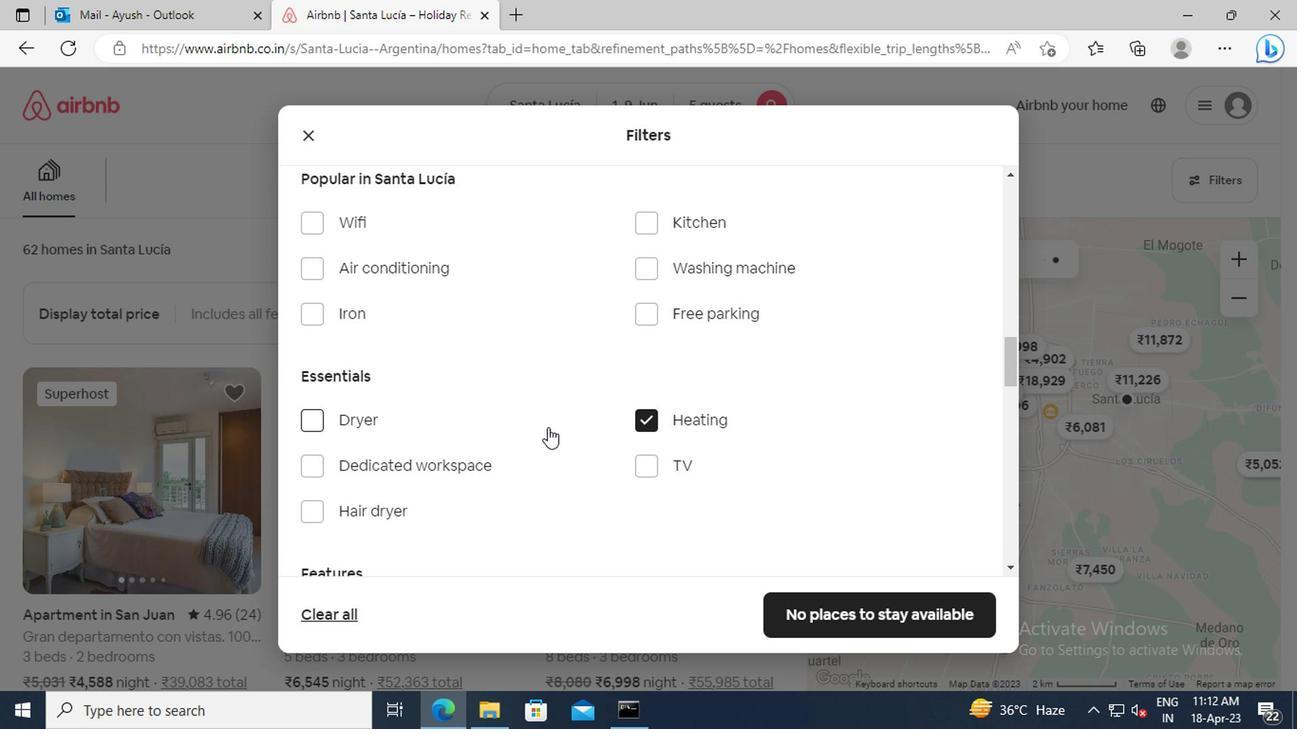 
Action: Mouse scrolled (545, 426) with delta (0, -1)
Screenshot: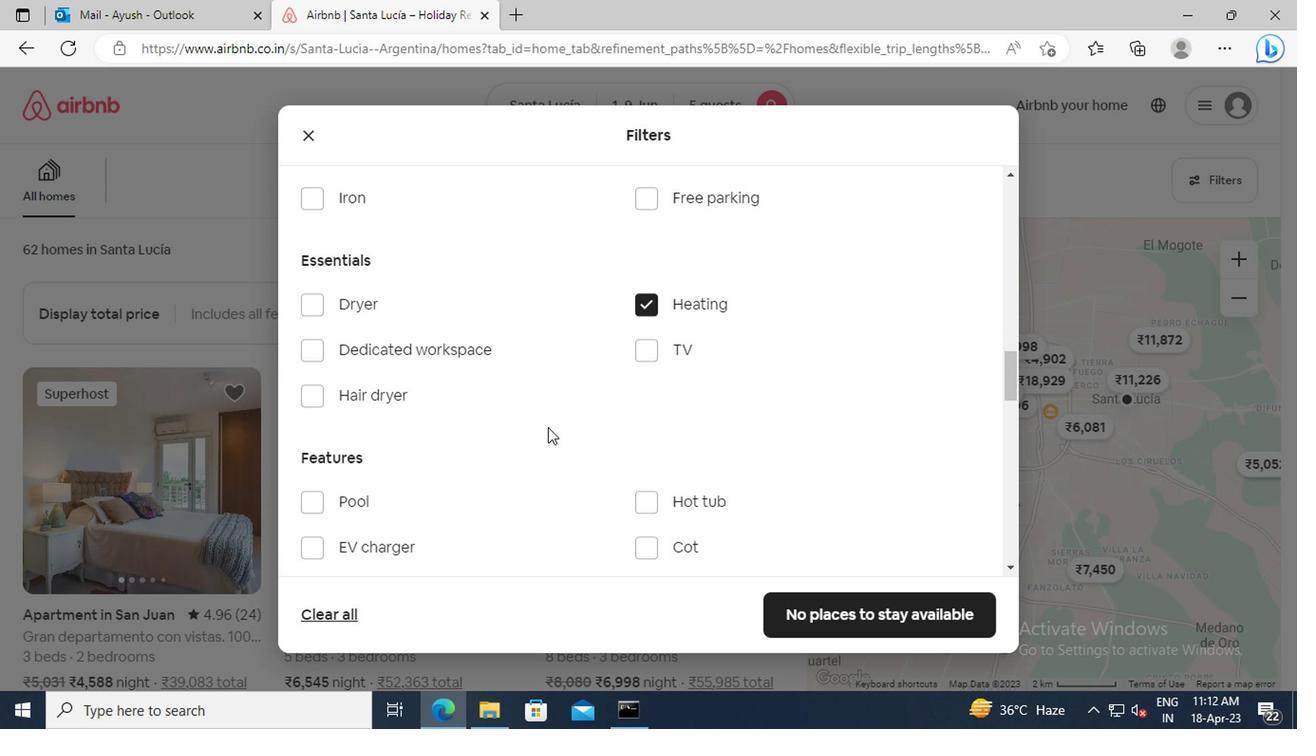 
Action: Mouse scrolled (545, 426) with delta (0, -1)
Screenshot: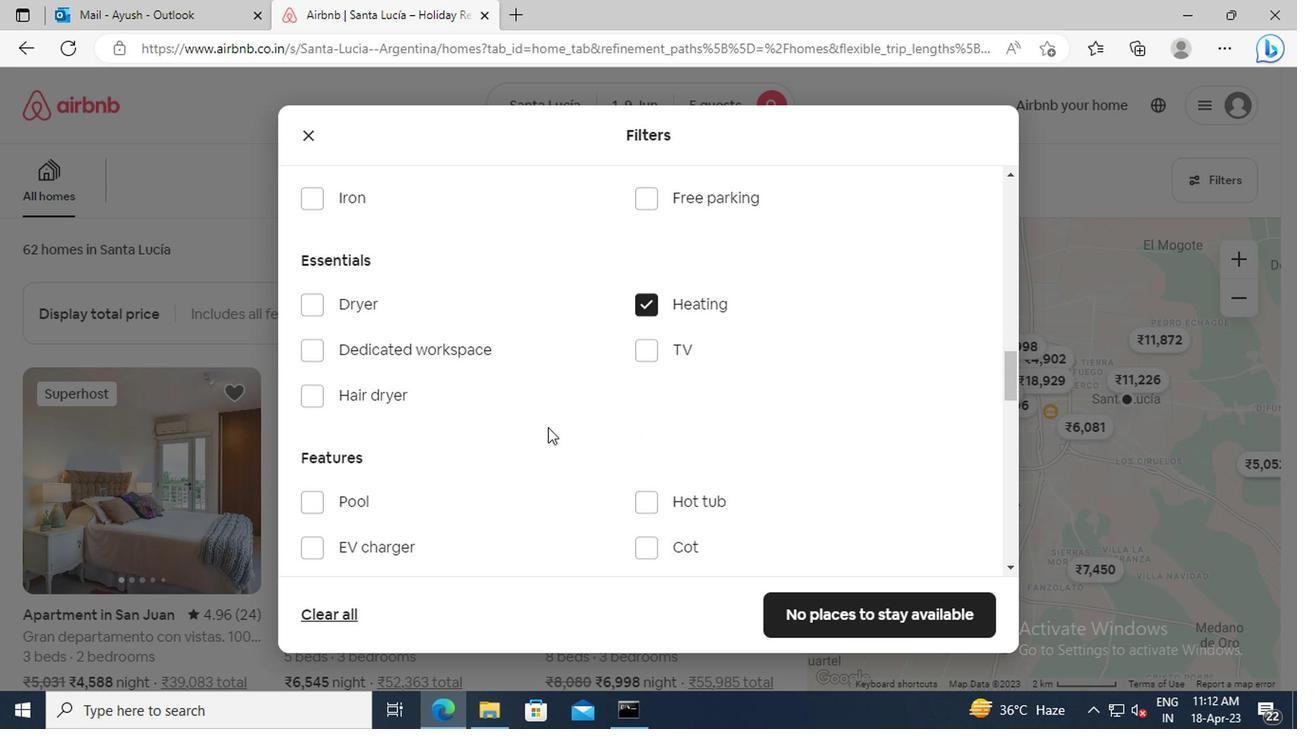 
Action: Mouse moved to (543, 427)
Screenshot: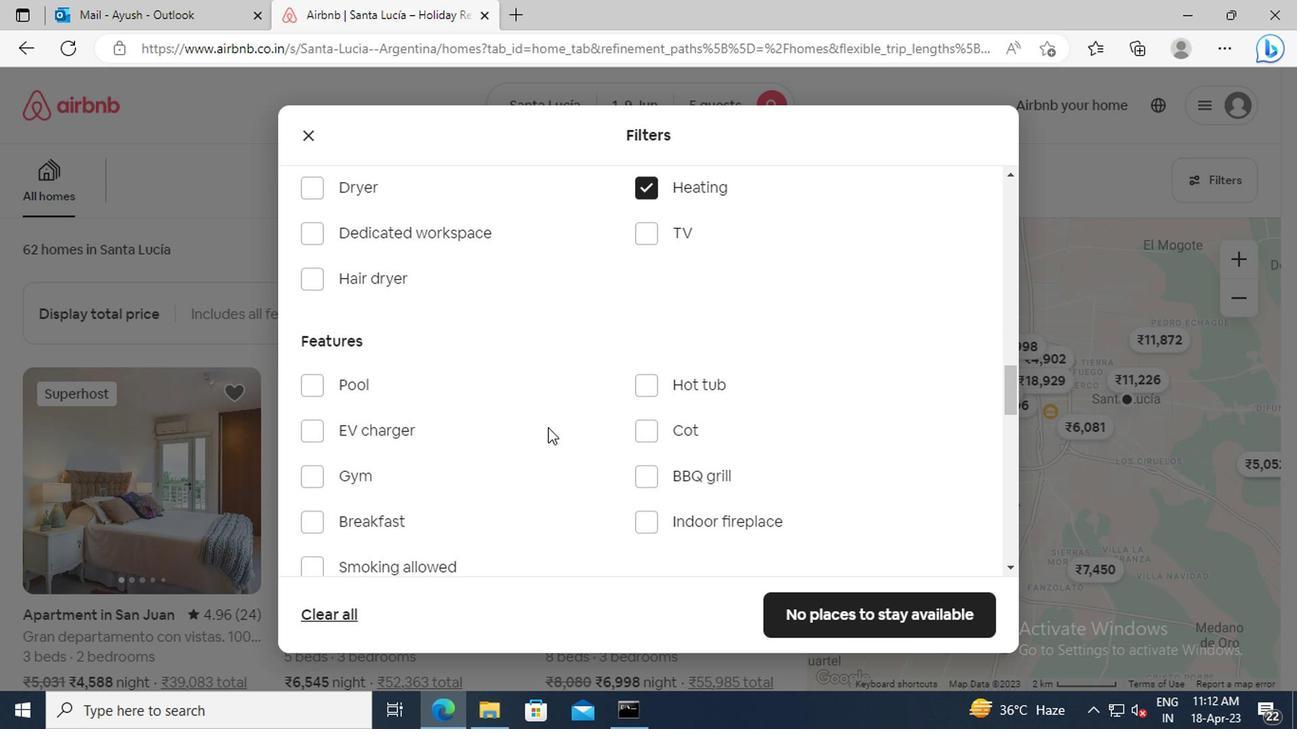 
Action: Mouse scrolled (543, 426) with delta (0, -1)
Screenshot: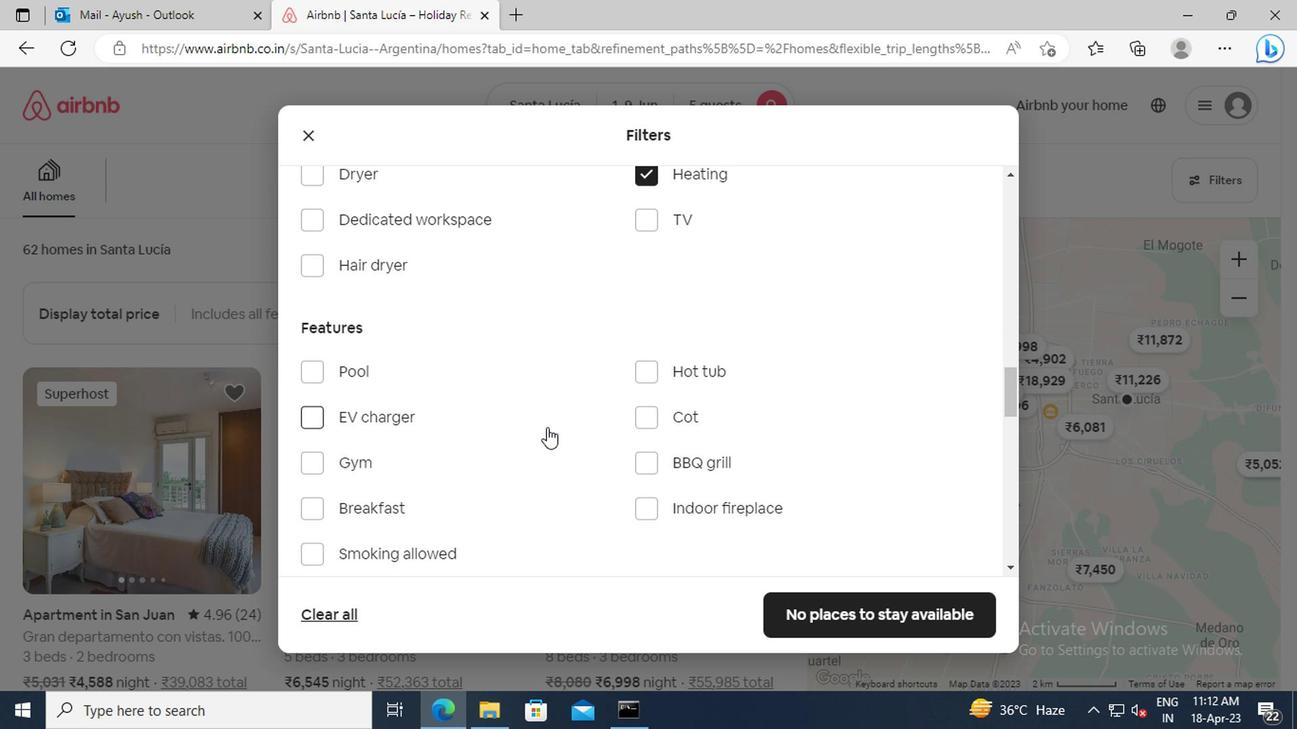 
Action: Mouse scrolled (543, 426) with delta (0, -1)
Screenshot: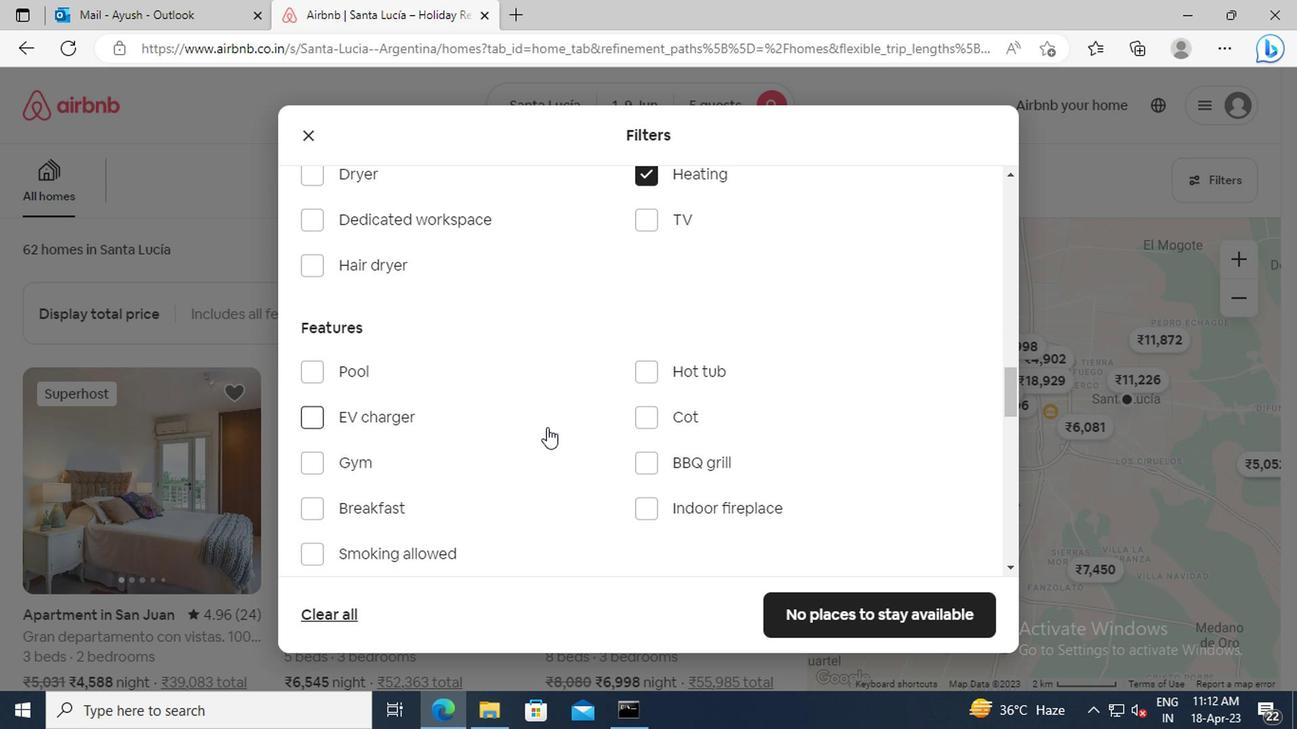 
Action: Mouse scrolled (543, 426) with delta (0, -1)
Screenshot: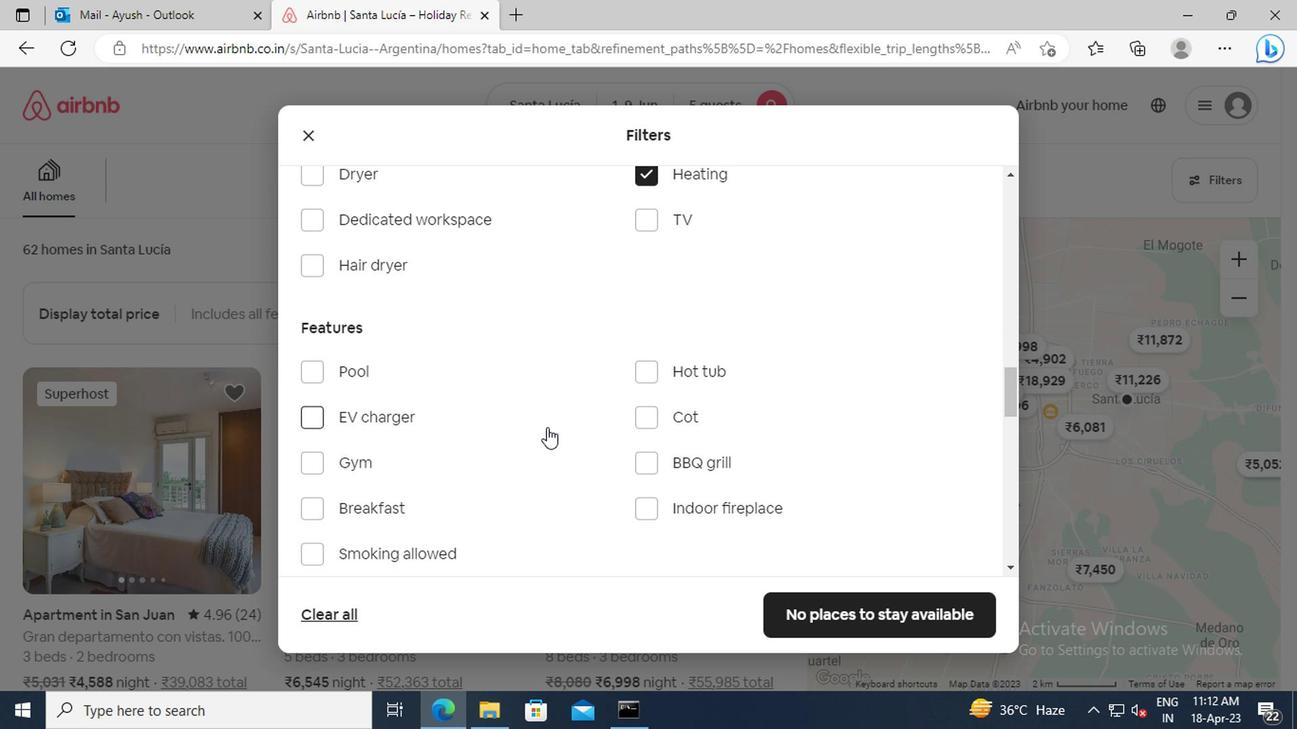 
Action: Mouse scrolled (543, 426) with delta (0, -1)
Screenshot: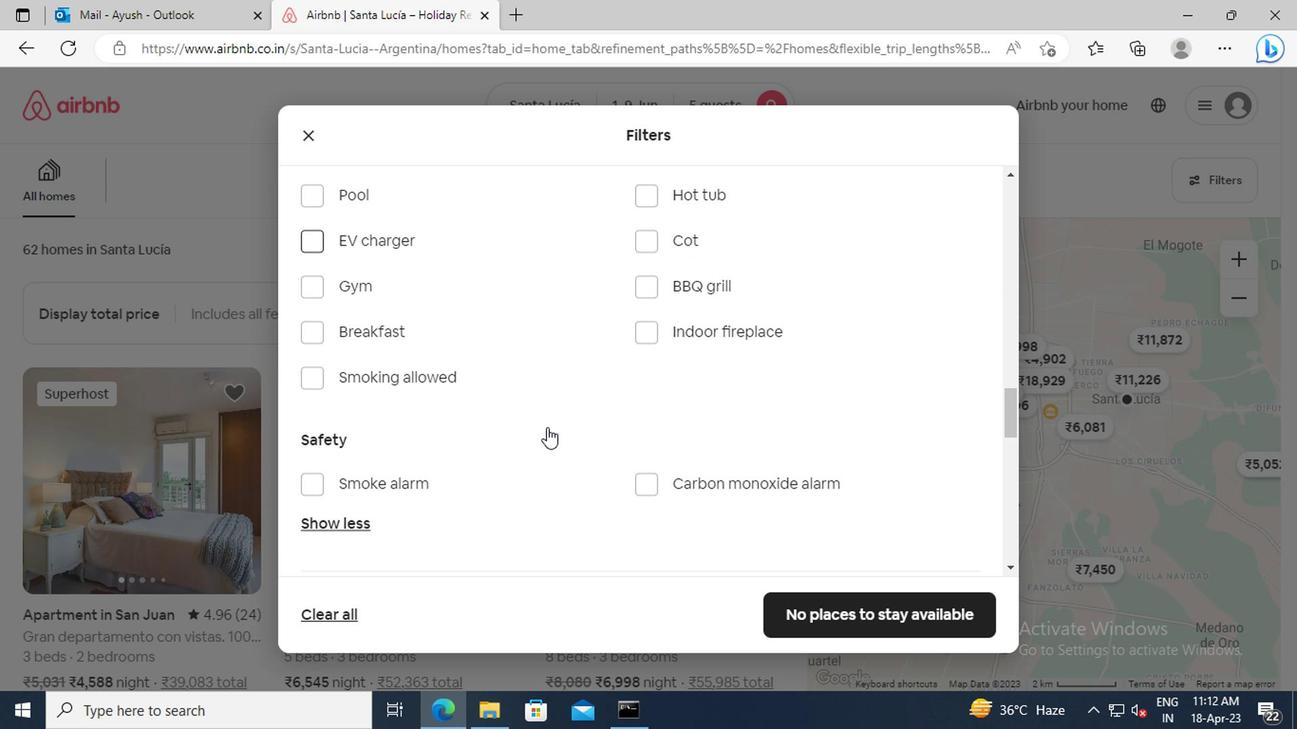
Action: Mouse scrolled (543, 426) with delta (0, -1)
Screenshot: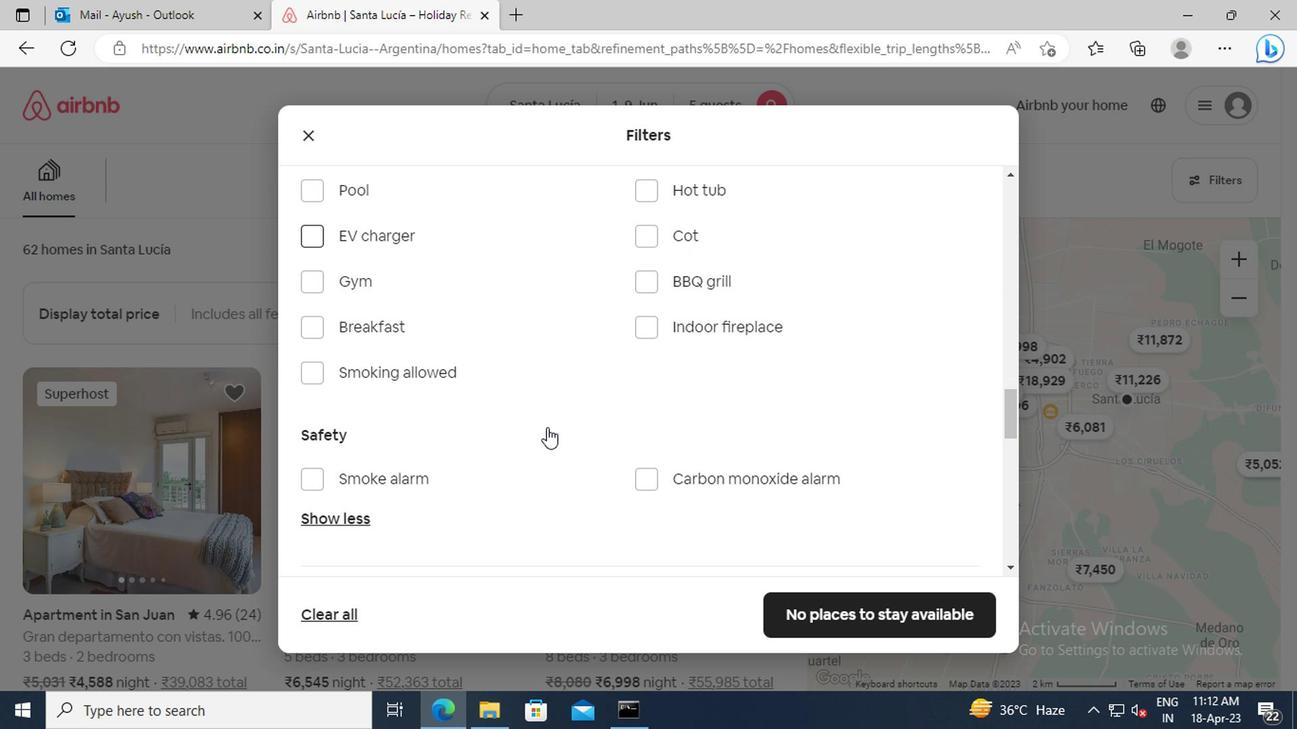 
Action: Mouse scrolled (543, 426) with delta (0, -1)
Screenshot: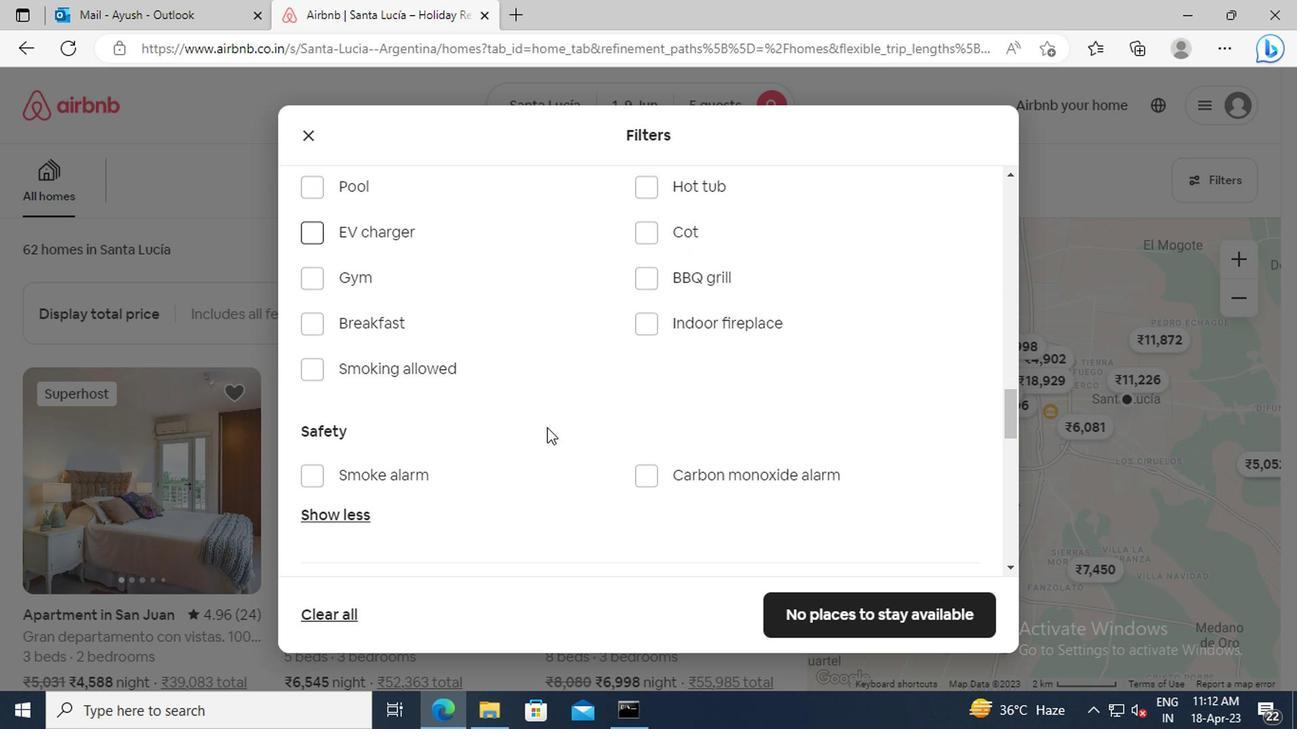 
Action: Mouse scrolled (543, 426) with delta (0, -1)
Screenshot: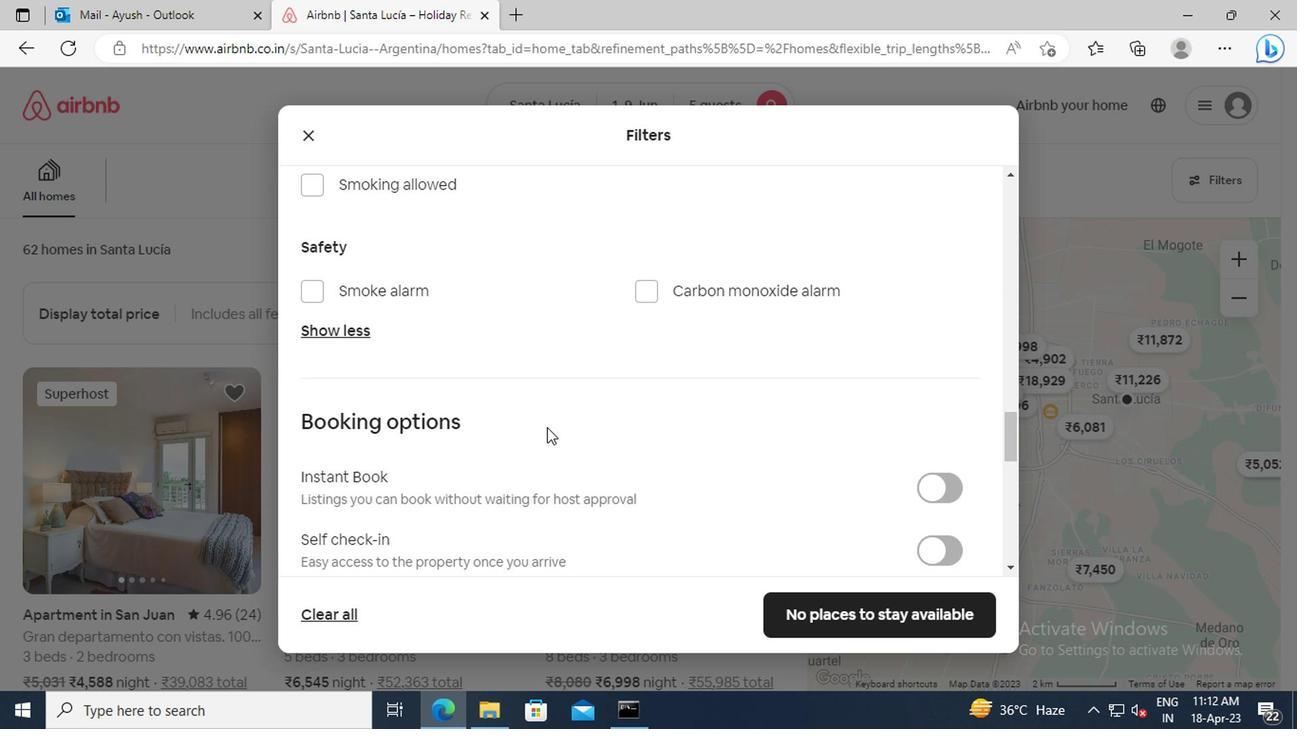 
Action: Mouse scrolled (543, 426) with delta (0, -1)
Screenshot: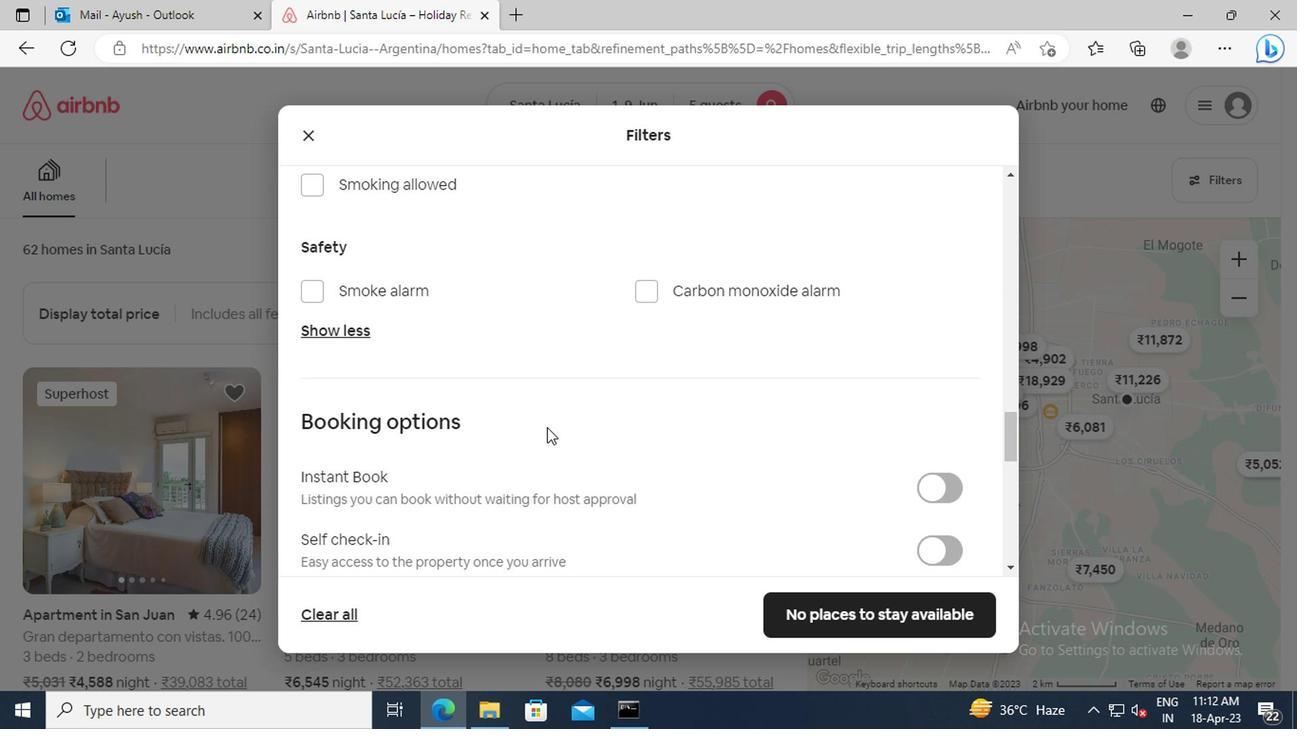 
Action: Mouse scrolled (543, 426) with delta (0, -1)
Screenshot: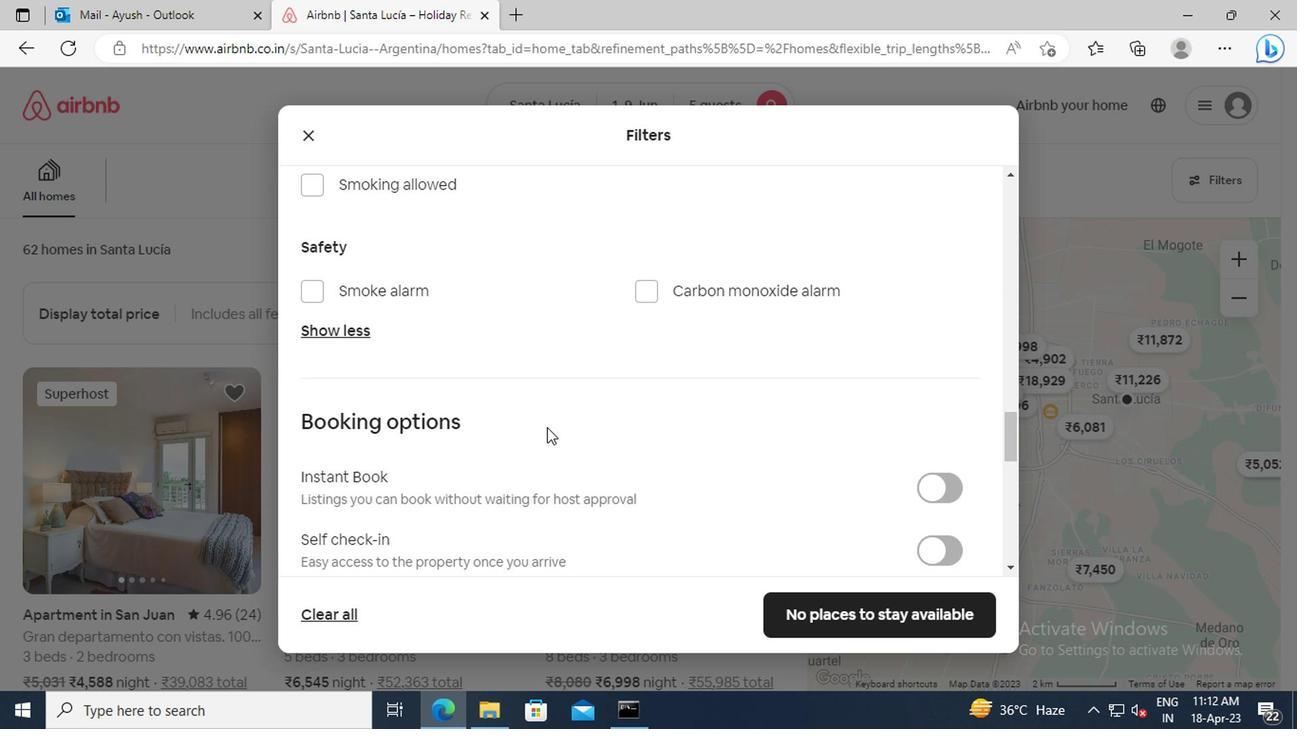 
Action: Mouse moved to (942, 369)
Screenshot: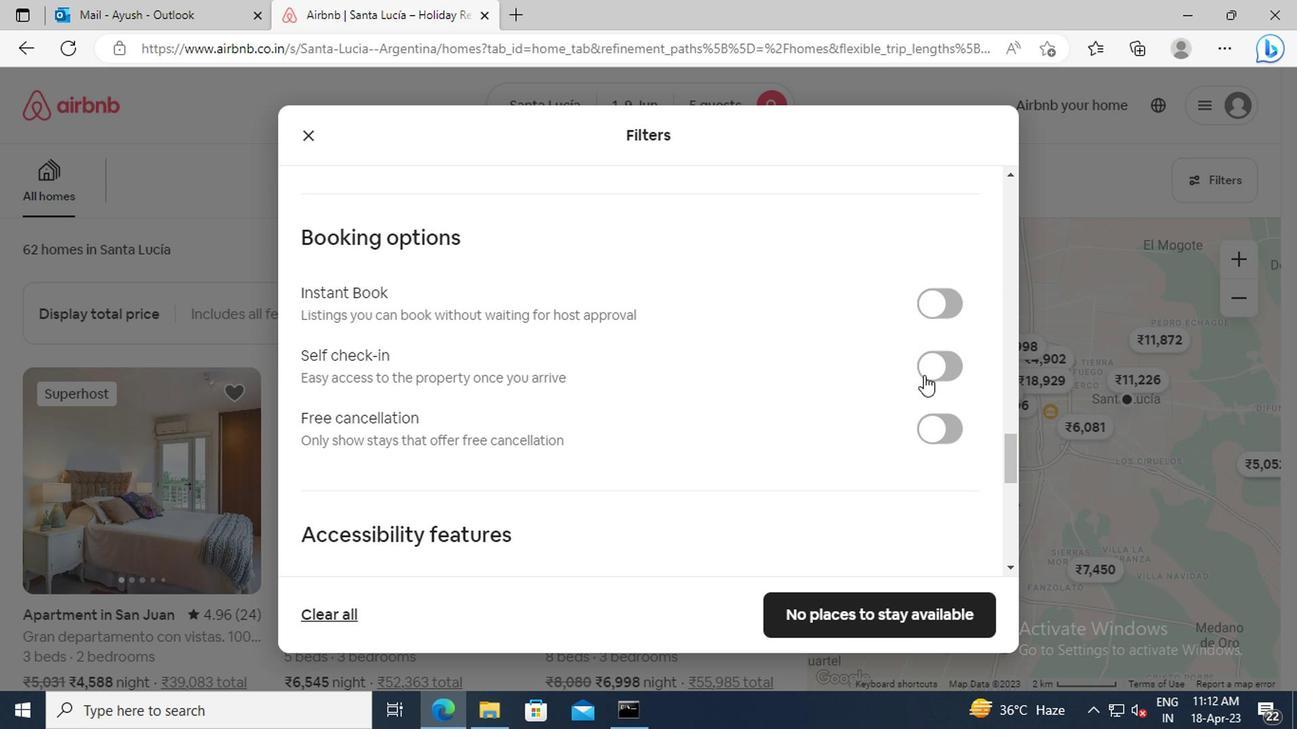 
Action: Mouse pressed left at (942, 369)
Screenshot: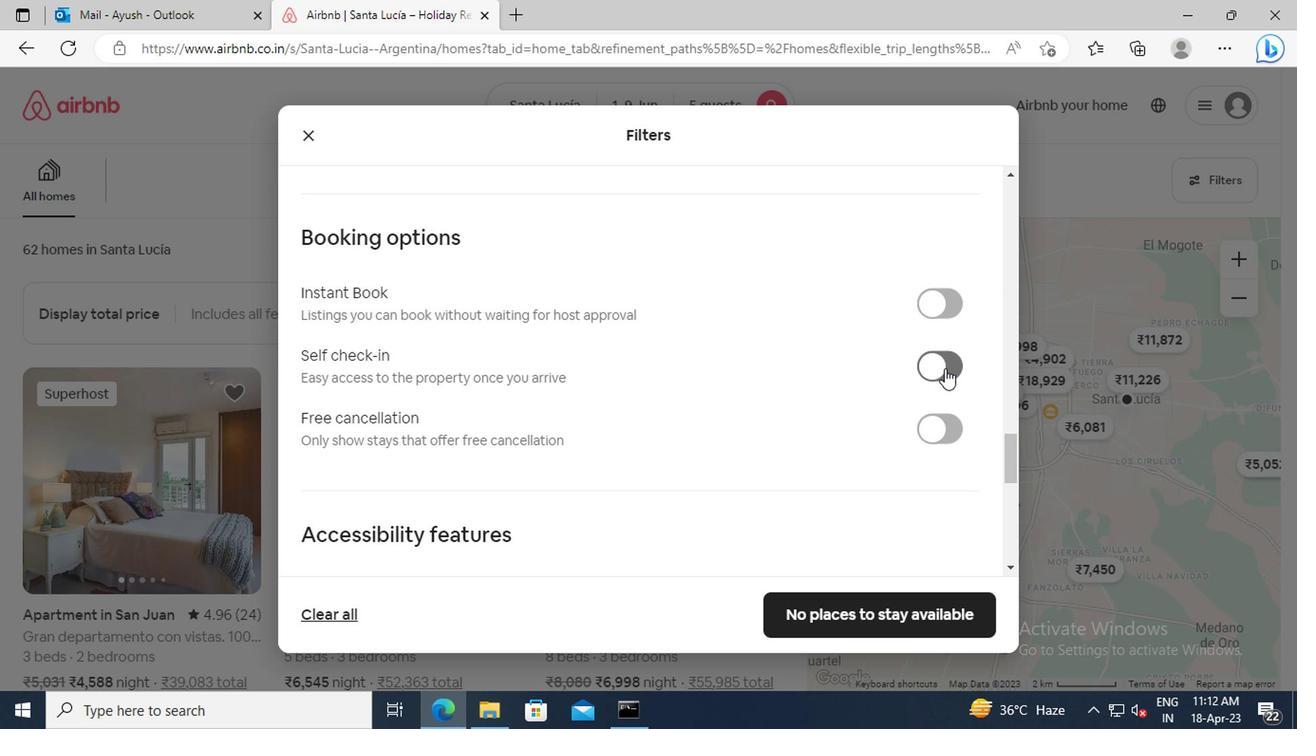 
Action: Mouse moved to (639, 391)
Screenshot: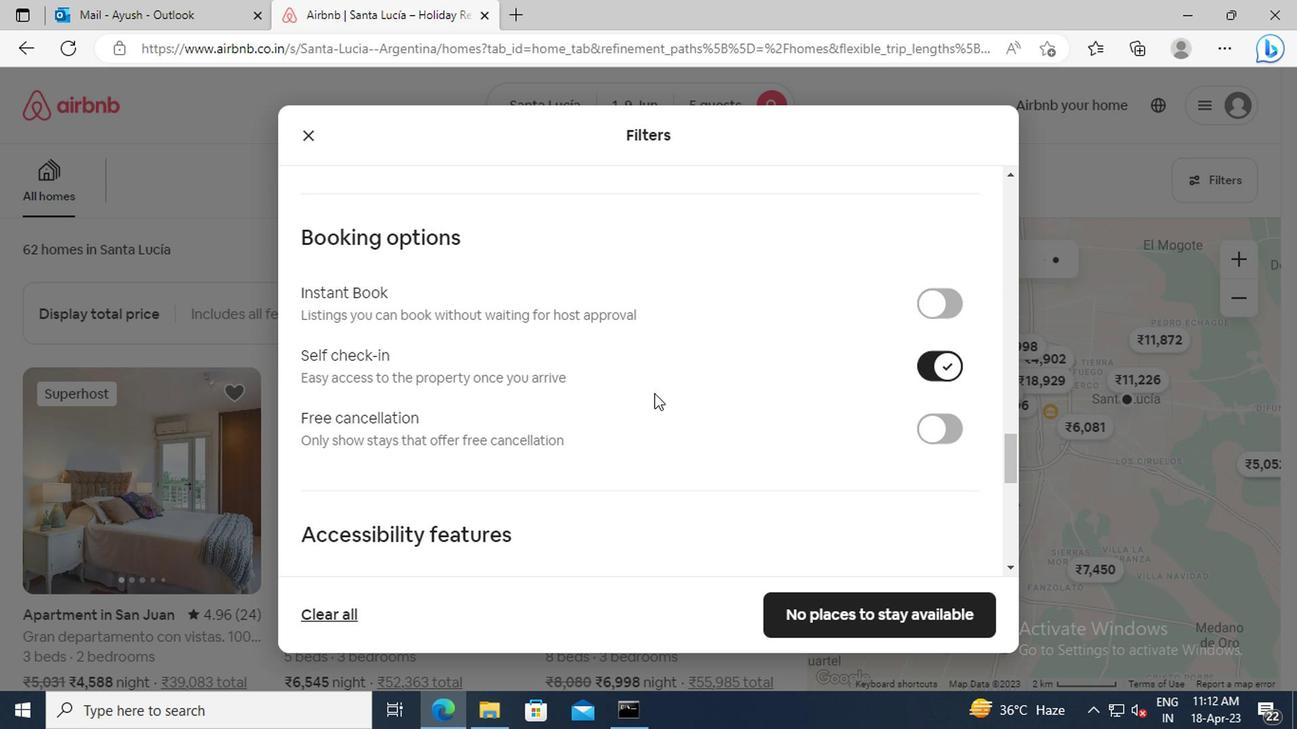 
Action: Mouse scrolled (639, 391) with delta (0, 0)
Screenshot: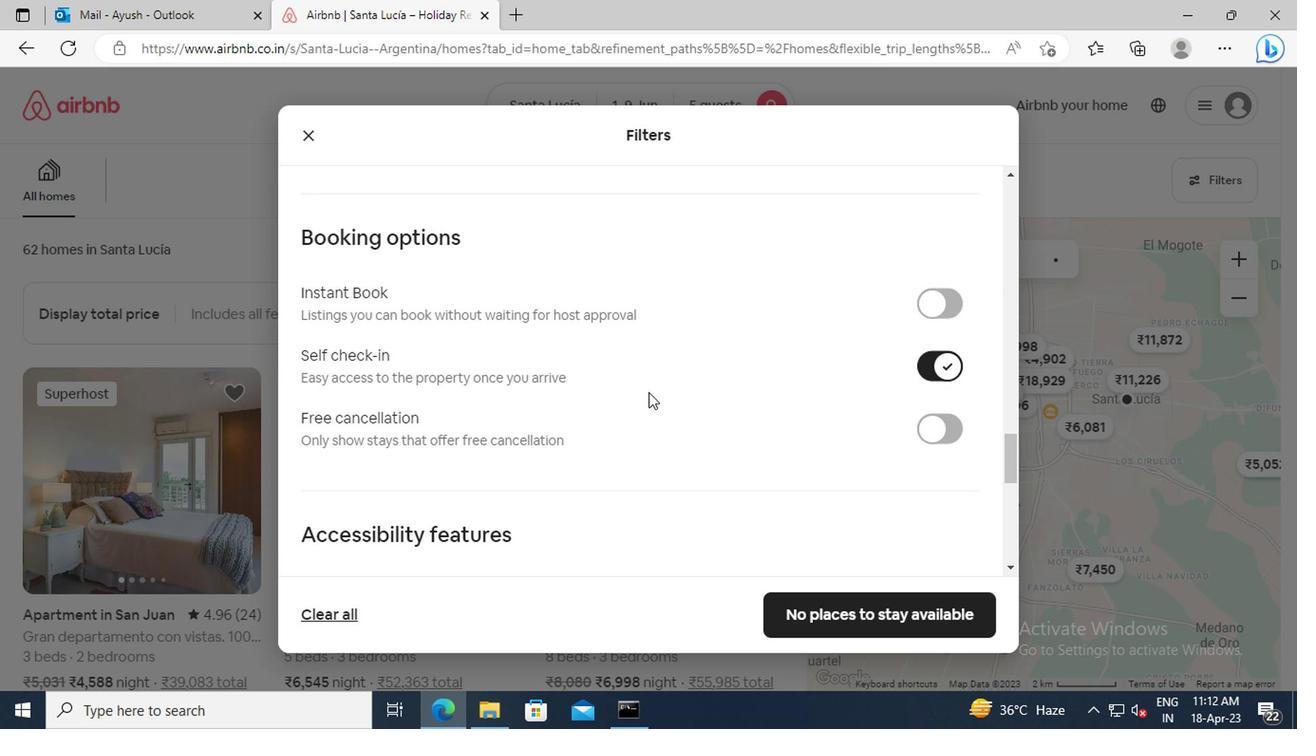 
Action: Mouse scrolled (639, 391) with delta (0, 0)
Screenshot: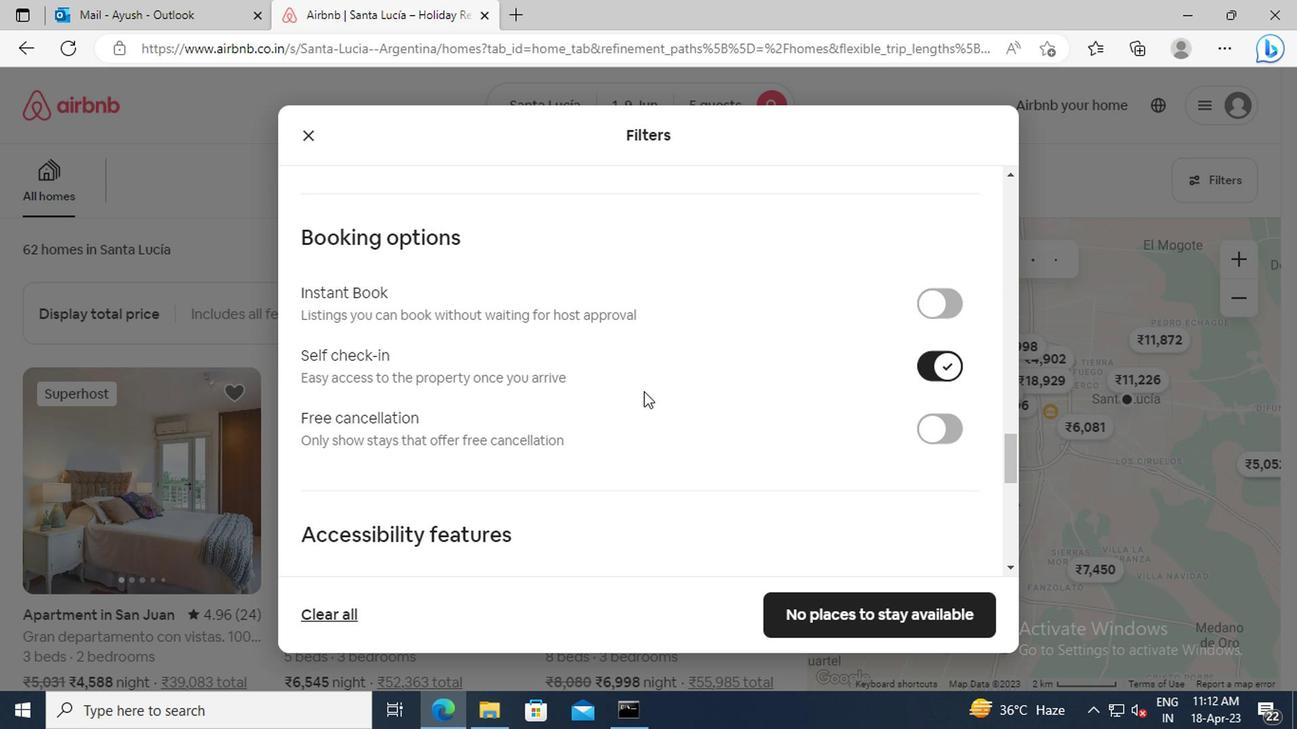 
Action: Mouse scrolled (639, 391) with delta (0, 0)
Screenshot: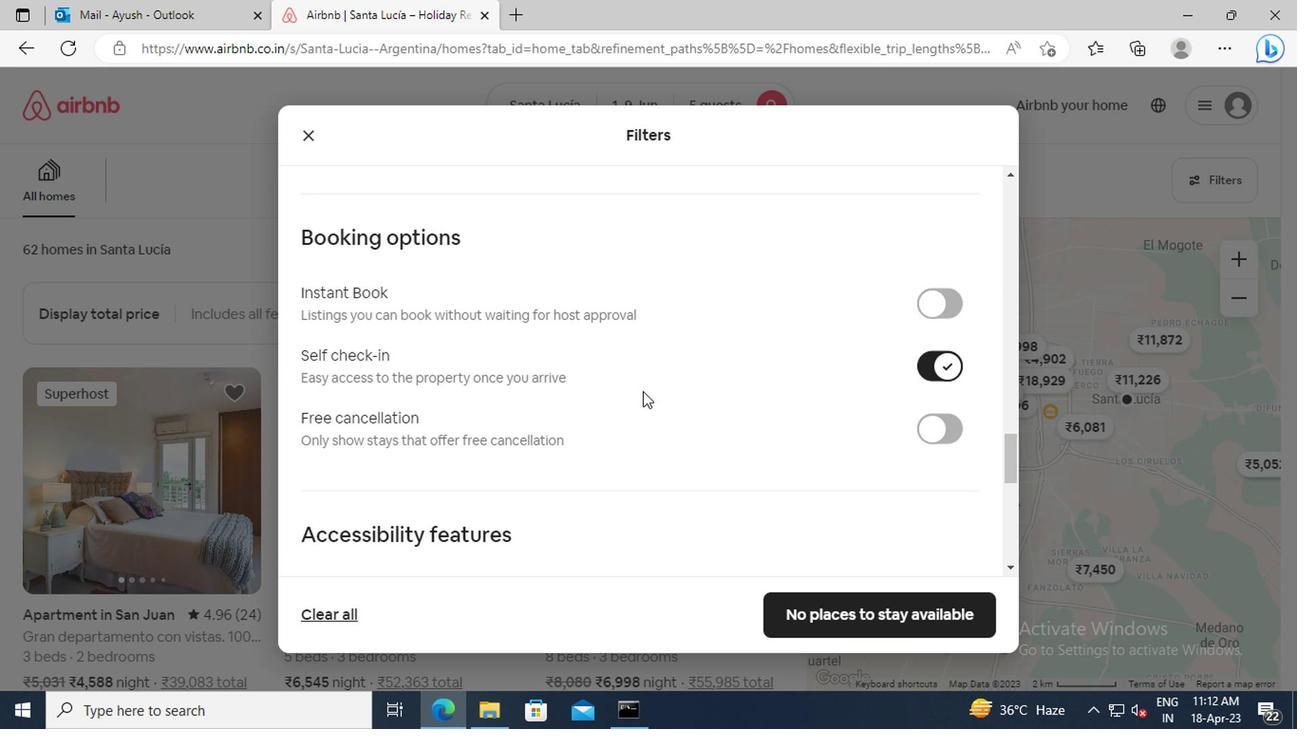 
Action: Mouse moved to (568, 369)
Screenshot: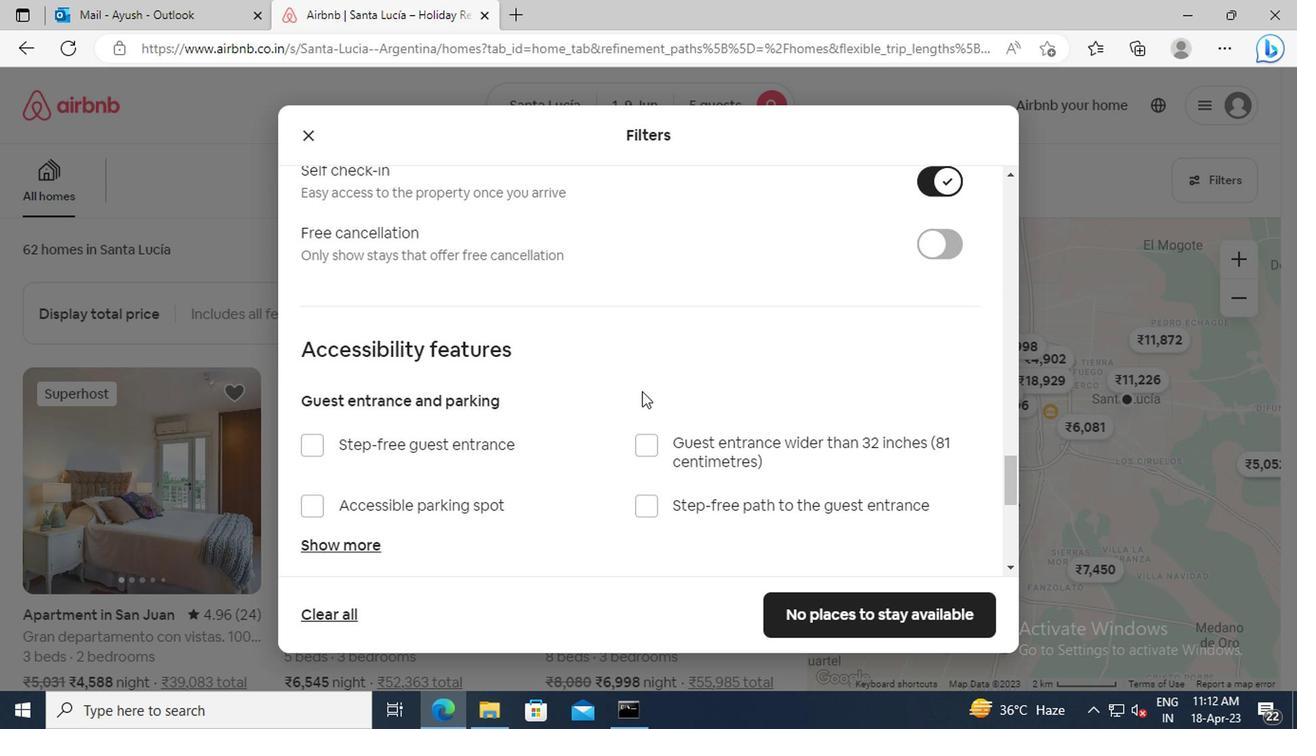 
Action: Mouse scrolled (568, 368) with delta (0, -1)
Screenshot: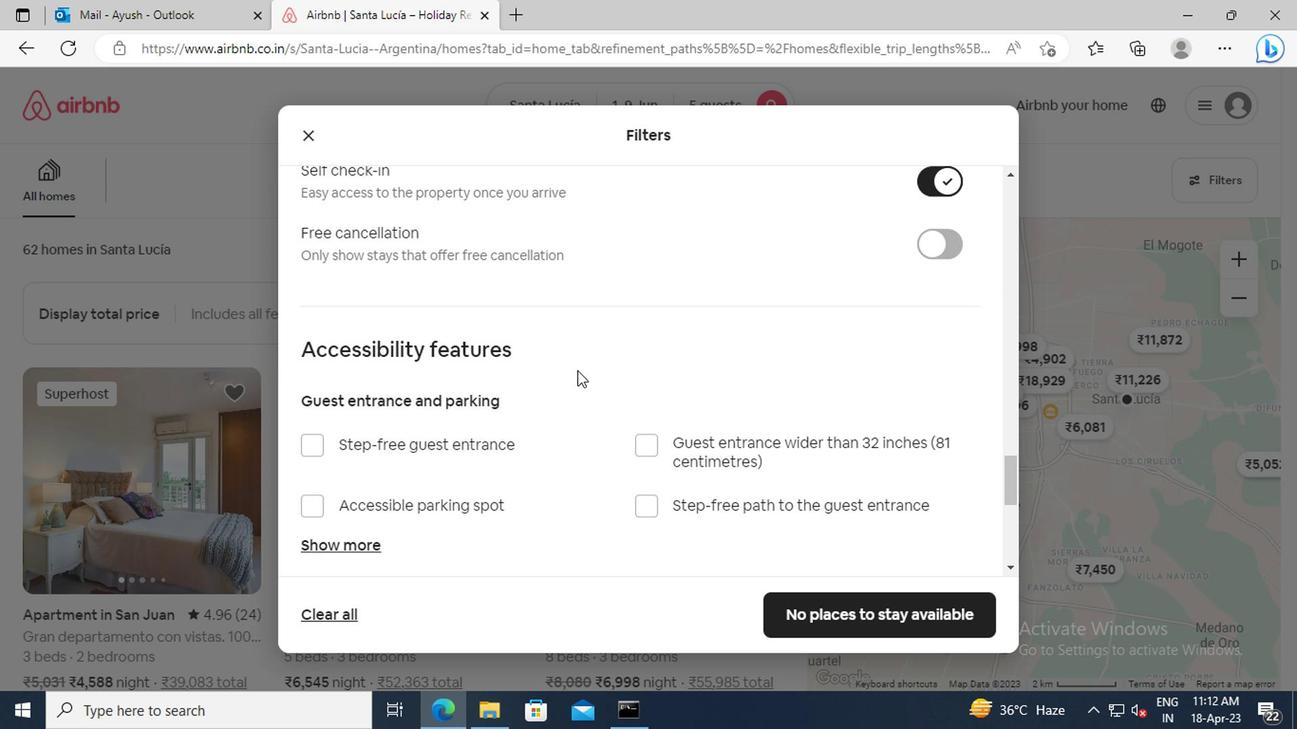 
Action: Mouse scrolled (568, 368) with delta (0, -1)
Screenshot: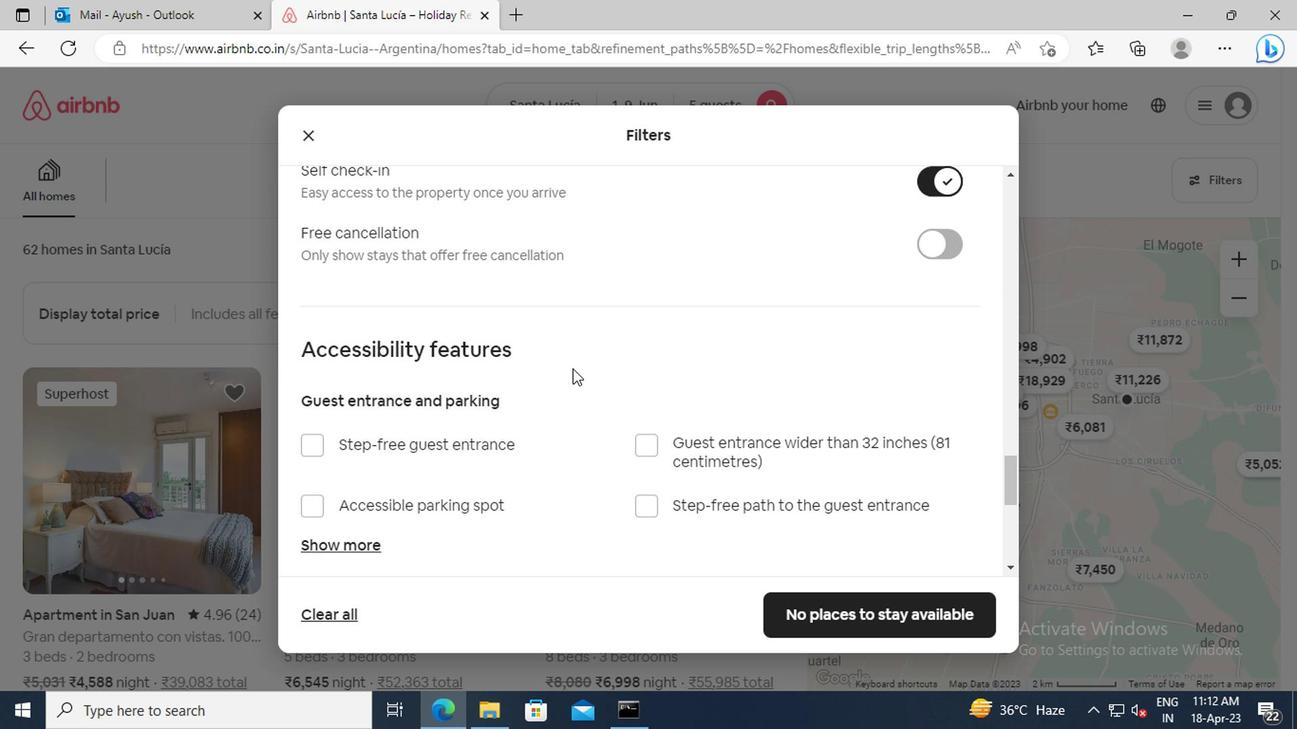 
Action: Mouse scrolled (568, 368) with delta (0, -1)
Screenshot: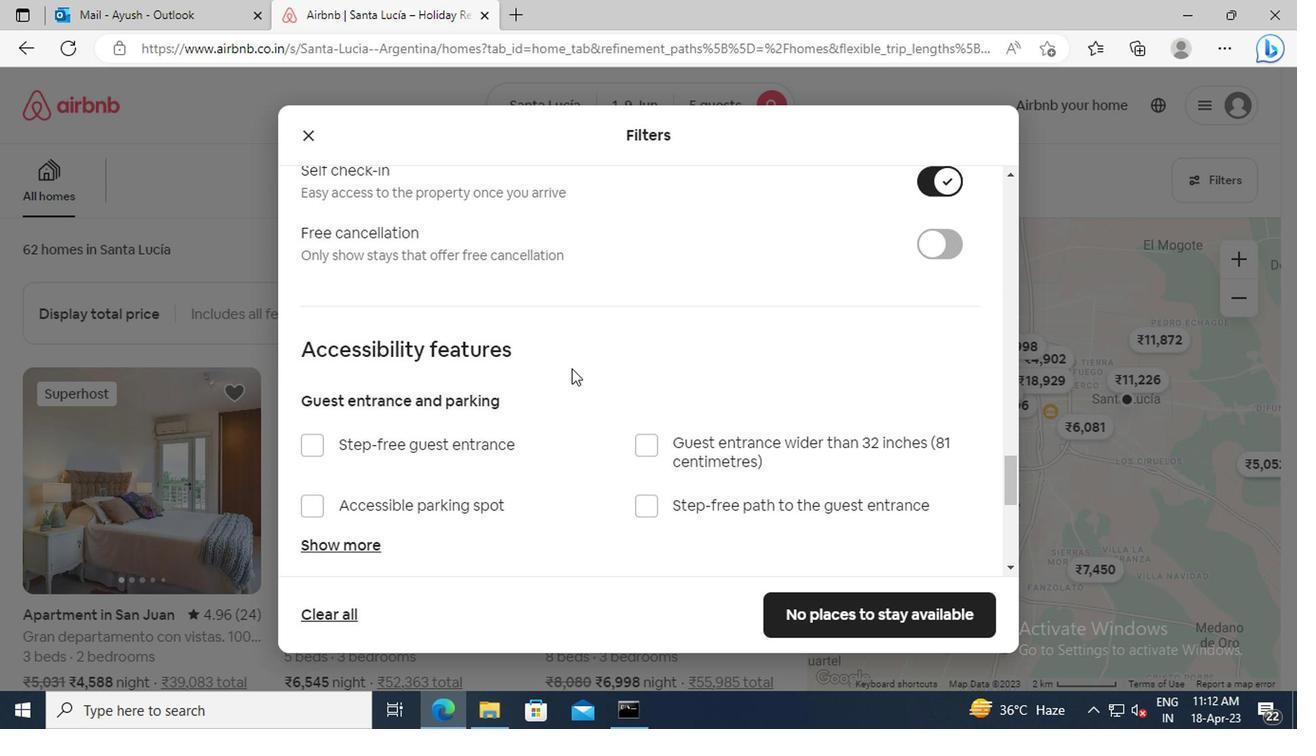 
Action: Mouse scrolled (568, 368) with delta (0, -1)
Screenshot: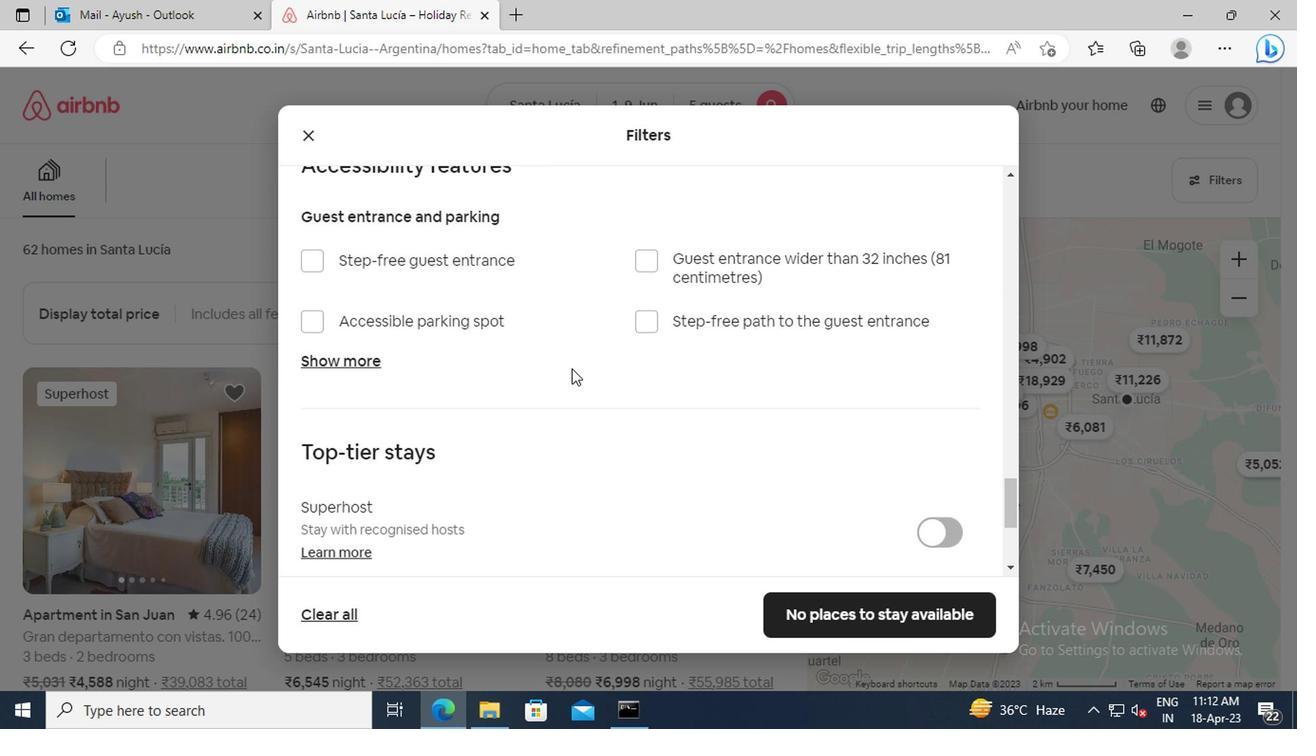 
Action: Mouse scrolled (568, 368) with delta (0, -1)
Screenshot: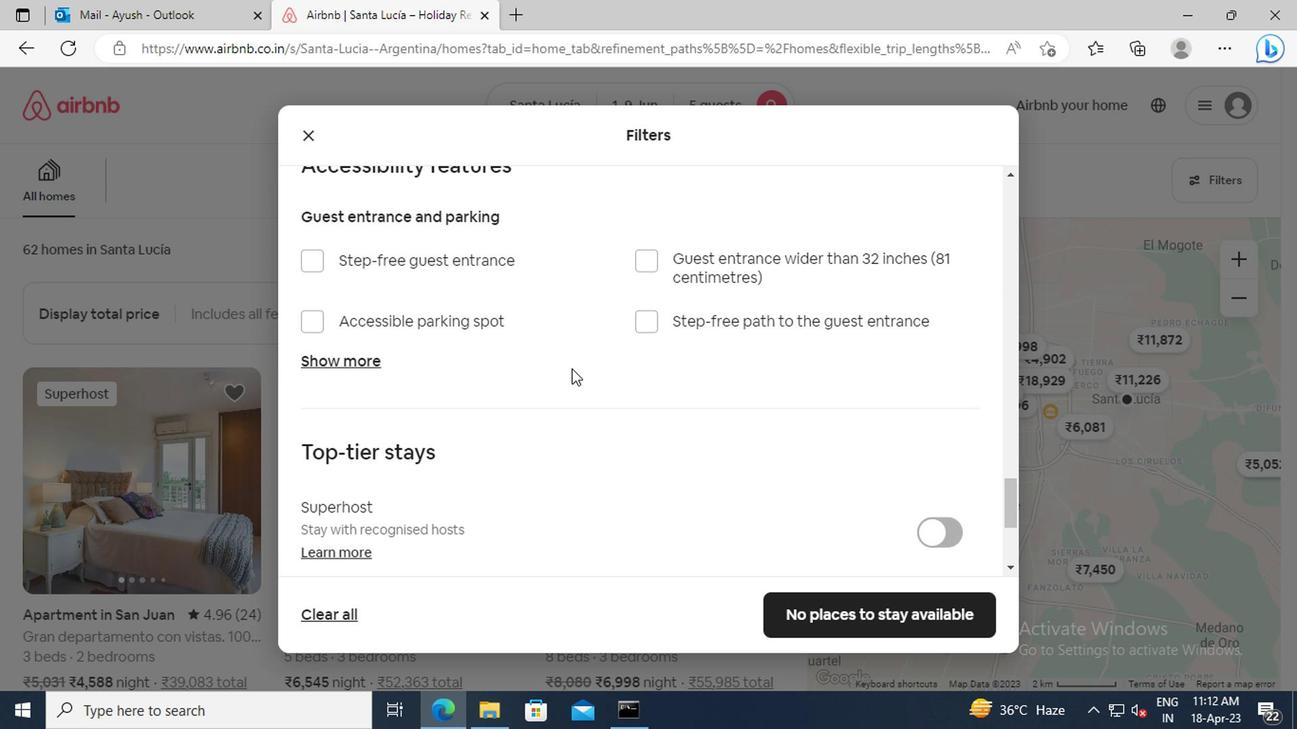 
Action: Mouse scrolled (568, 368) with delta (0, -1)
Screenshot: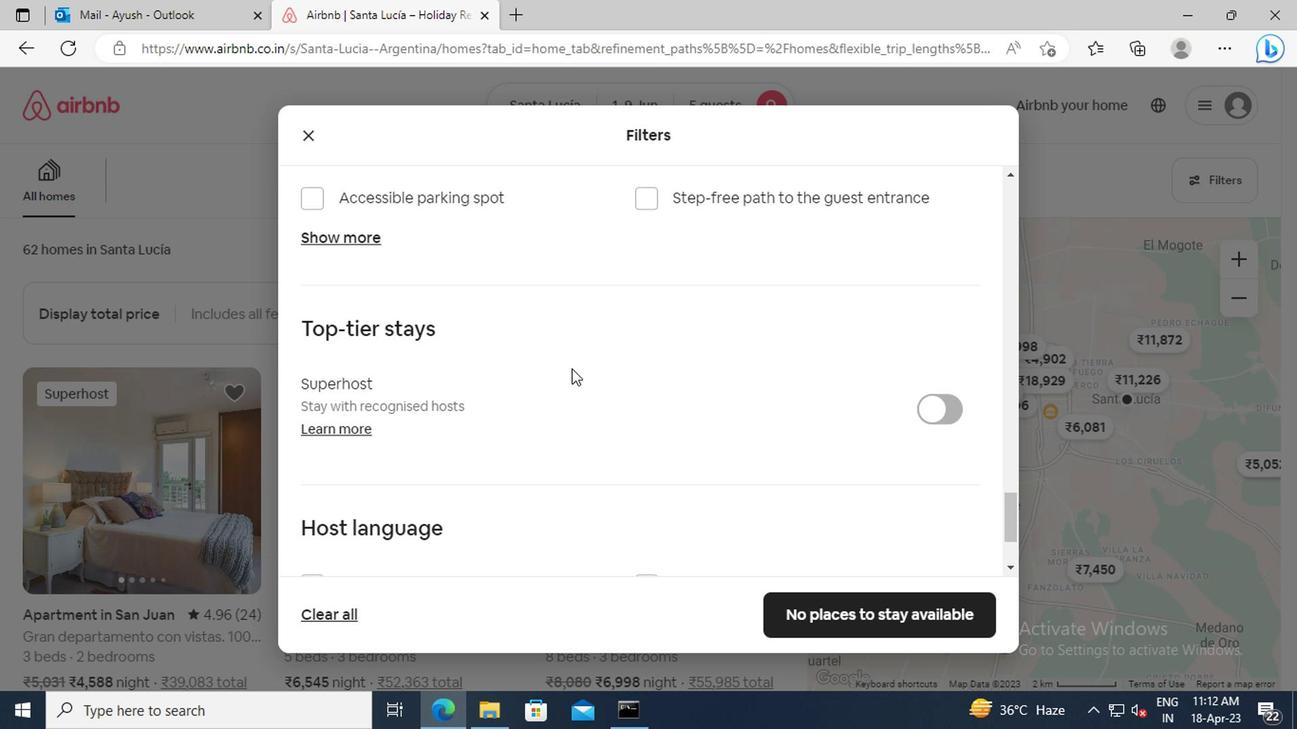 
Action: Mouse scrolled (568, 368) with delta (0, -1)
Screenshot: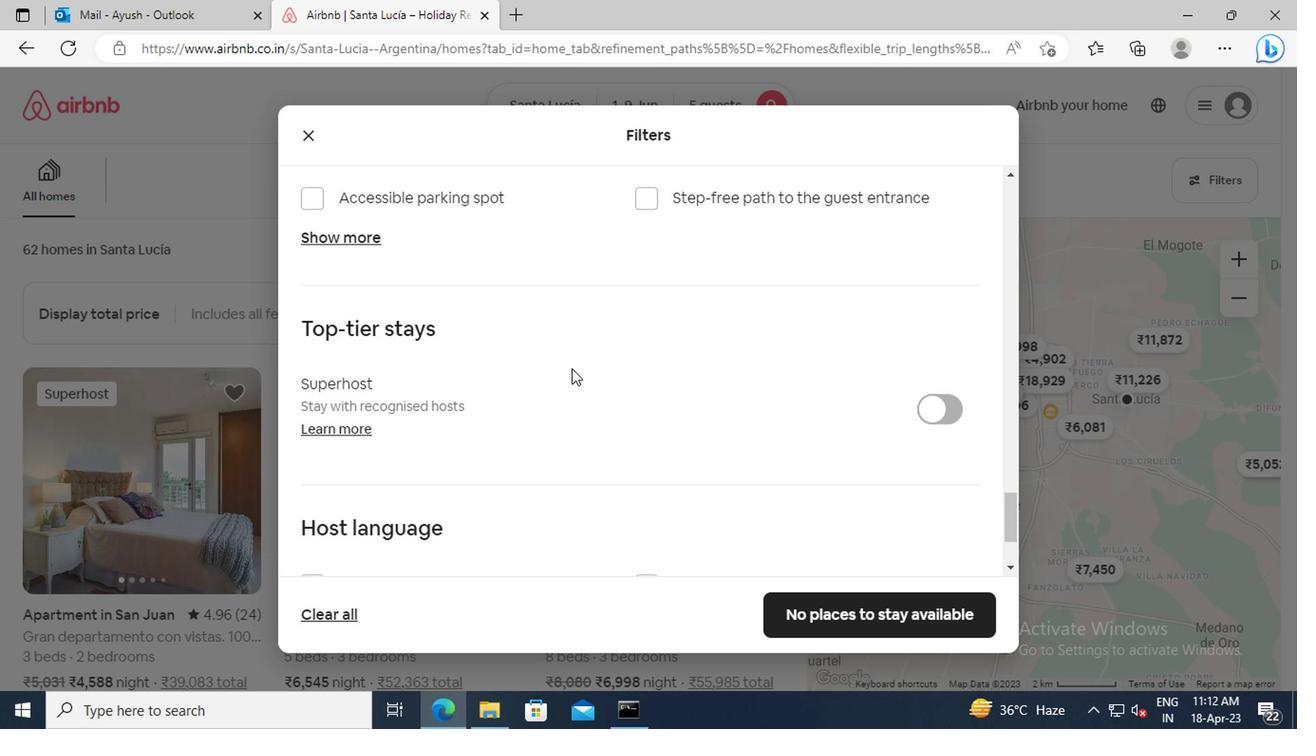 
Action: Mouse scrolled (568, 368) with delta (0, -1)
Screenshot: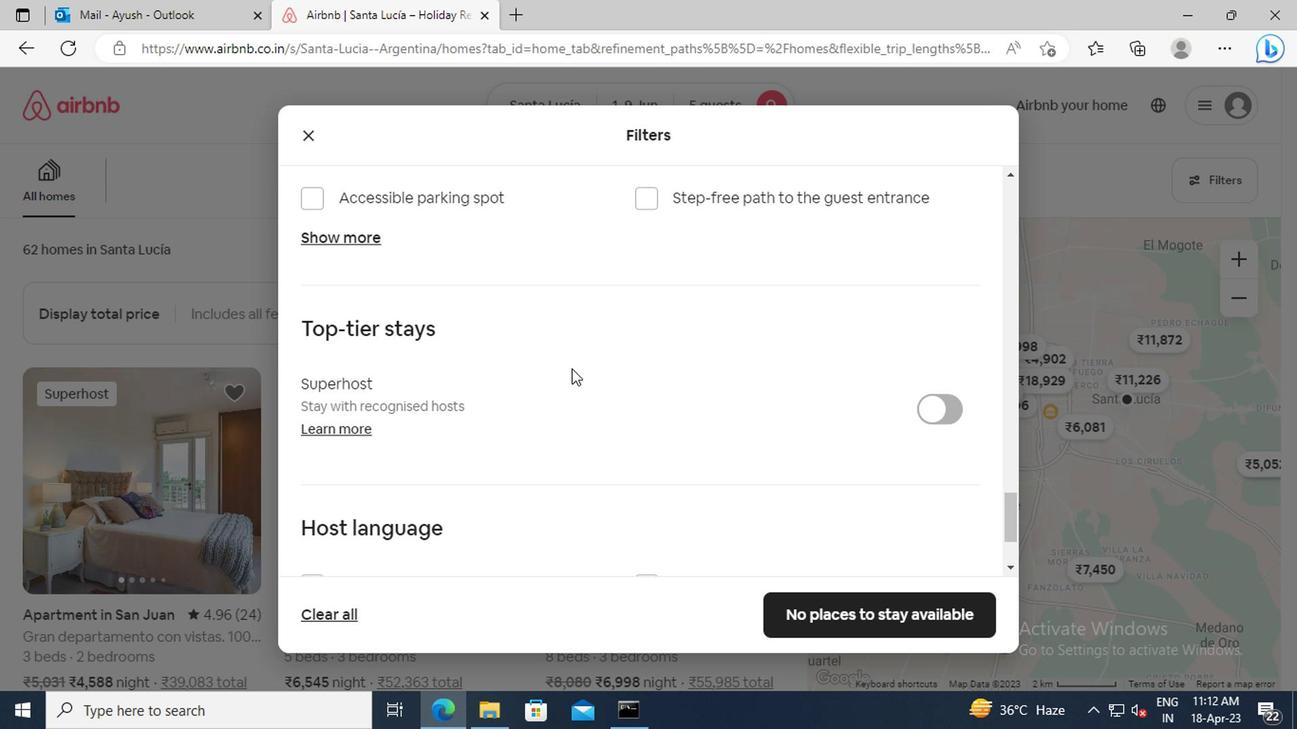 
Action: Mouse scrolled (568, 368) with delta (0, -1)
Screenshot: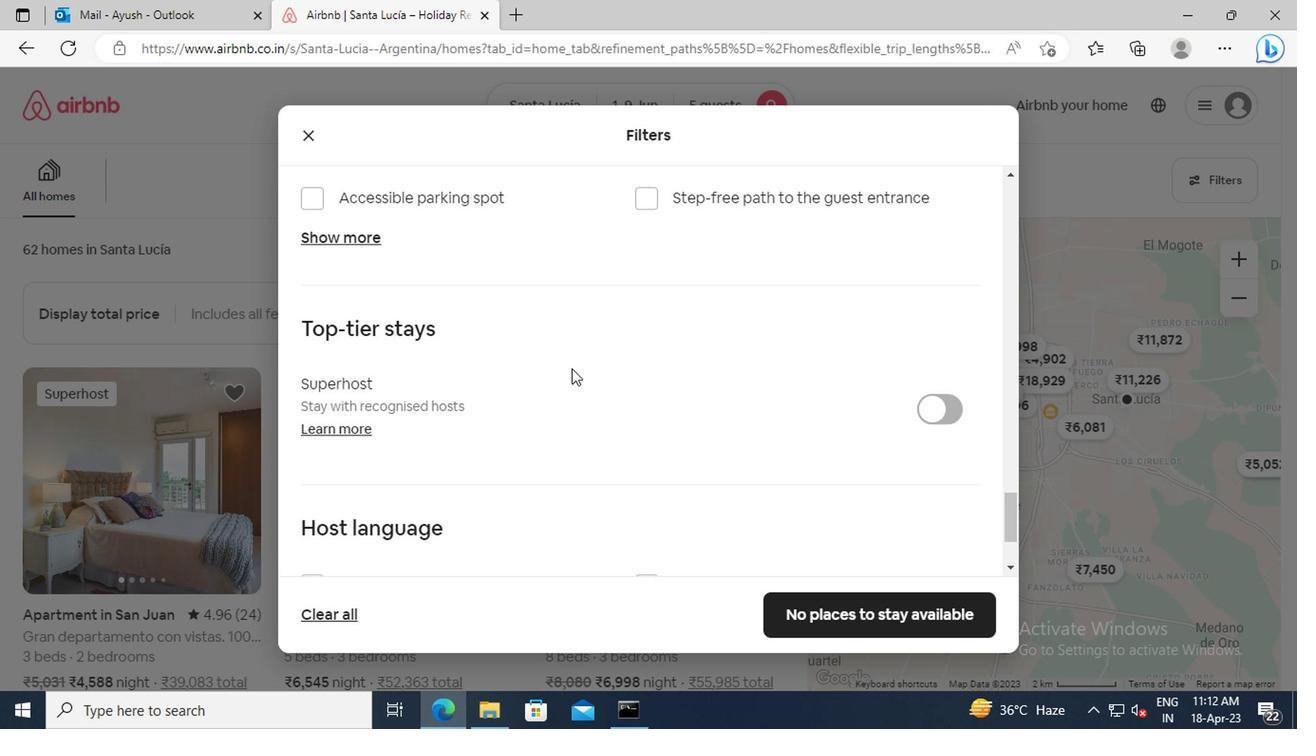 
Action: Mouse moved to (312, 446)
Screenshot: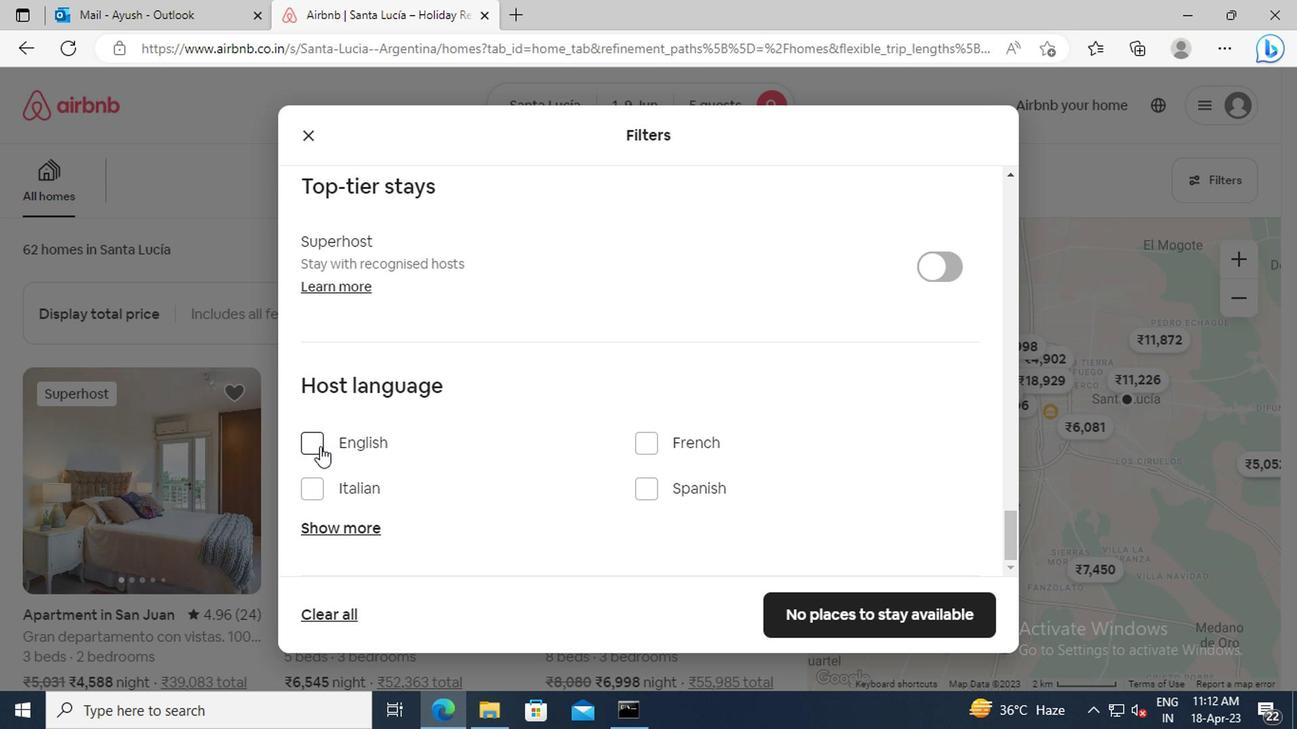 
Action: Mouse pressed left at (312, 446)
Screenshot: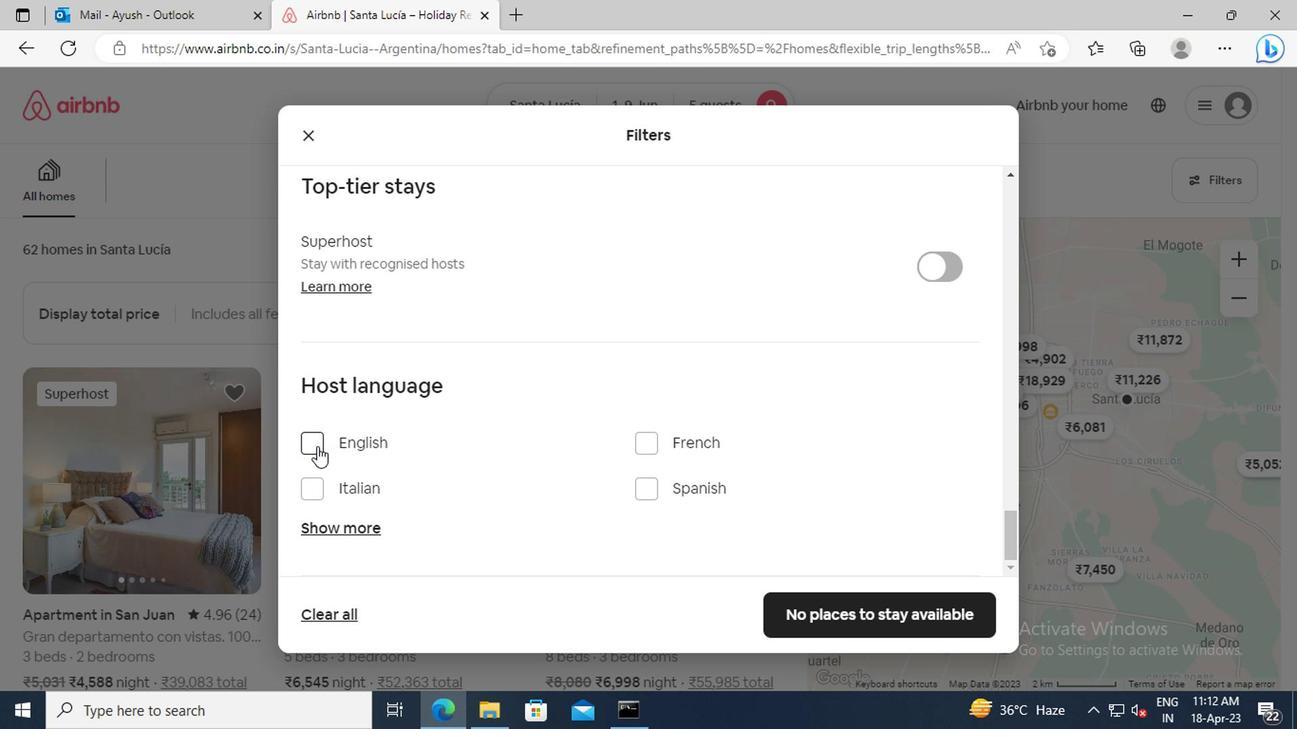 
Action: Mouse moved to (818, 610)
Screenshot: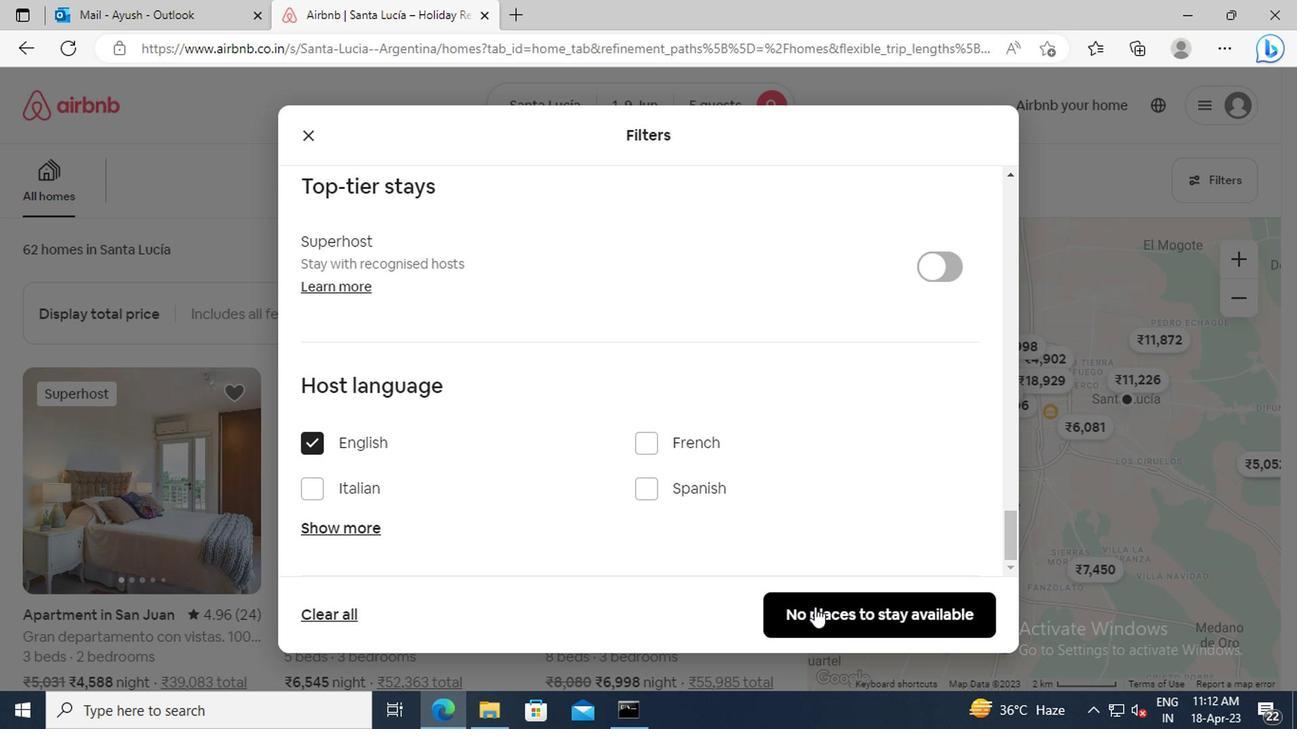 
Action: Mouse pressed left at (818, 610)
Screenshot: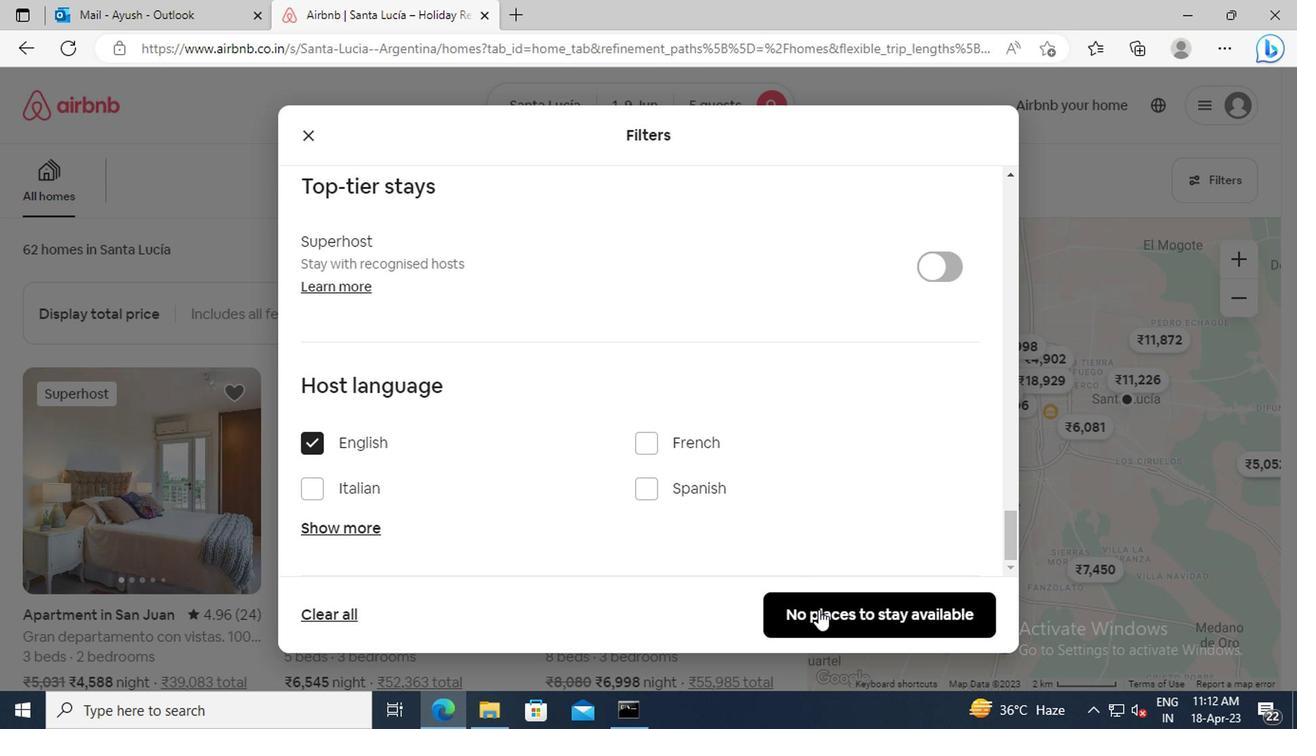 
